 Task: Define custom fields for tracking project-specific information like identified opportunities.
Action: Mouse moved to (126, 346)
Screenshot: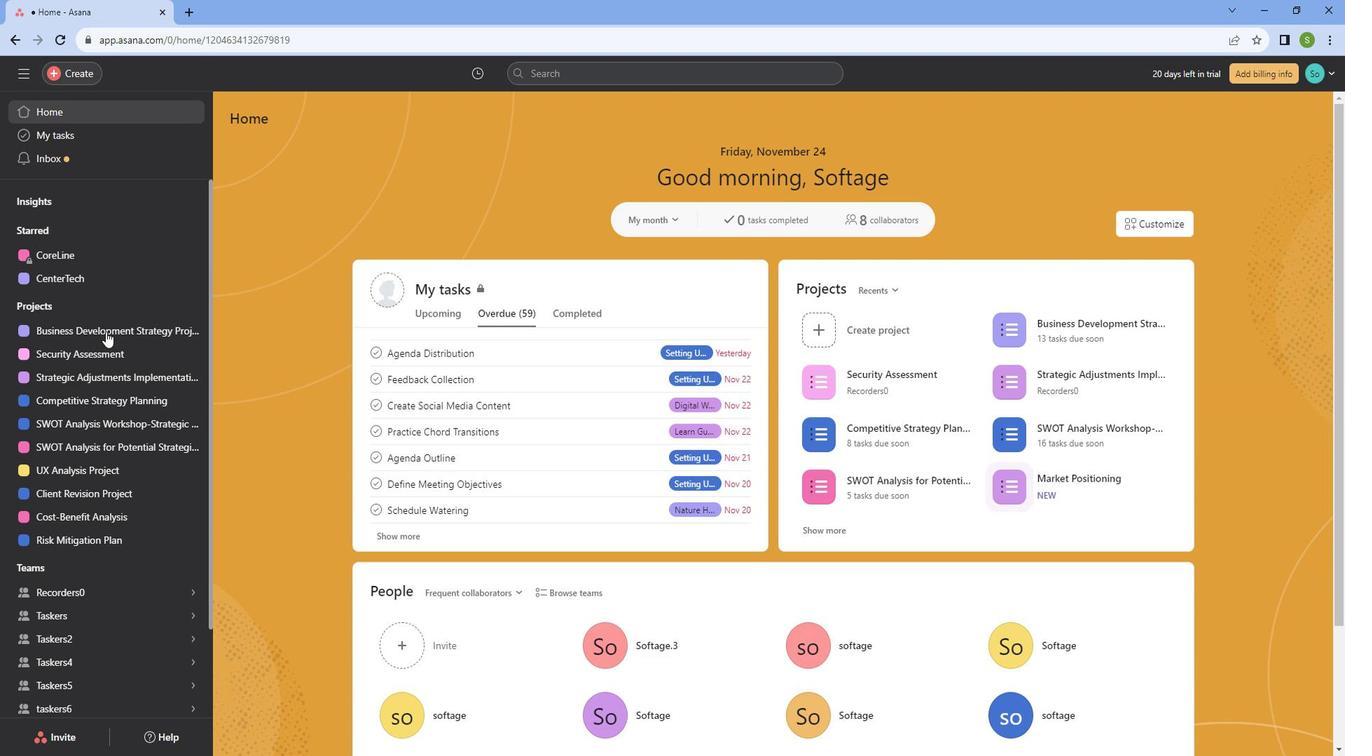
Action: Mouse pressed left at (126, 346)
Screenshot: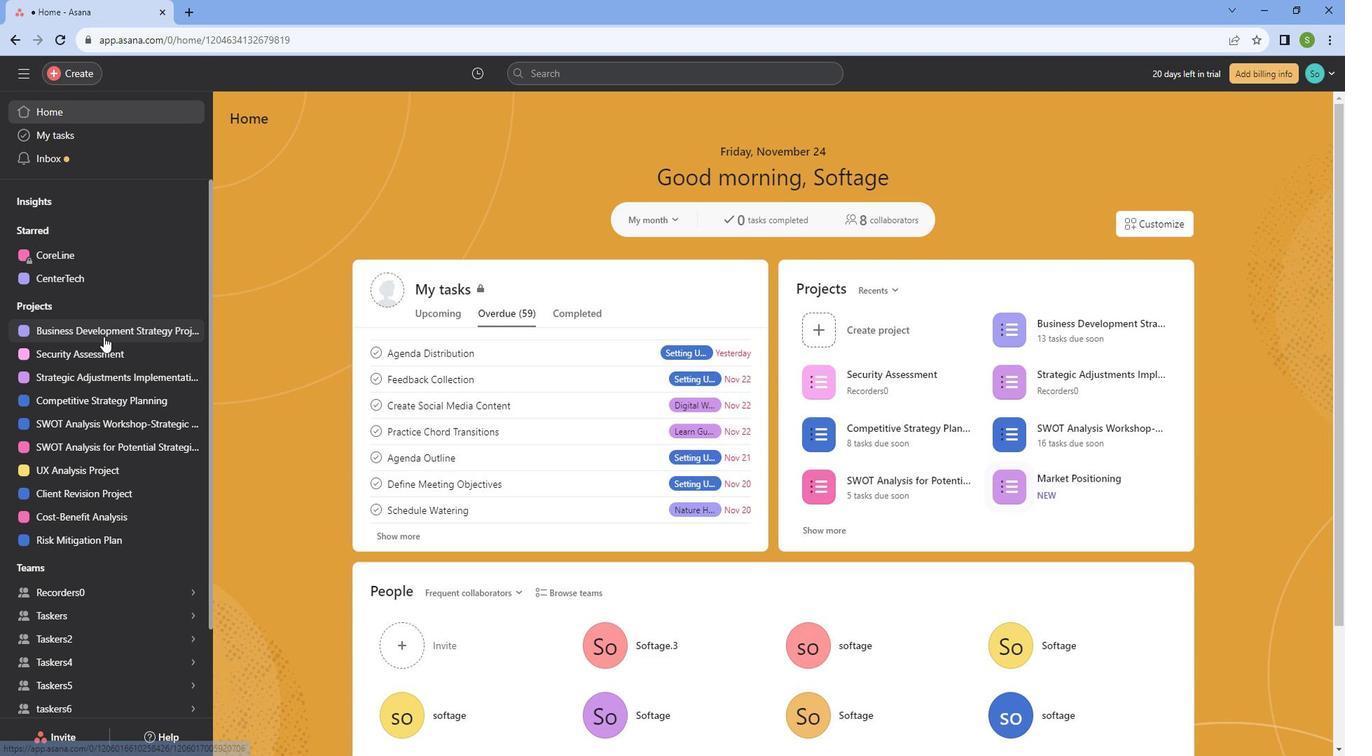 
Action: Mouse moved to (1123, 241)
Screenshot: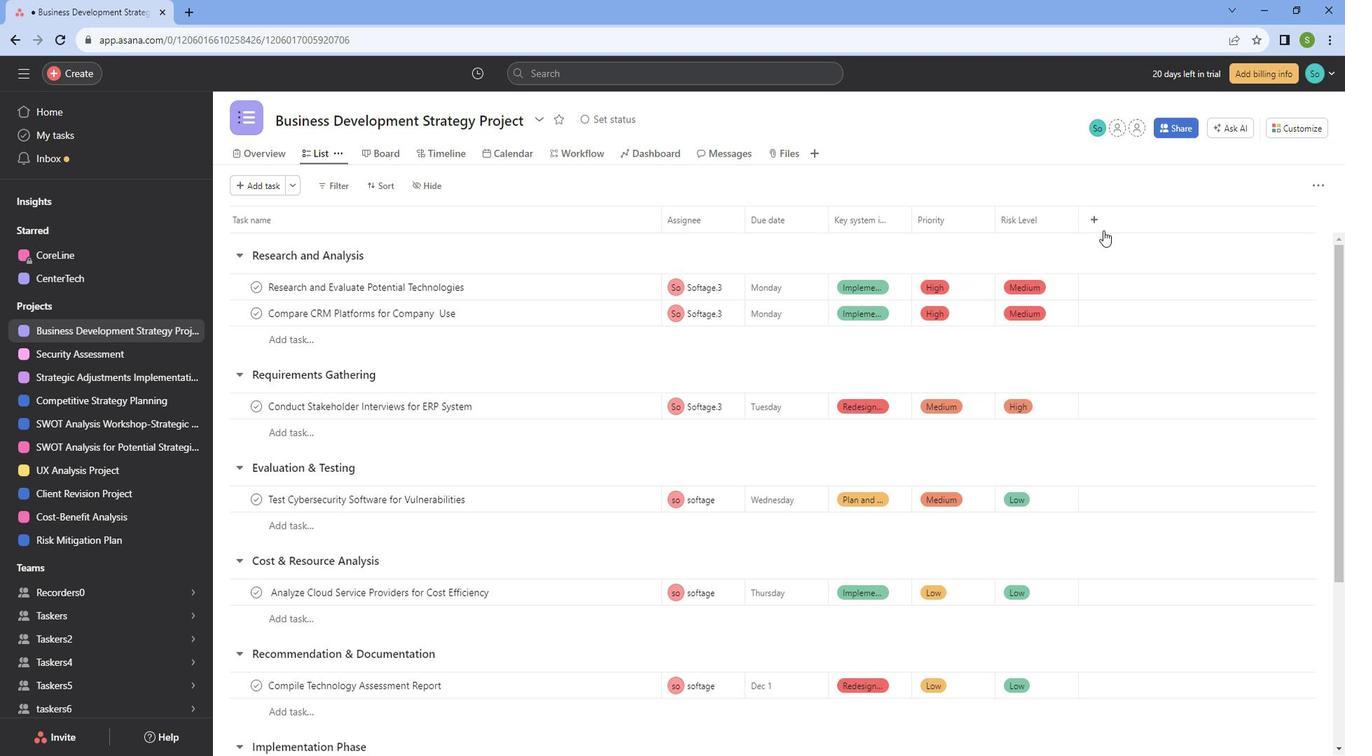 
Action: Mouse pressed left at (1123, 241)
Screenshot: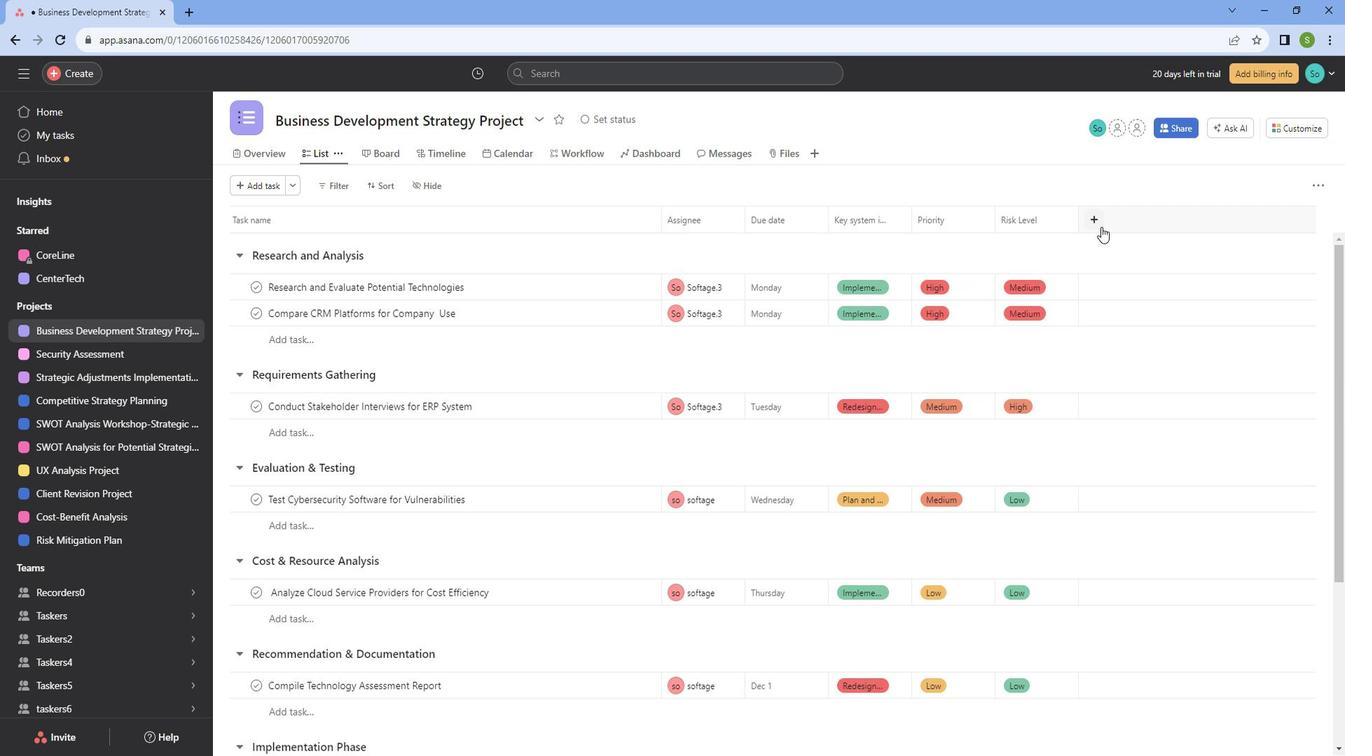 
Action: Mouse moved to (1158, 393)
Screenshot: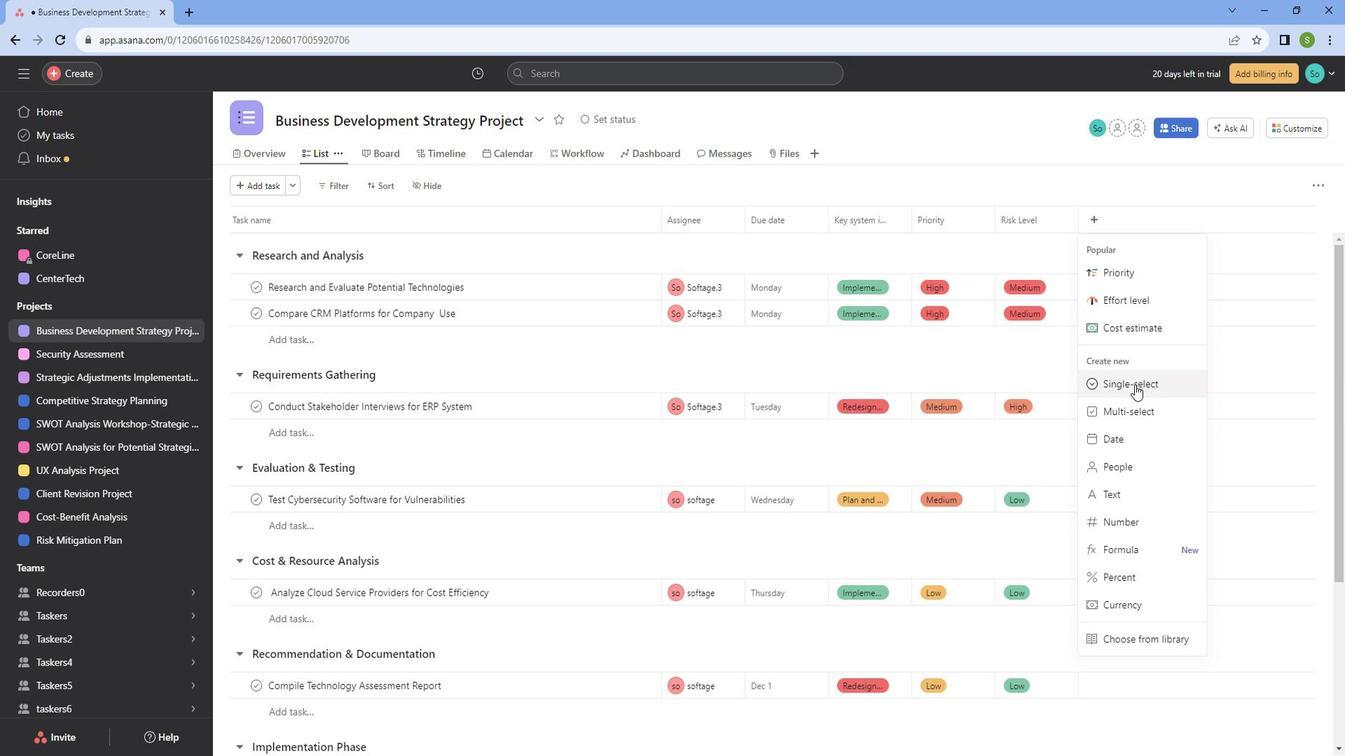 
Action: Mouse pressed left at (1158, 393)
Screenshot: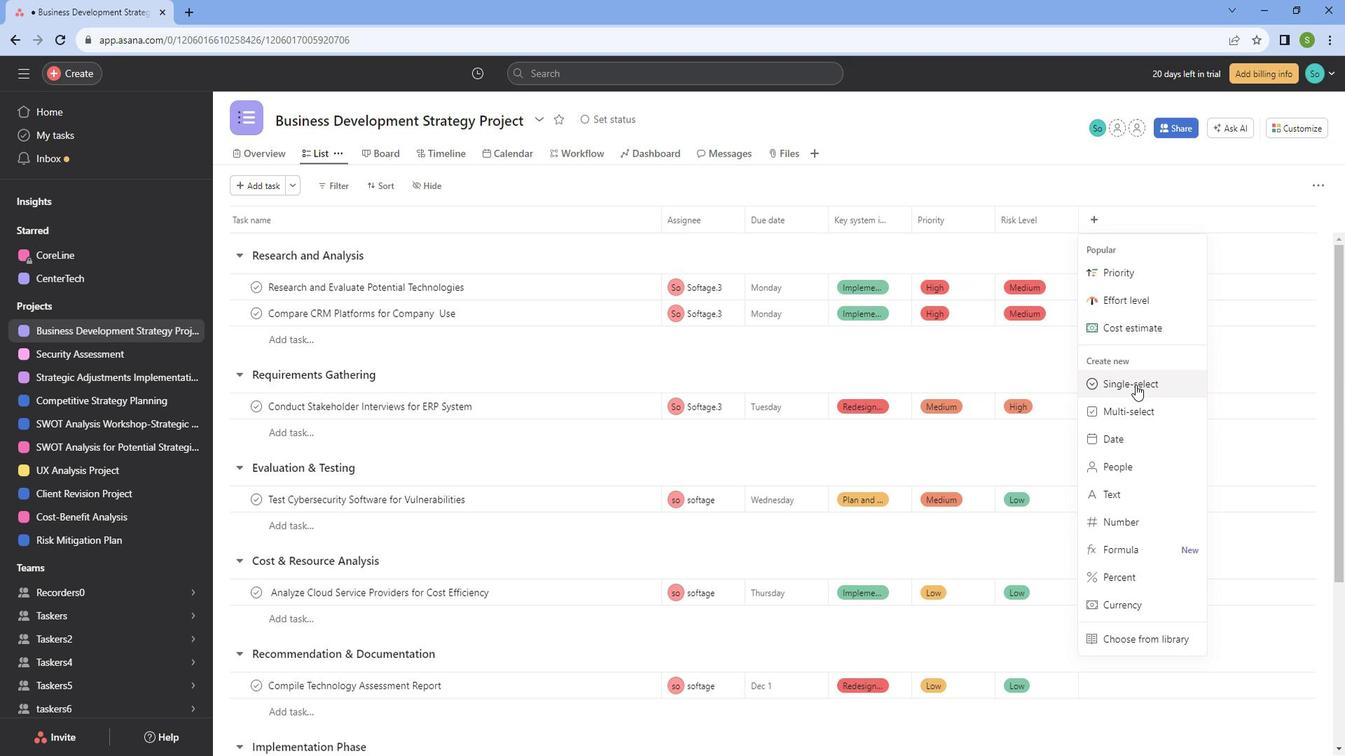 
Action: Mouse moved to (638, 319)
Screenshot: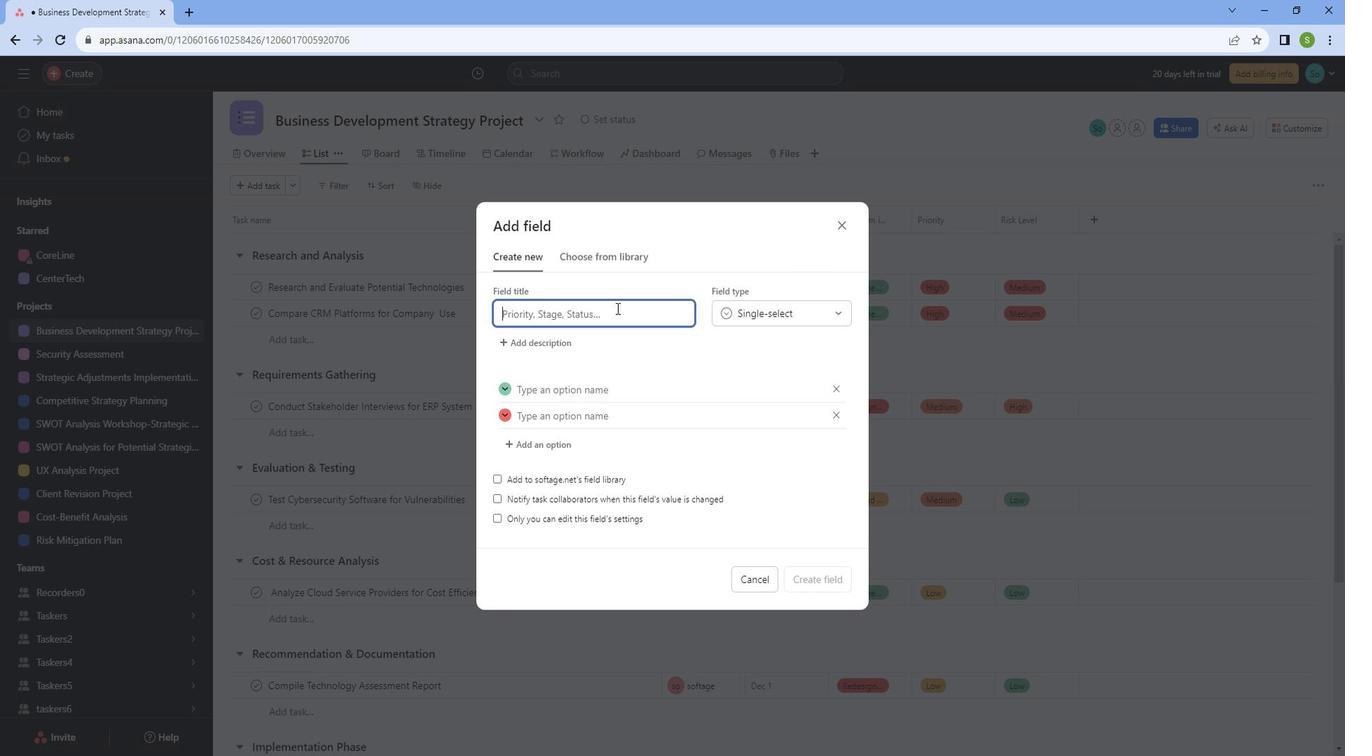 
Action: Key pressed <Key.caps_lock>I<Key.caps_lock>dentifiable<Key.space><Key.caps_lock>O<Key.caps_lock>pportunityi<Key.backspace><Key.backspace>ies
Screenshot: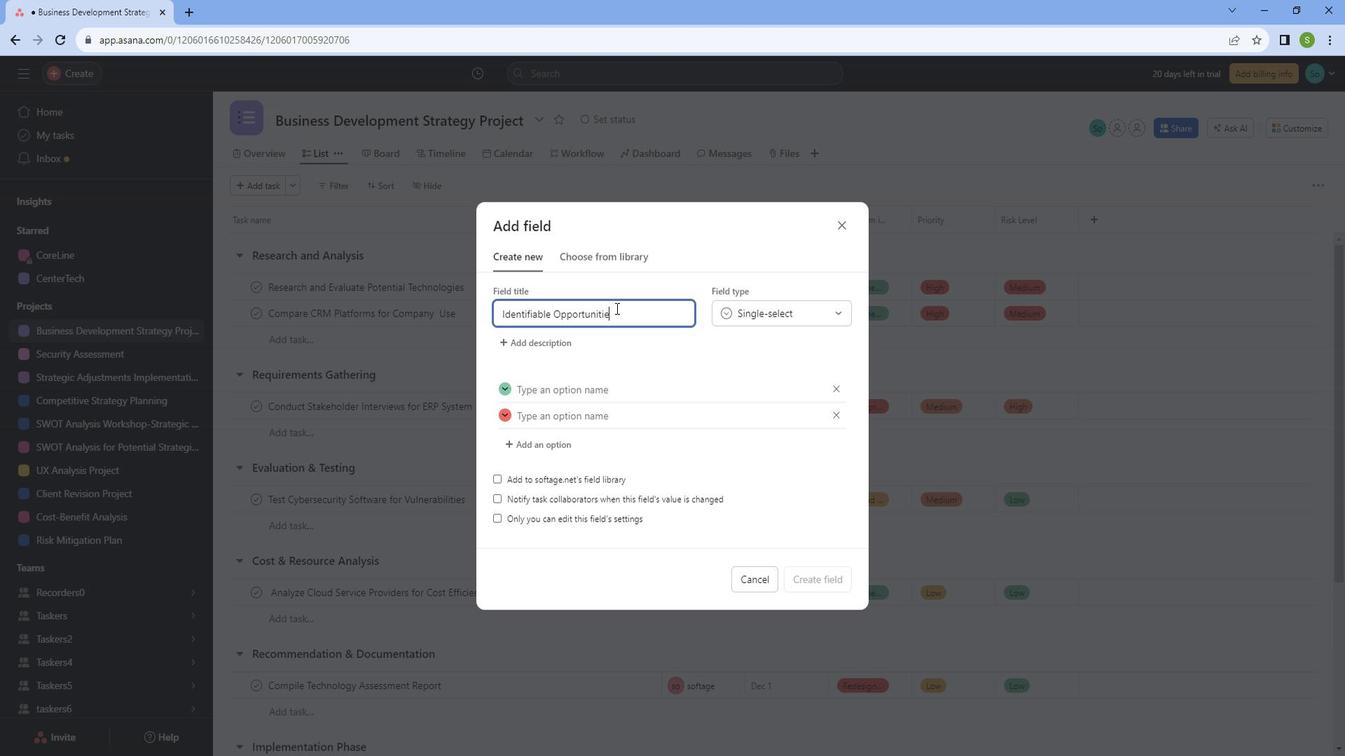 
Action: Mouse moved to (589, 397)
Screenshot: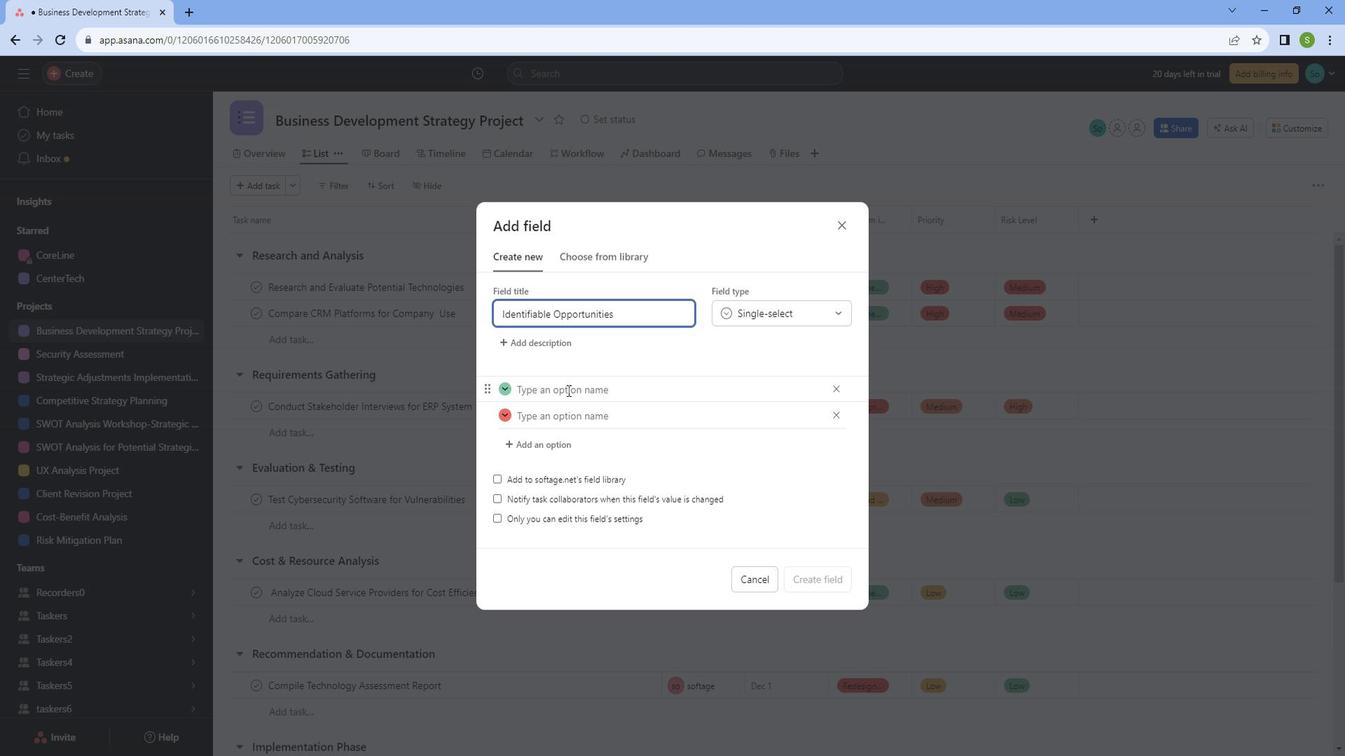
Action: Mouse pressed left at (589, 397)
Screenshot: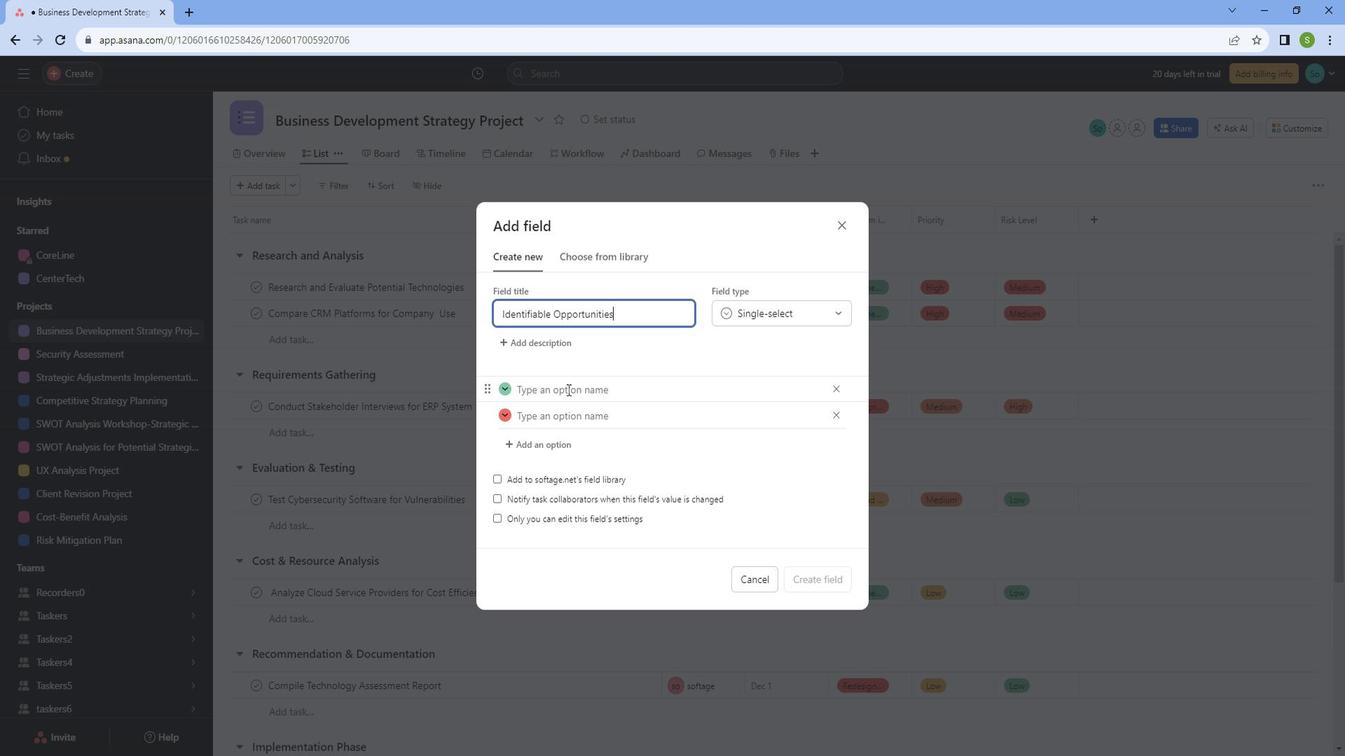 
Action: Key pressed <Key.caps_lock>G<Key.caps_lock>i<Key.backspace><Key.backspace><Key.caps_lock>G<Key.caps_lock>ood
Screenshot: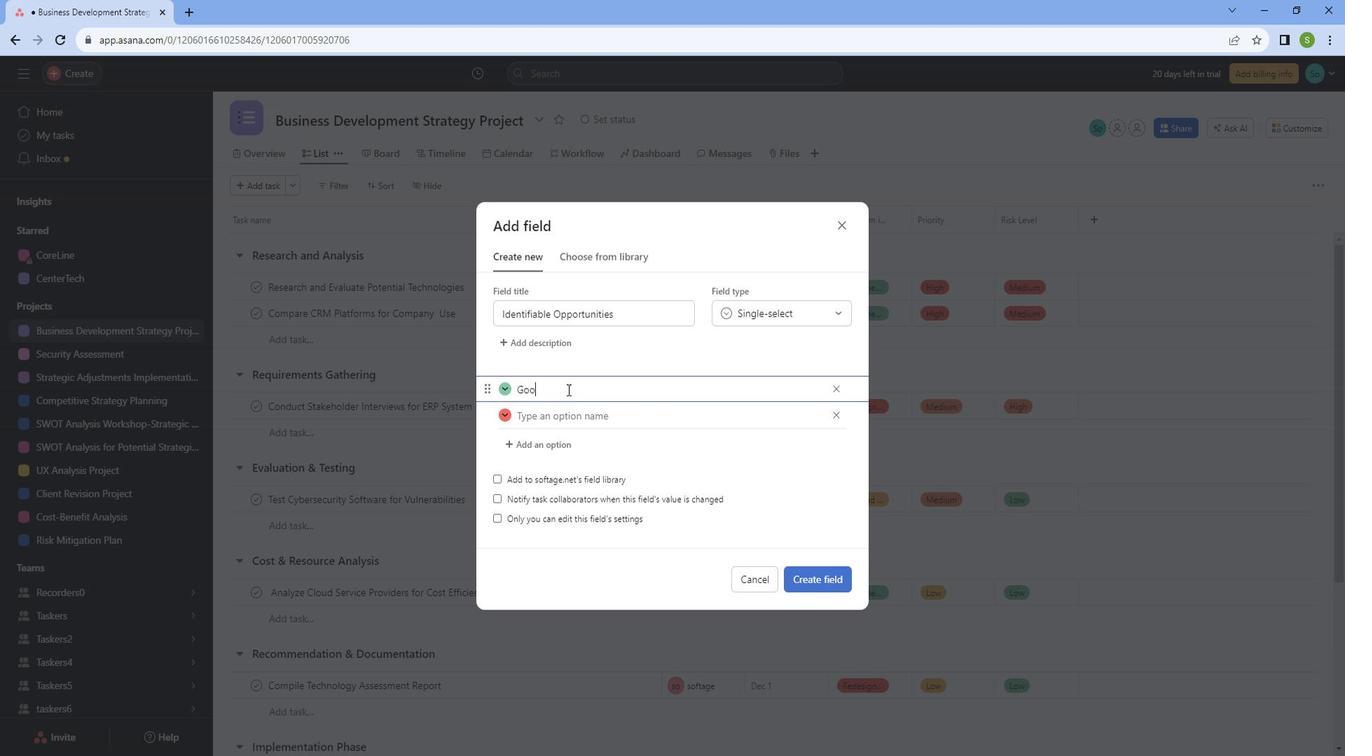 
Action: Mouse moved to (570, 423)
Screenshot: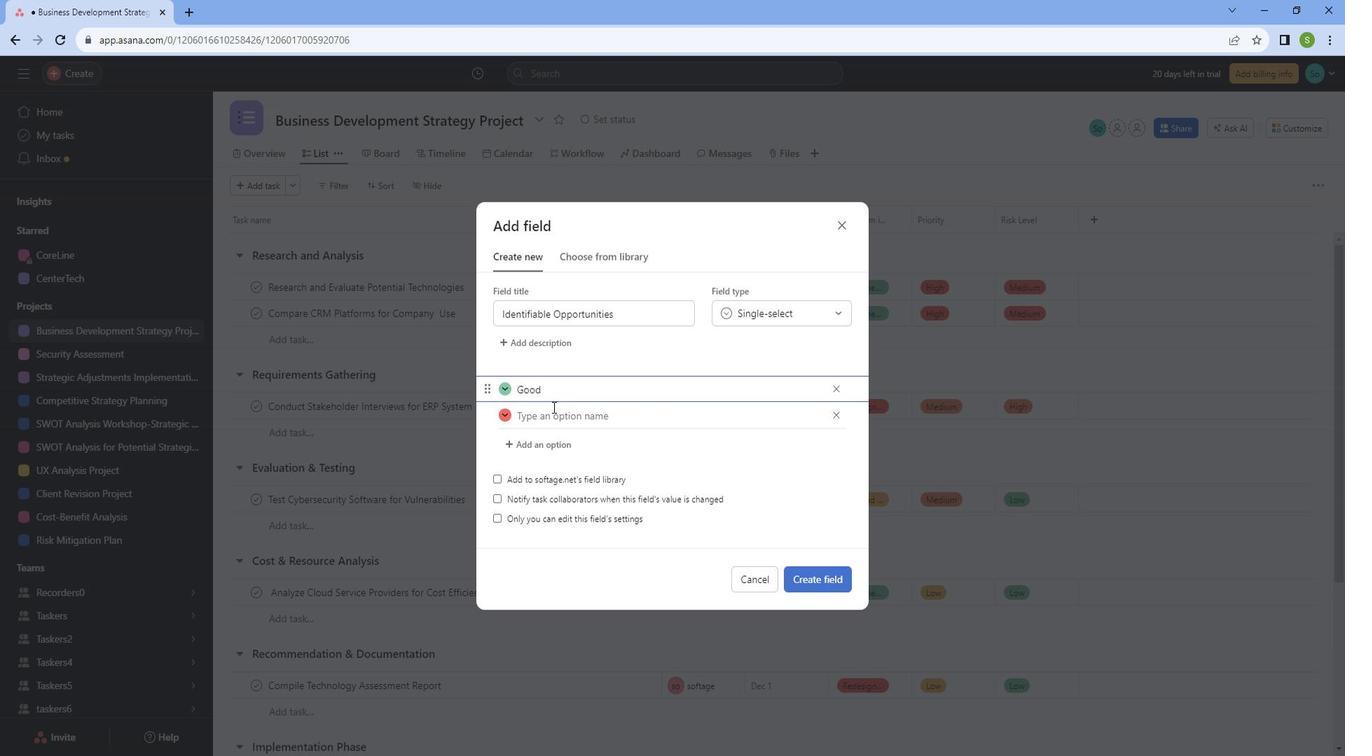 
Action: Mouse pressed left at (570, 423)
Screenshot: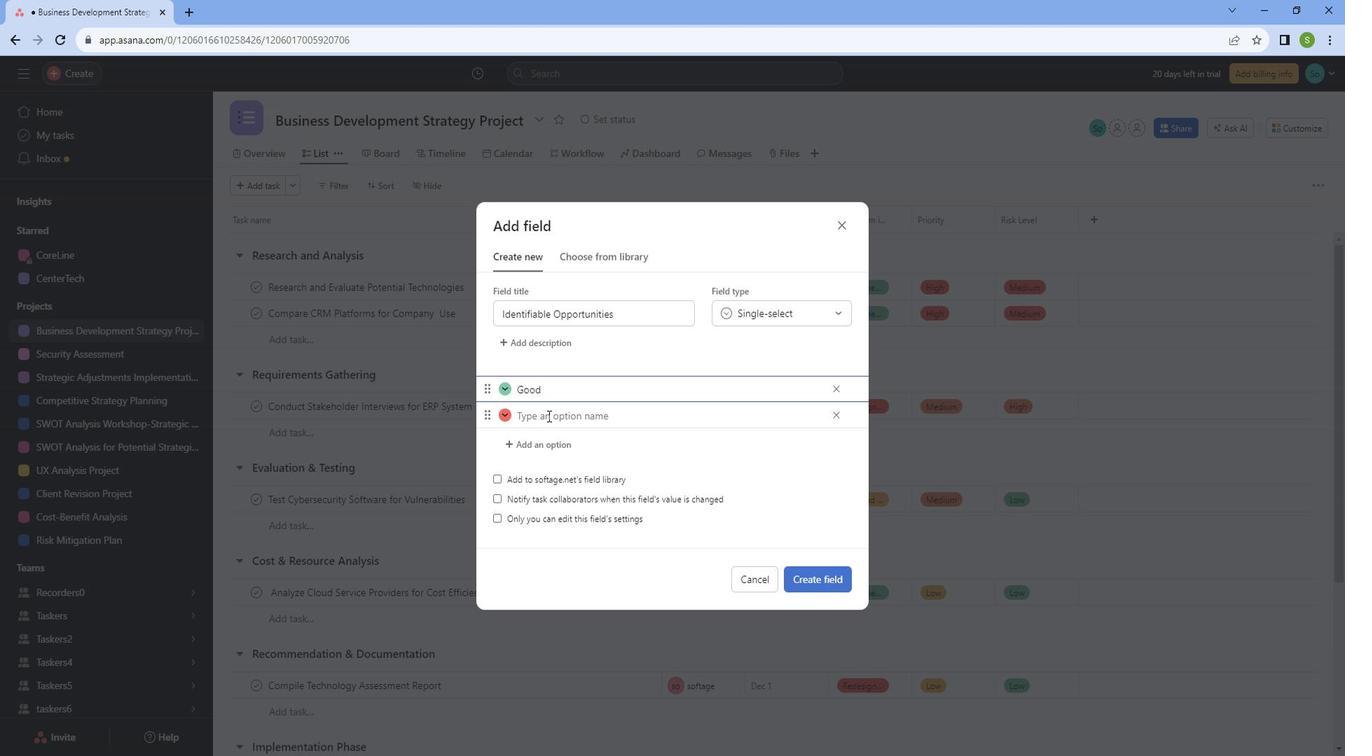 
Action: Key pressed <Key.caps_lock>BA<Key.caps_lock><Key.backspace>ad
Screenshot: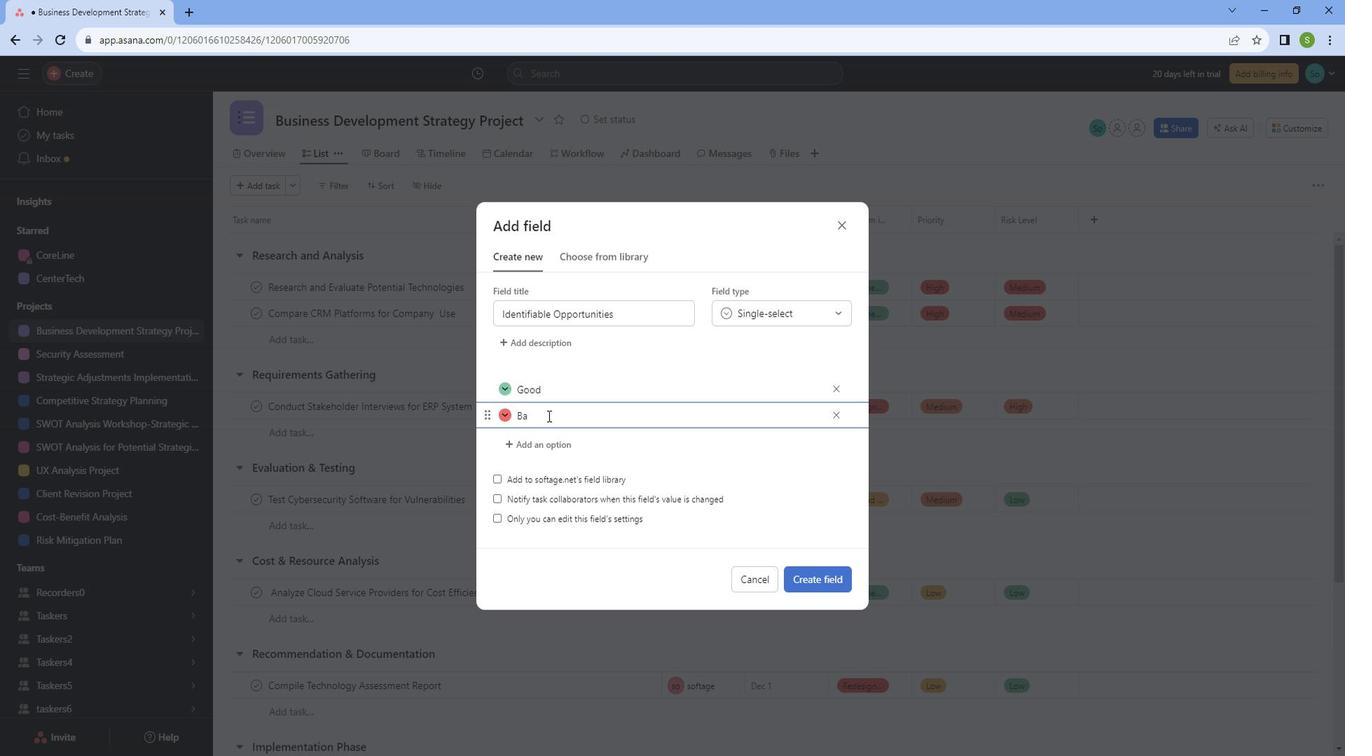
Action: Mouse moved to (857, 587)
Screenshot: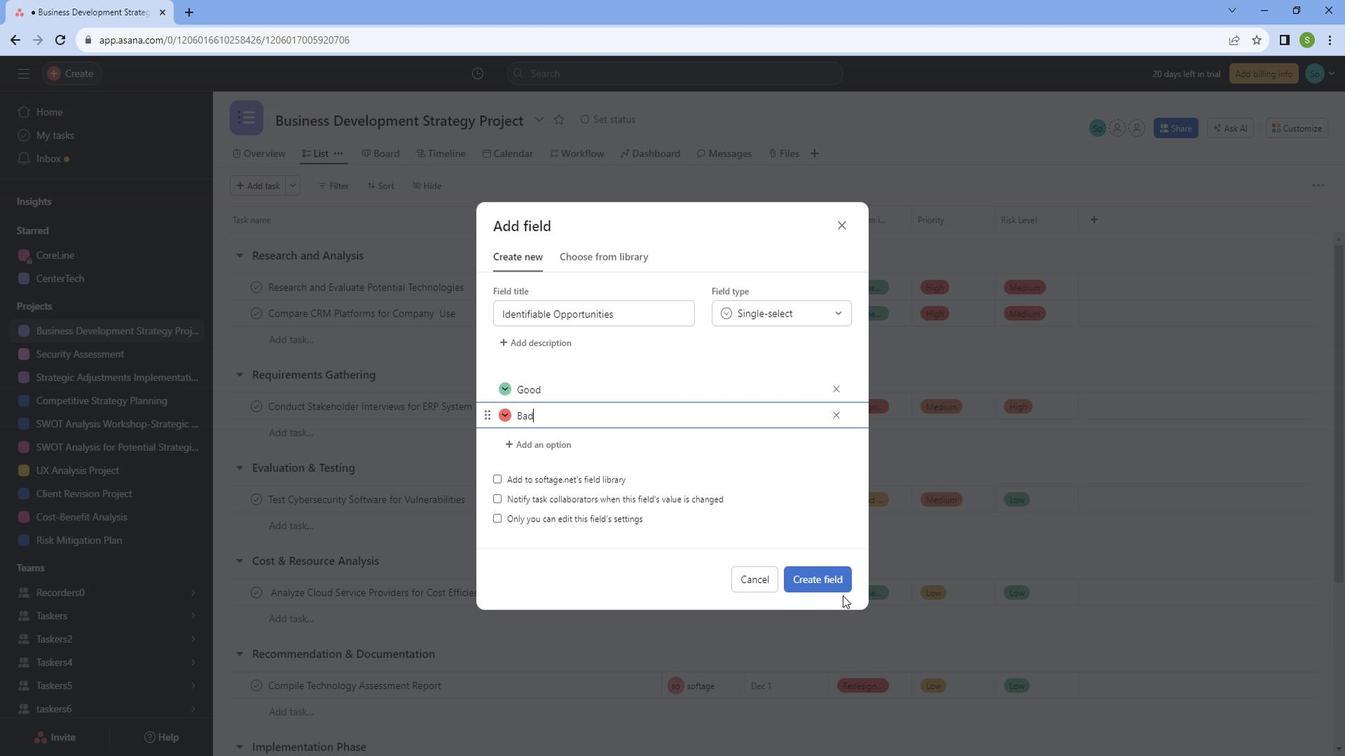 
Action: Mouse pressed left at (857, 587)
Screenshot: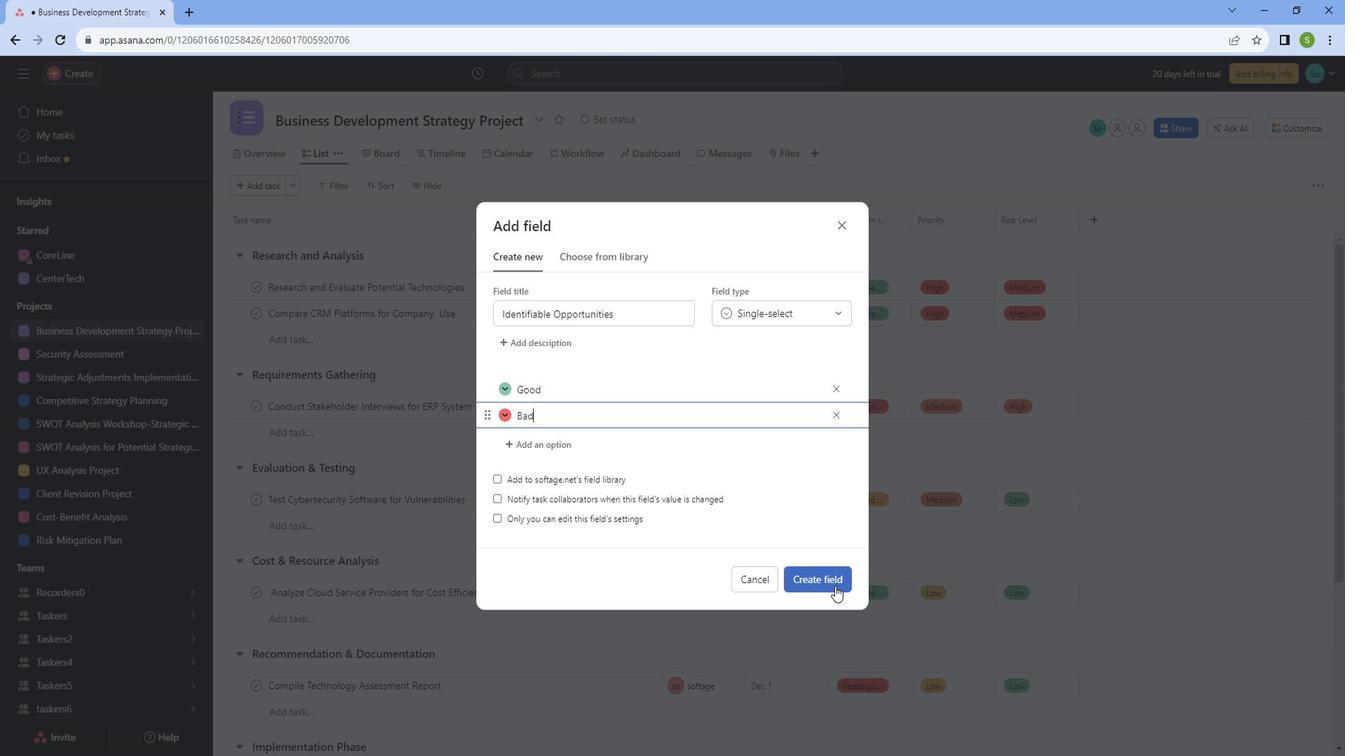 
Action: Mouse moved to (1015, 554)
Screenshot: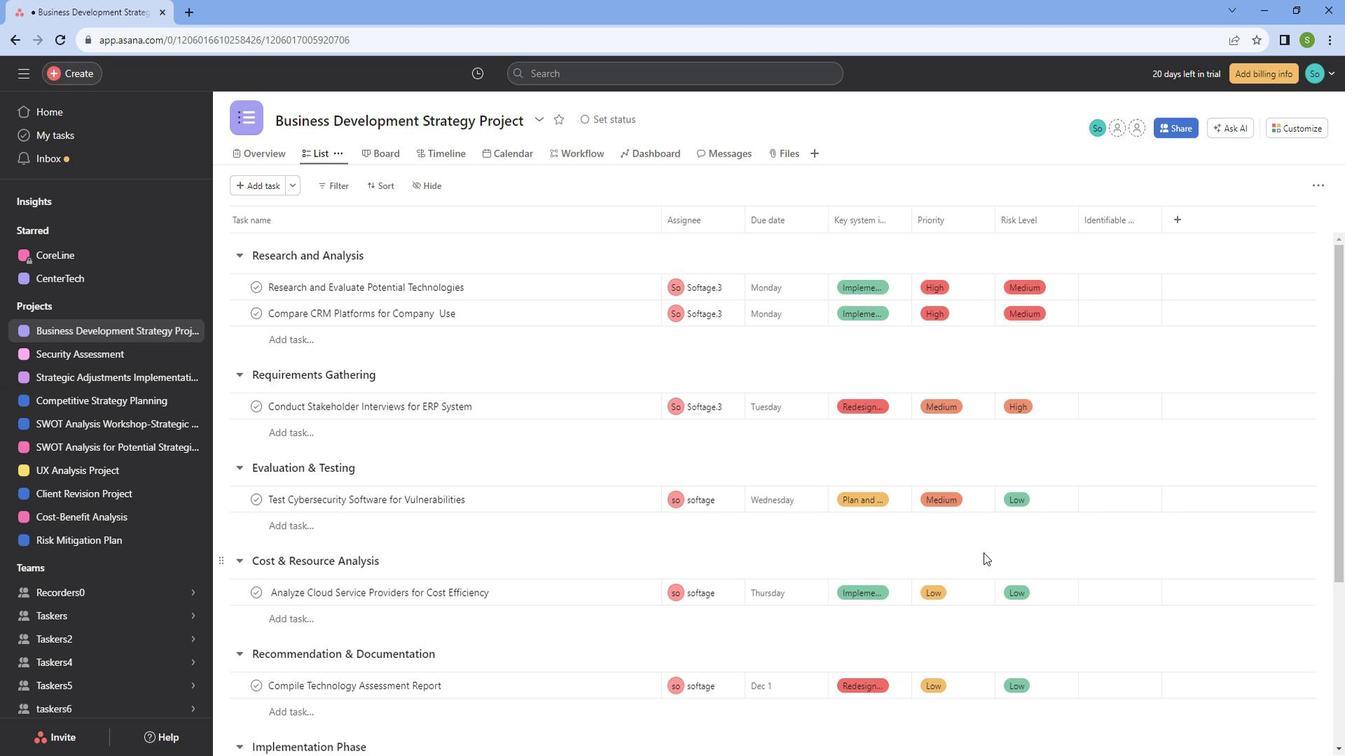 
Action: Mouse scrolled (1015, 554) with delta (0, 0)
Screenshot: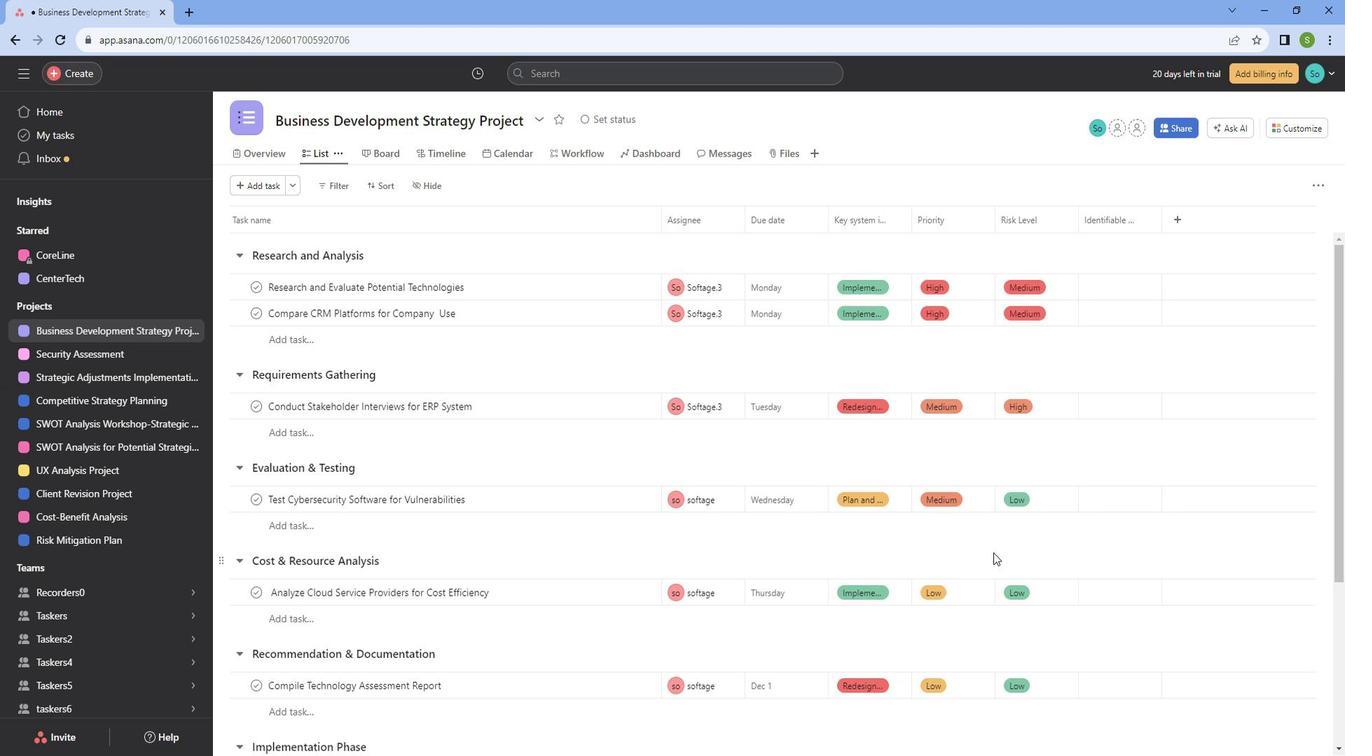 
Action: Mouse moved to (1026, 538)
Screenshot: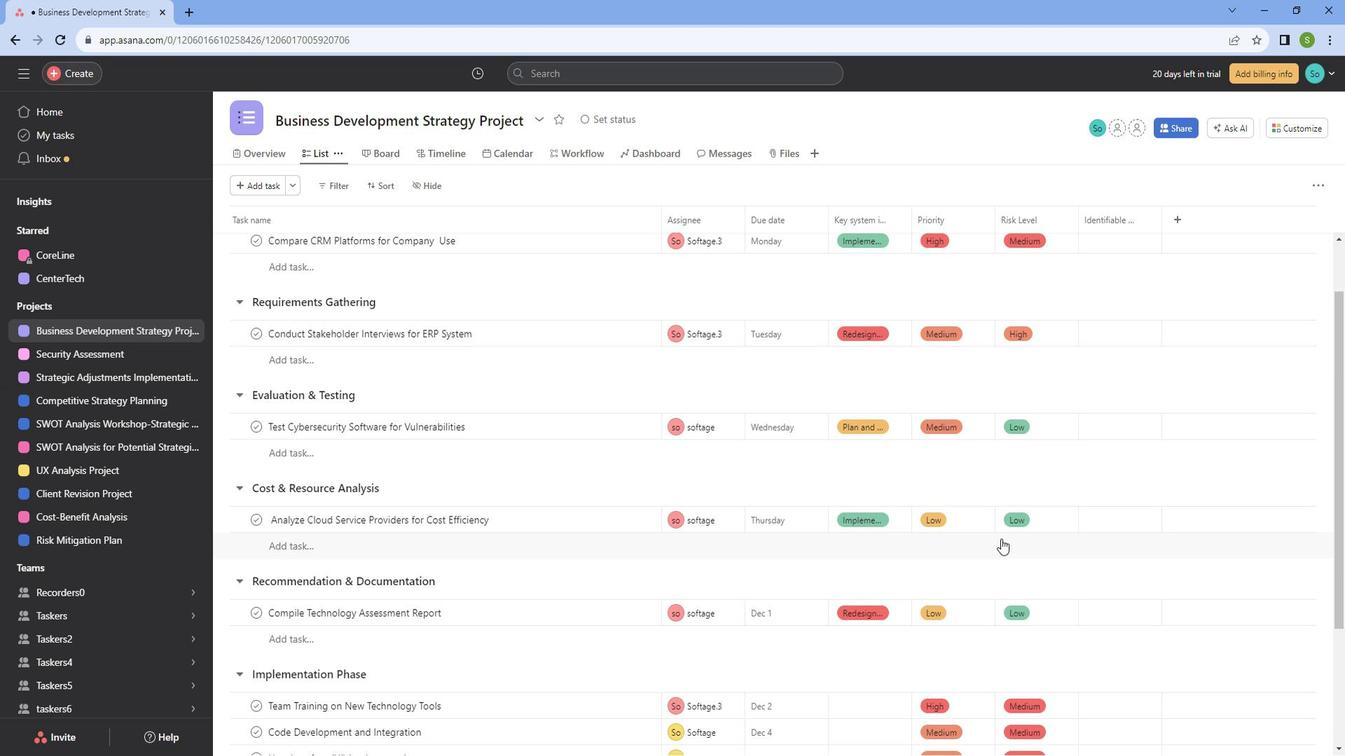 
Action: Mouse scrolled (1026, 538) with delta (0, 0)
Screenshot: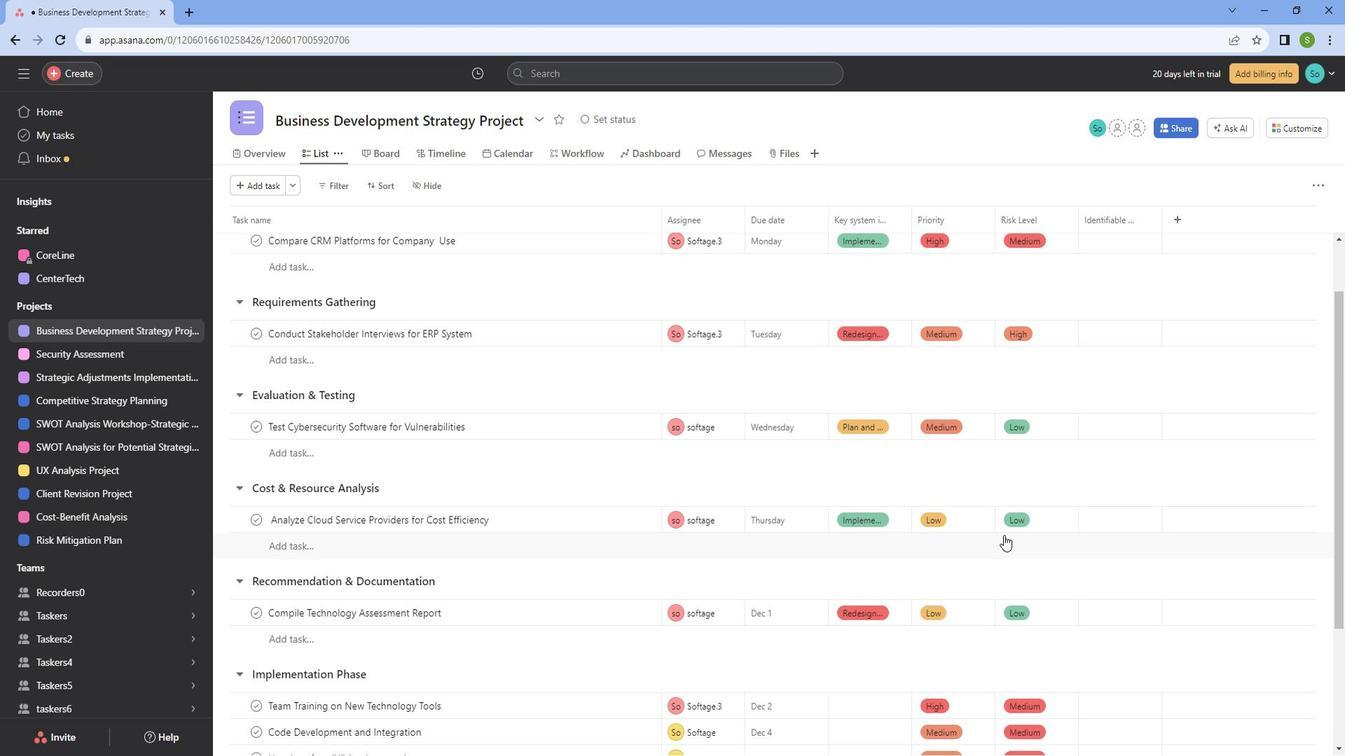 
Action: Mouse moved to (1146, 292)
Screenshot: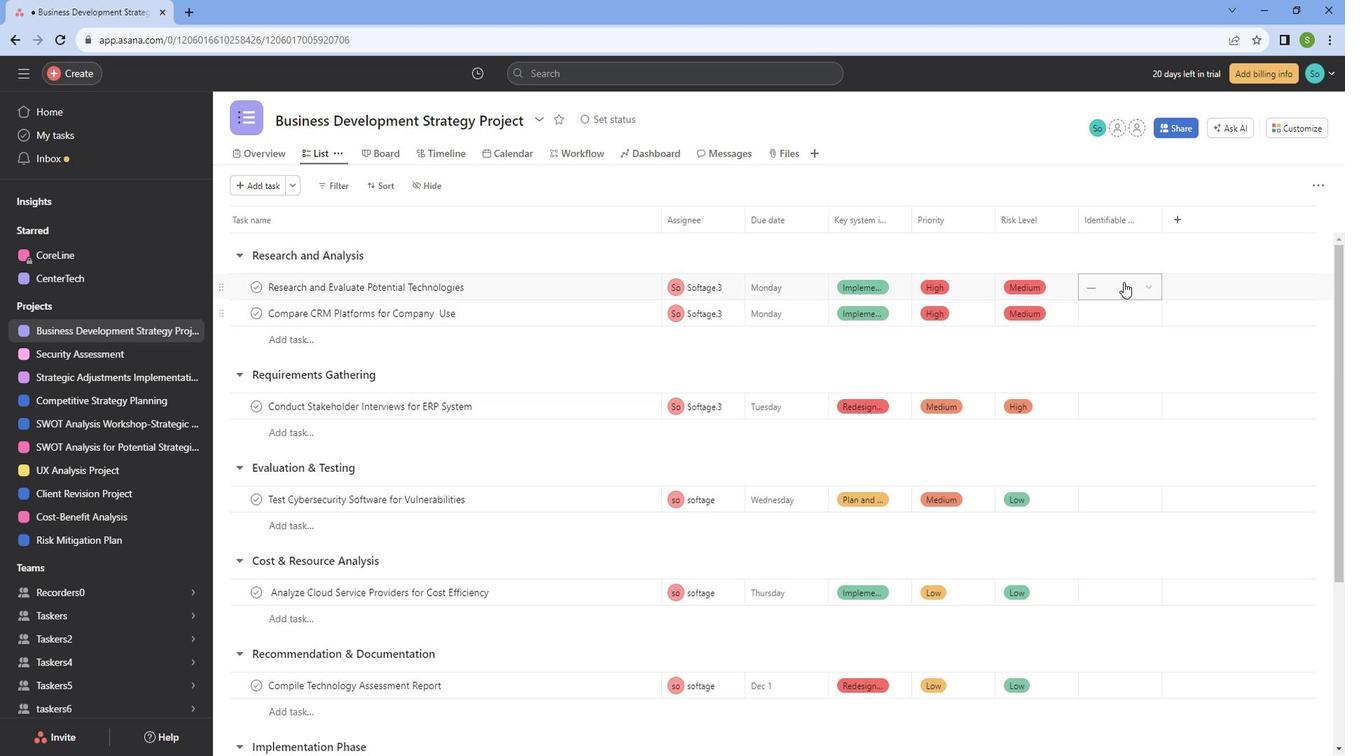 
Action: Mouse pressed left at (1146, 292)
Screenshot: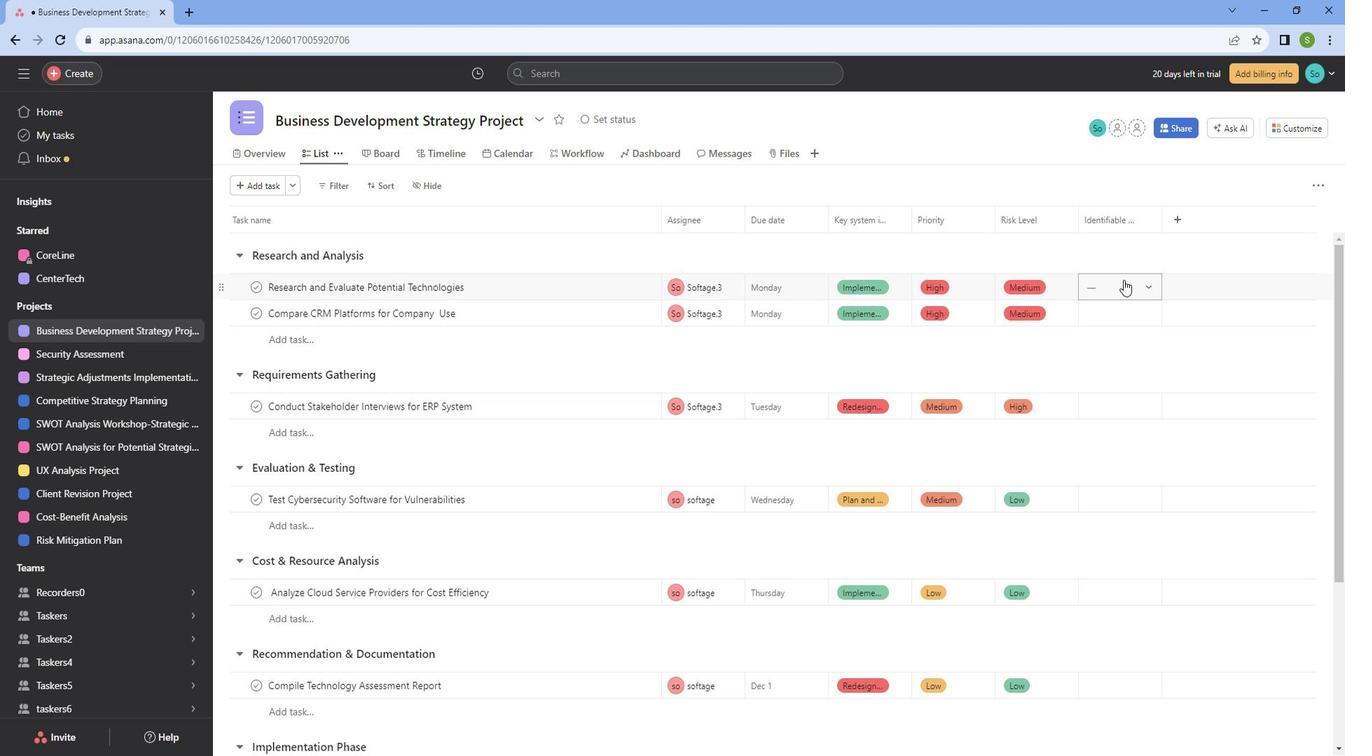 
Action: Mouse moved to (1144, 346)
Screenshot: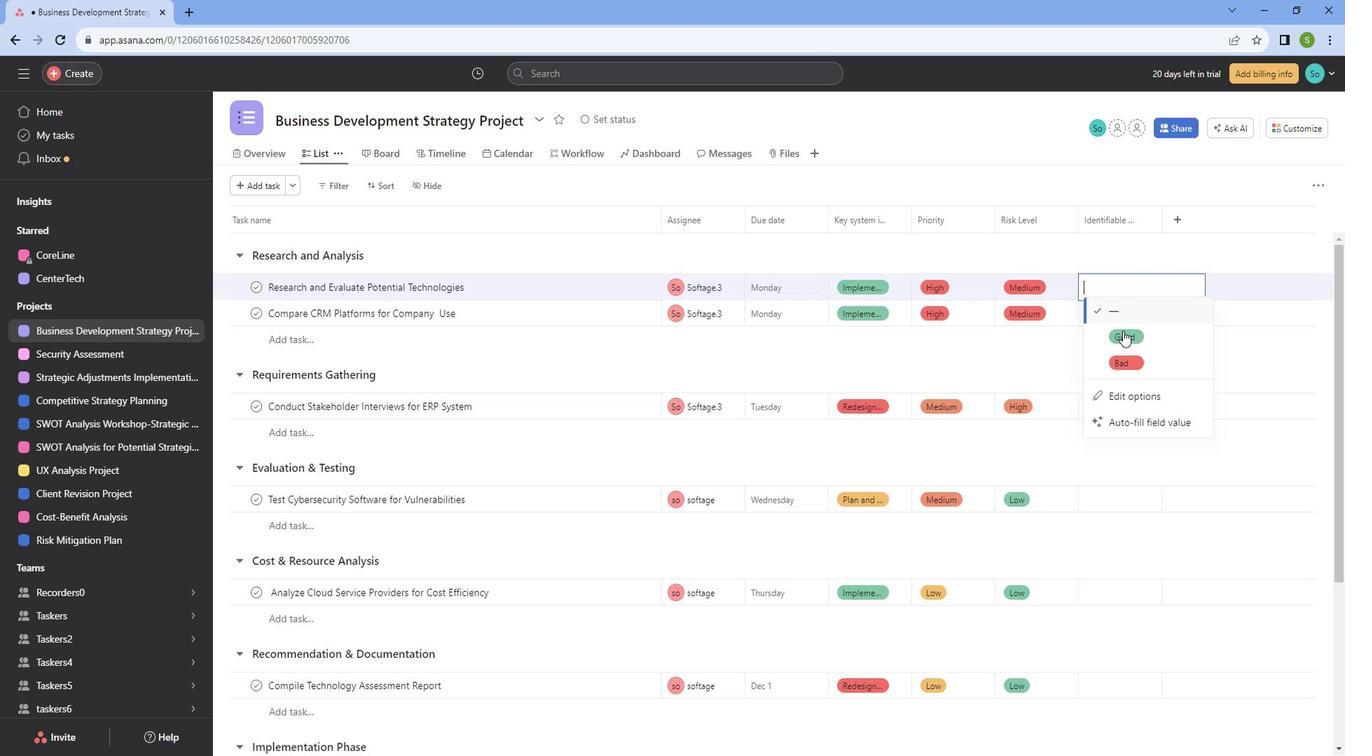 
Action: Mouse pressed left at (1144, 346)
Screenshot: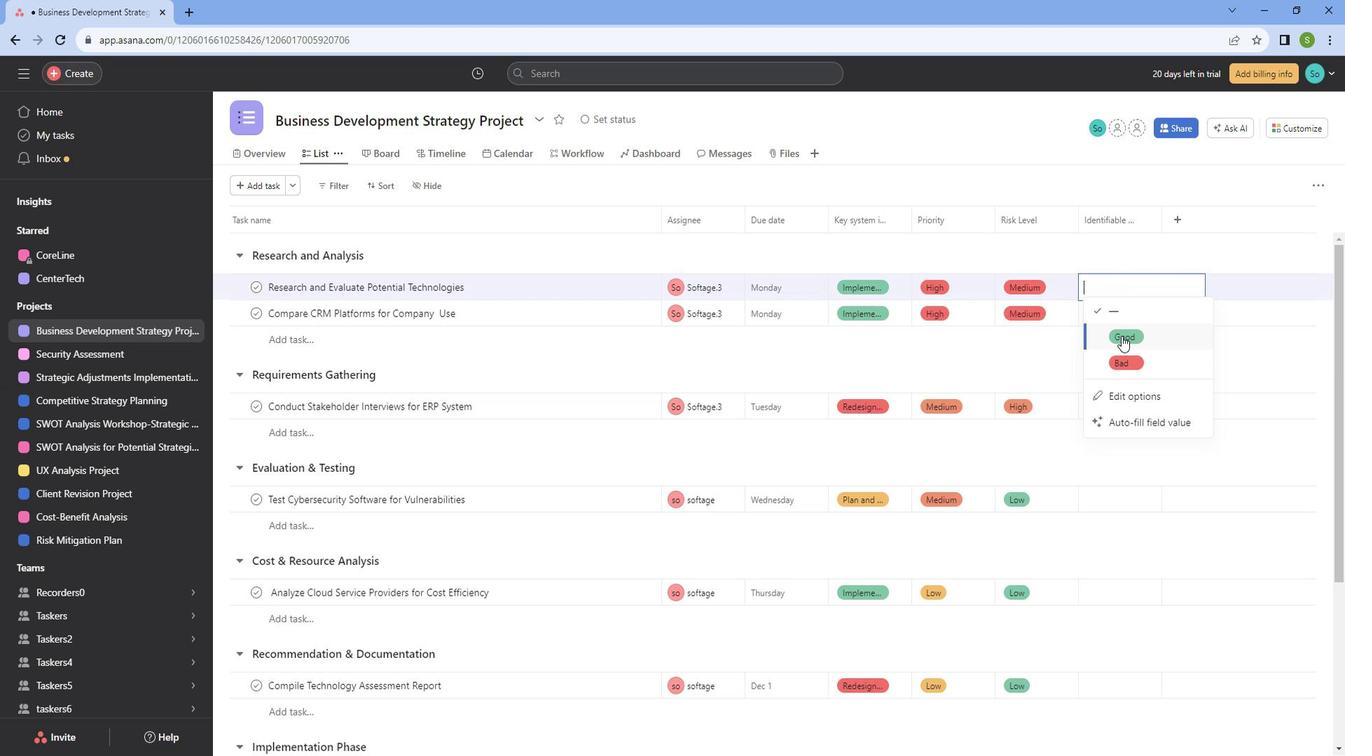 
Action: Mouse moved to (1158, 325)
Screenshot: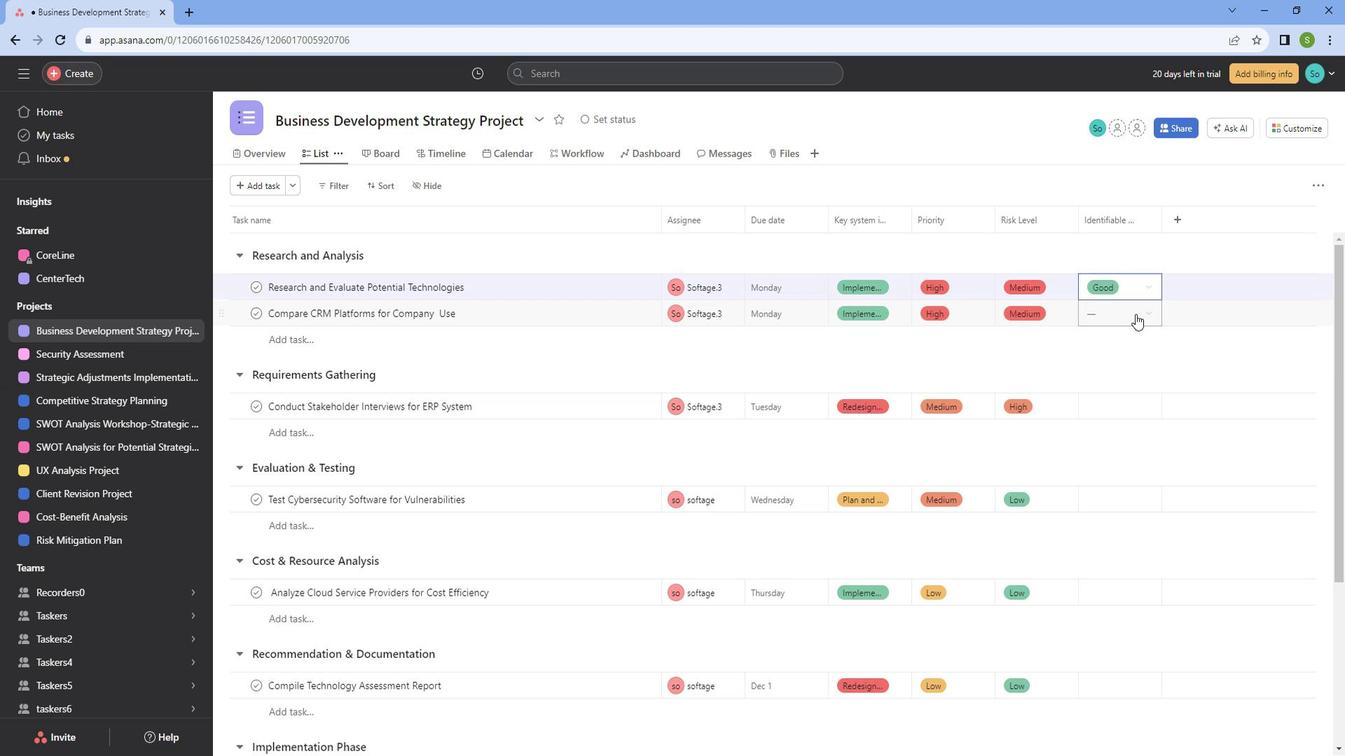 
Action: Mouse pressed left at (1158, 325)
Screenshot: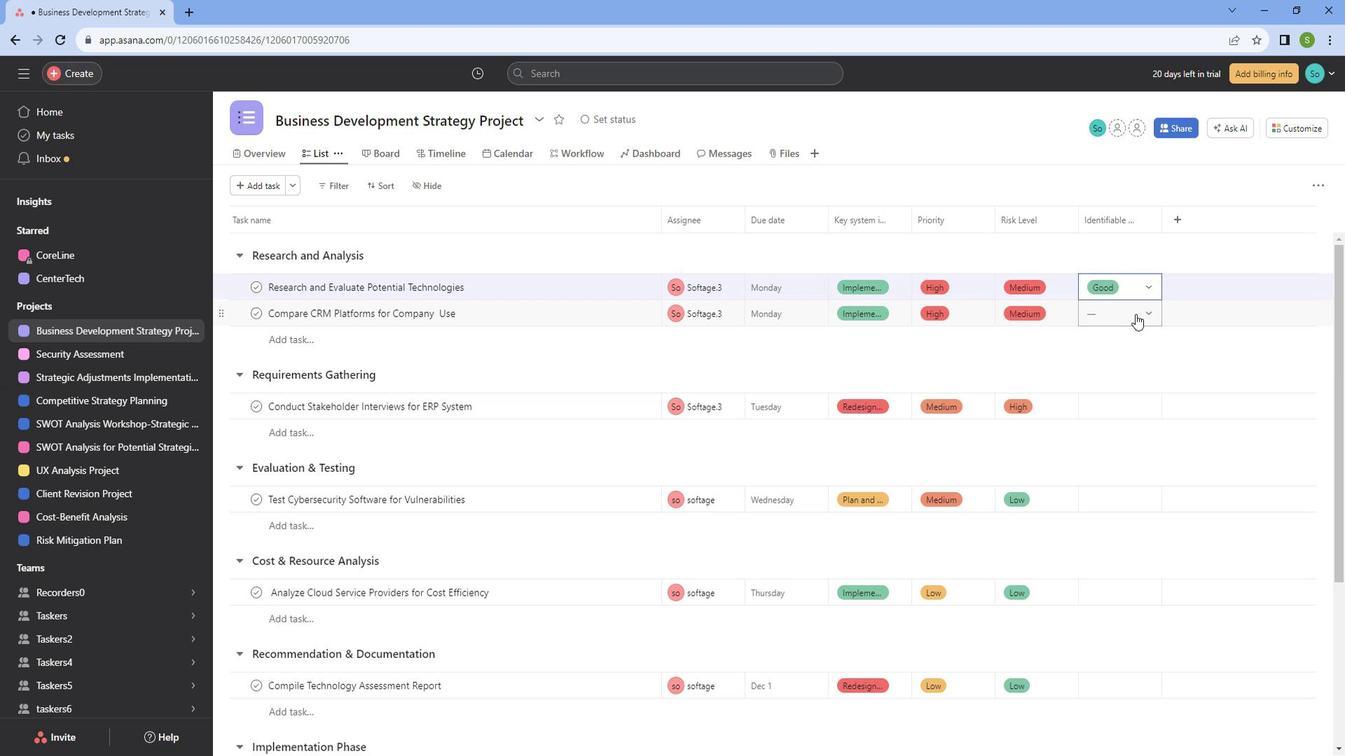 
Action: Mouse moved to (1142, 366)
Screenshot: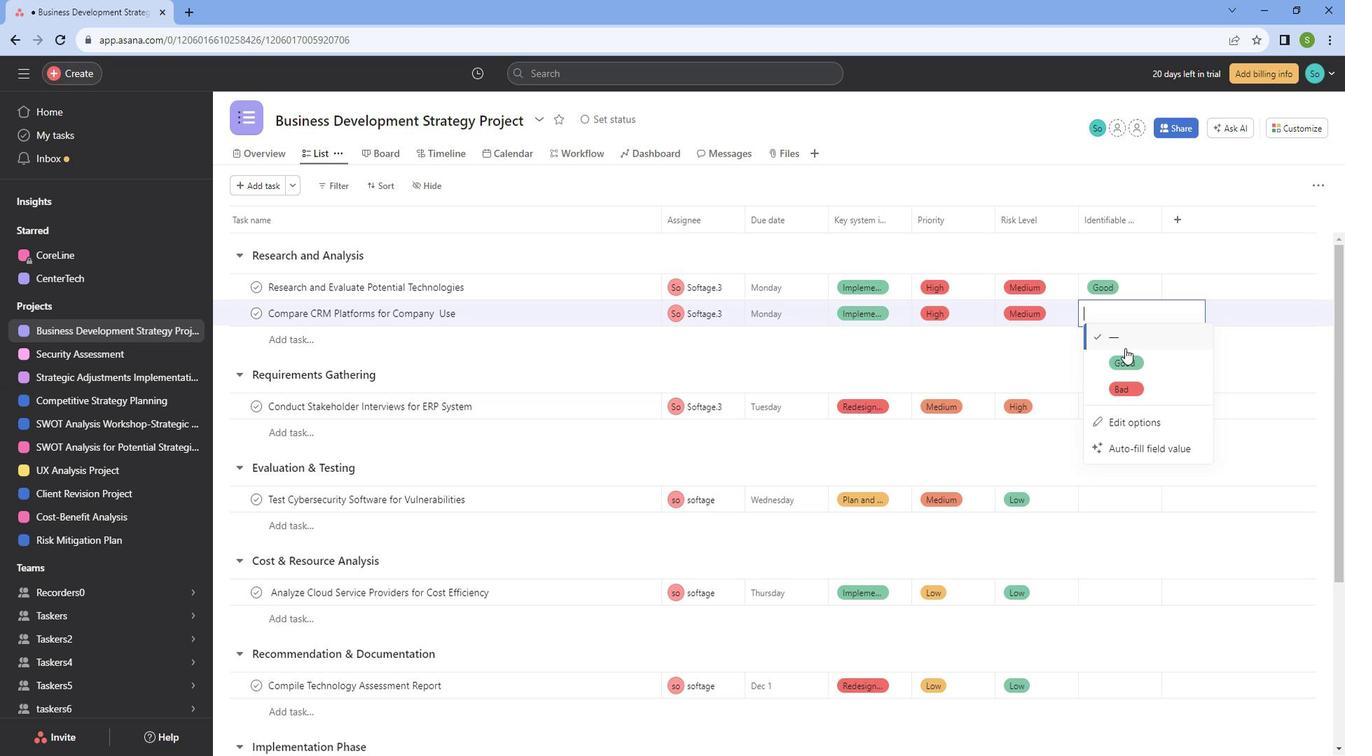 
Action: Mouse pressed left at (1142, 366)
Screenshot: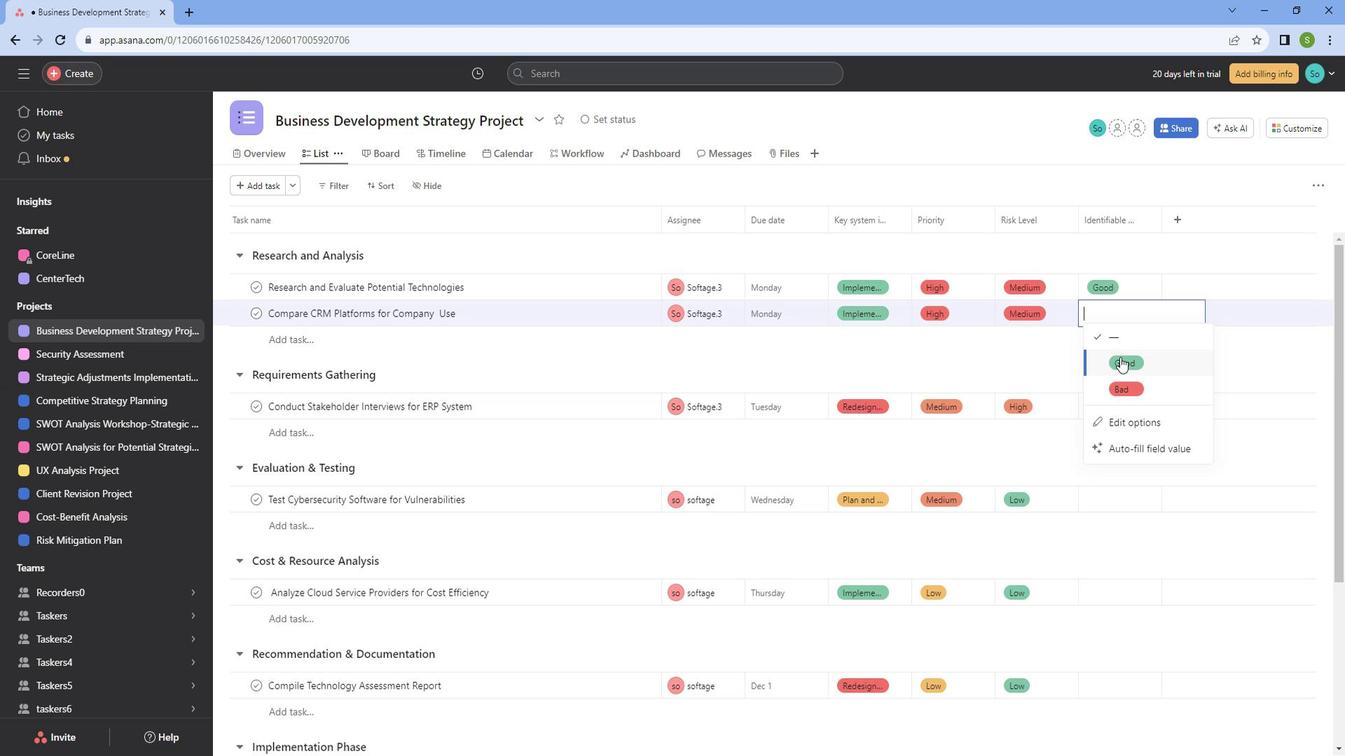 
Action: Mouse moved to (1142, 367)
Screenshot: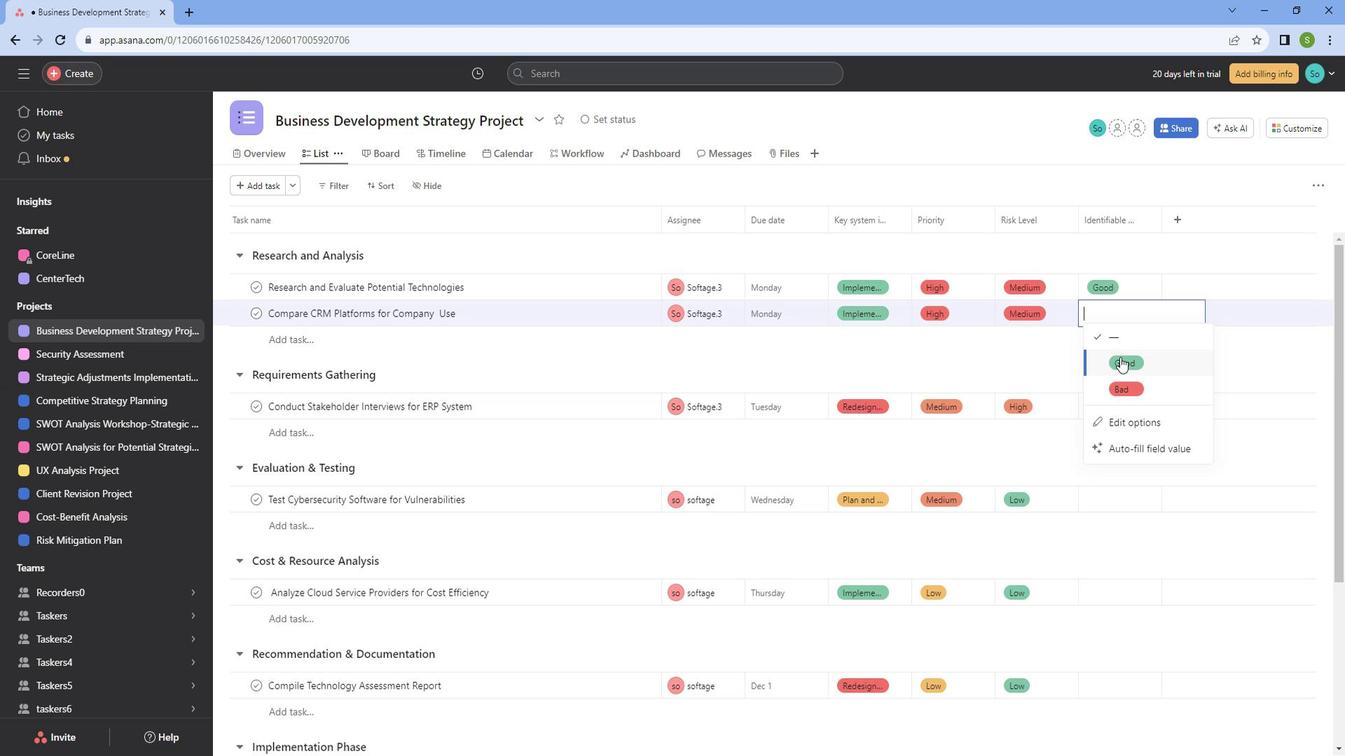 
Action: Mouse scrolled (1142, 366) with delta (0, 0)
Screenshot: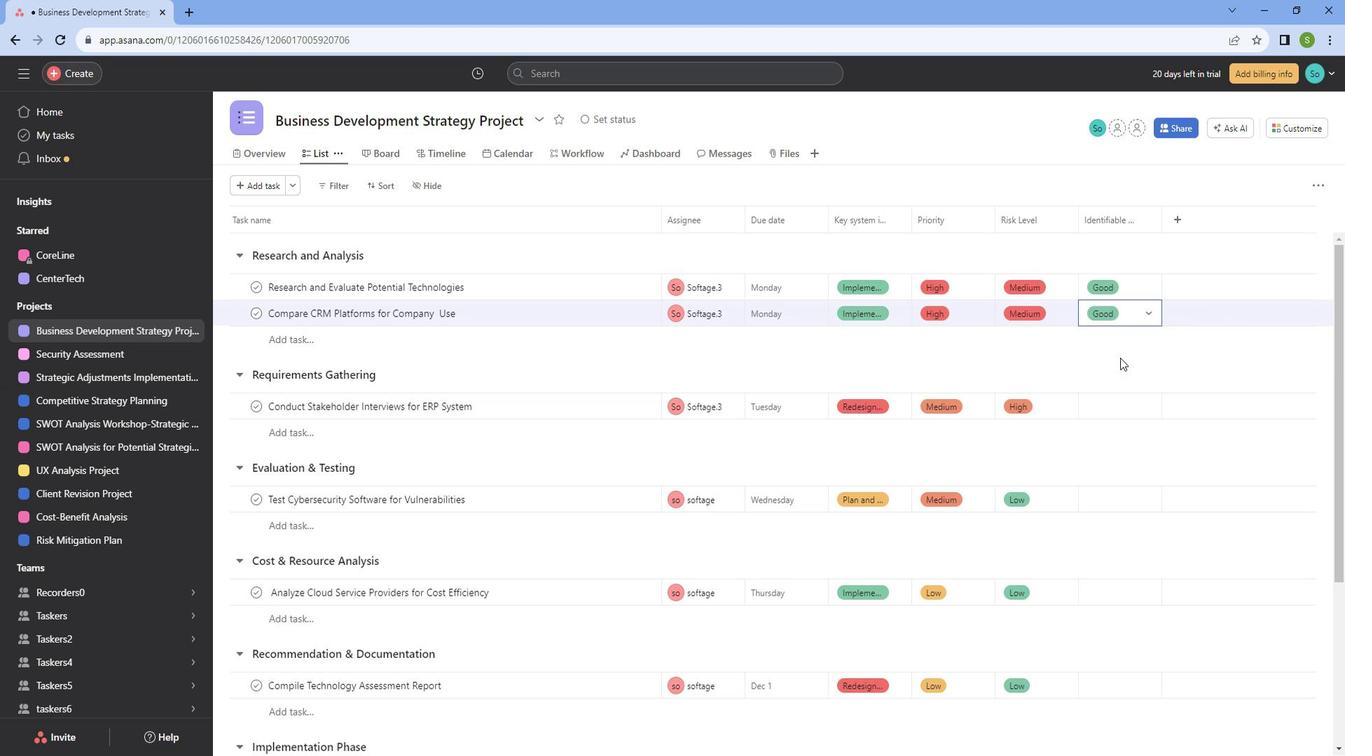 
Action: Mouse scrolled (1142, 366) with delta (0, 0)
Screenshot: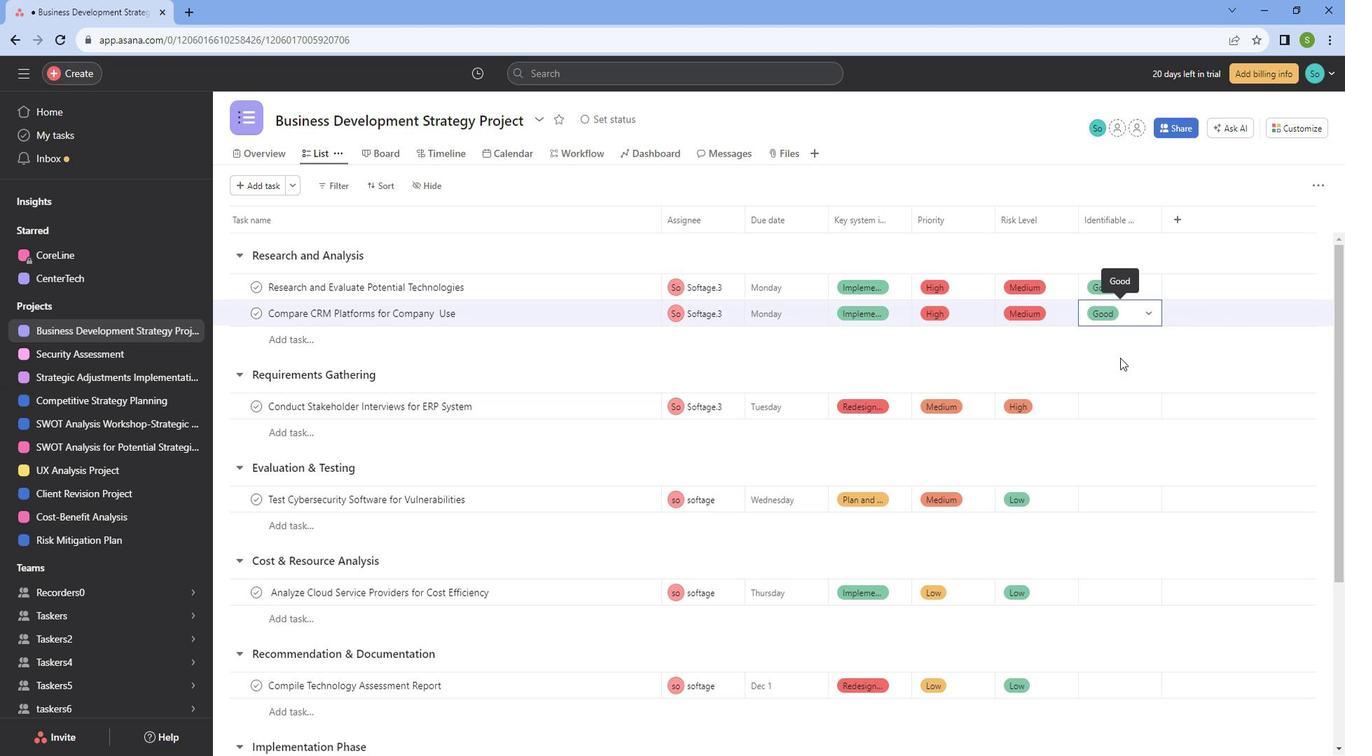 
Action: Mouse scrolled (1142, 366) with delta (0, 0)
Screenshot: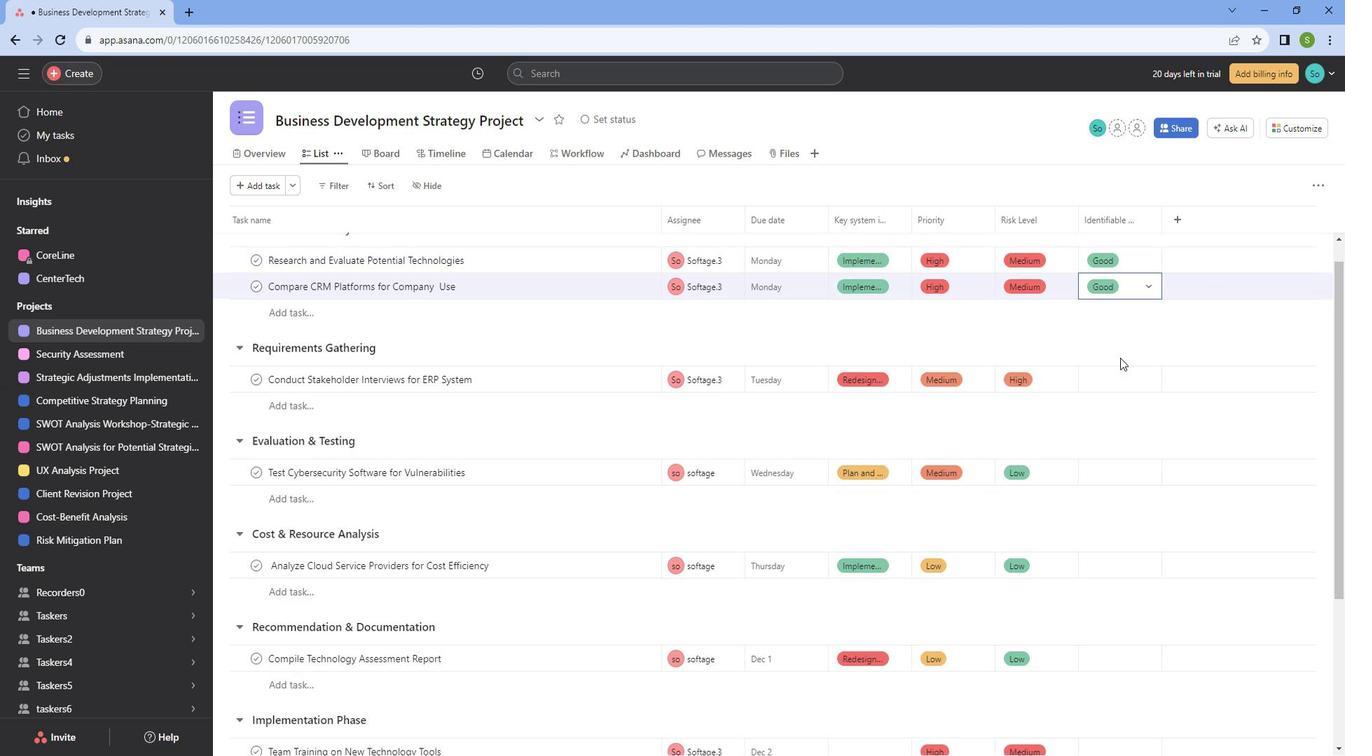 
Action: Mouse scrolled (1142, 367) with delta (0, 0)
Screenshot: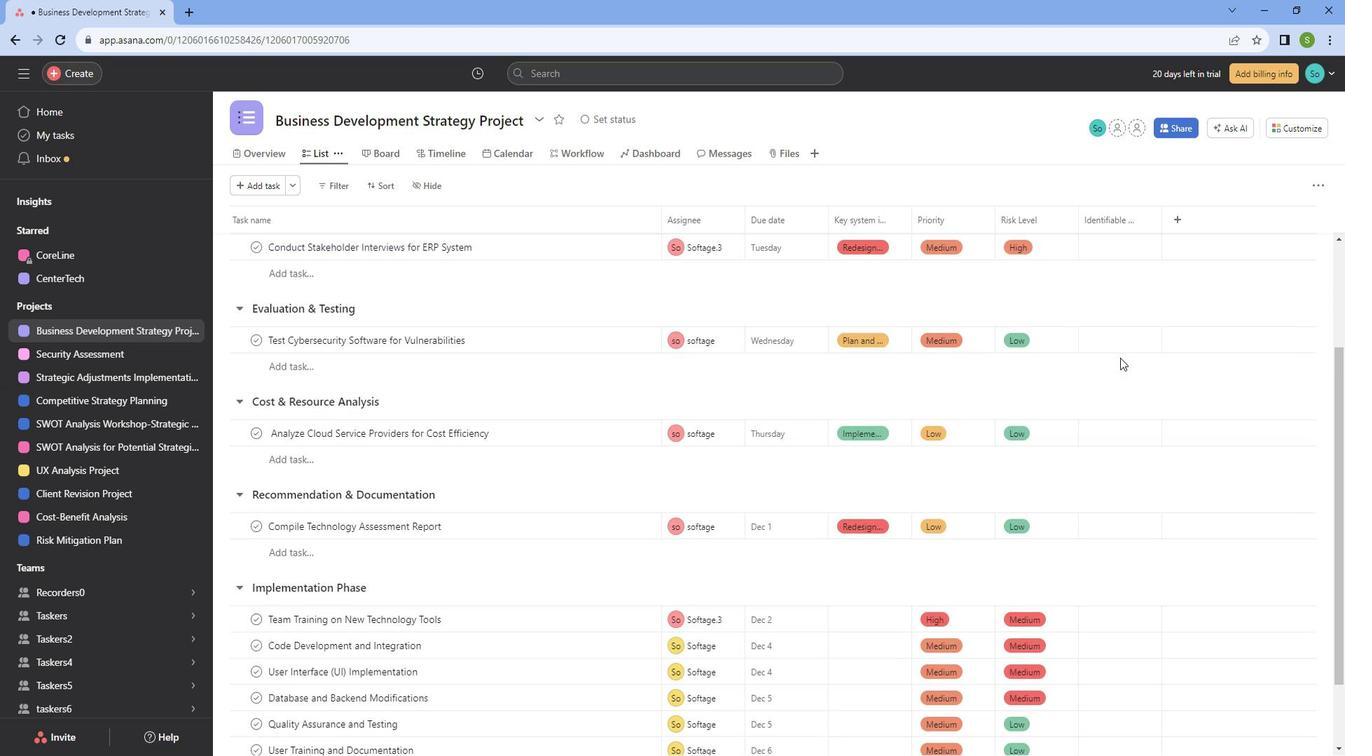 
Action: Mouse moved to (1145, 348)
Screenshot: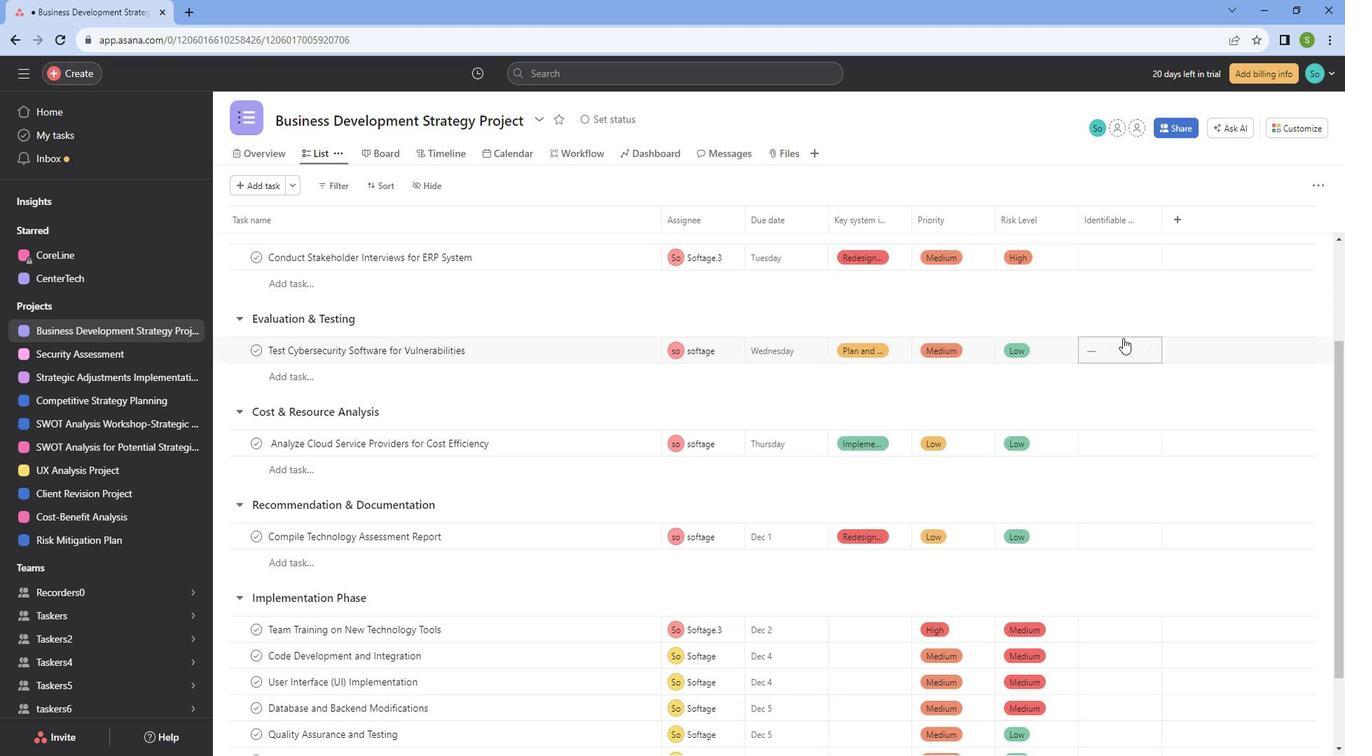 
Action: Mouse scrolled (1145, 348) with delta (0, 0)
Screenshot: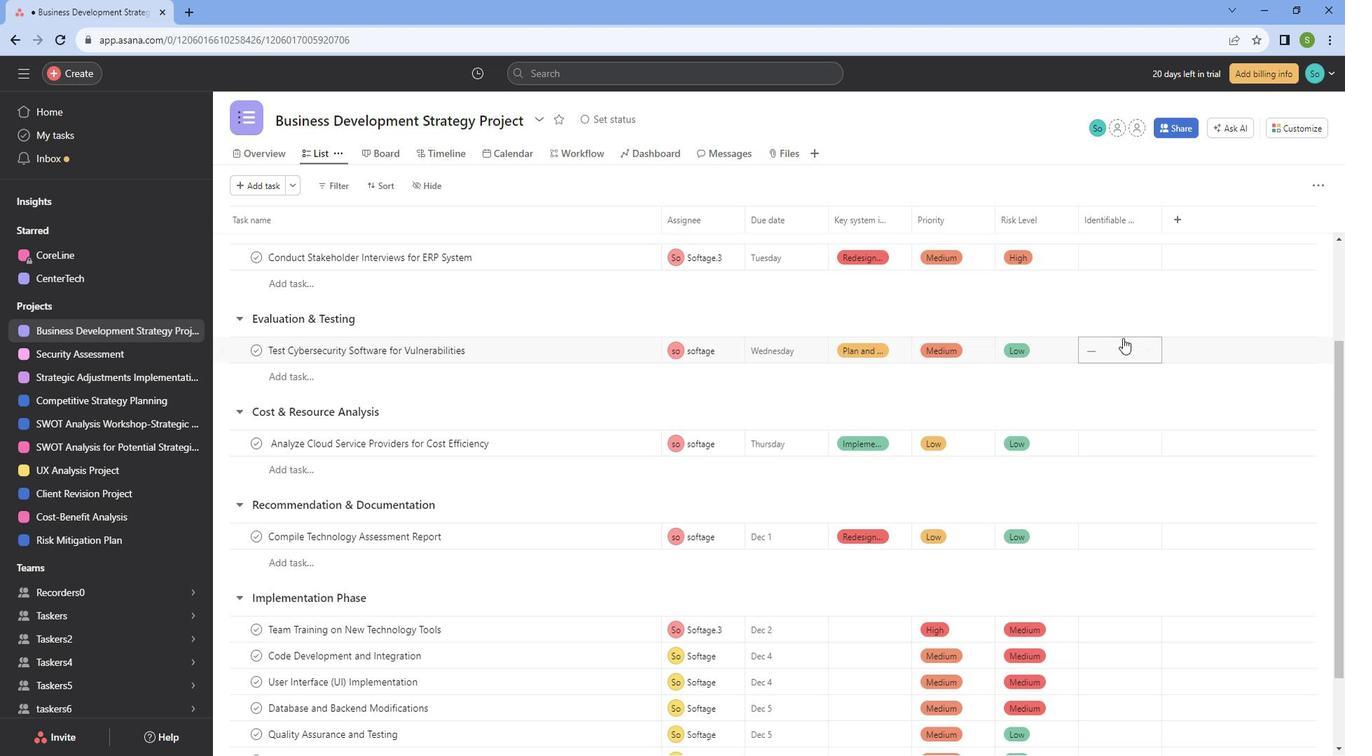 
Action: Mouse moved to (1146, 335)
Screenshot: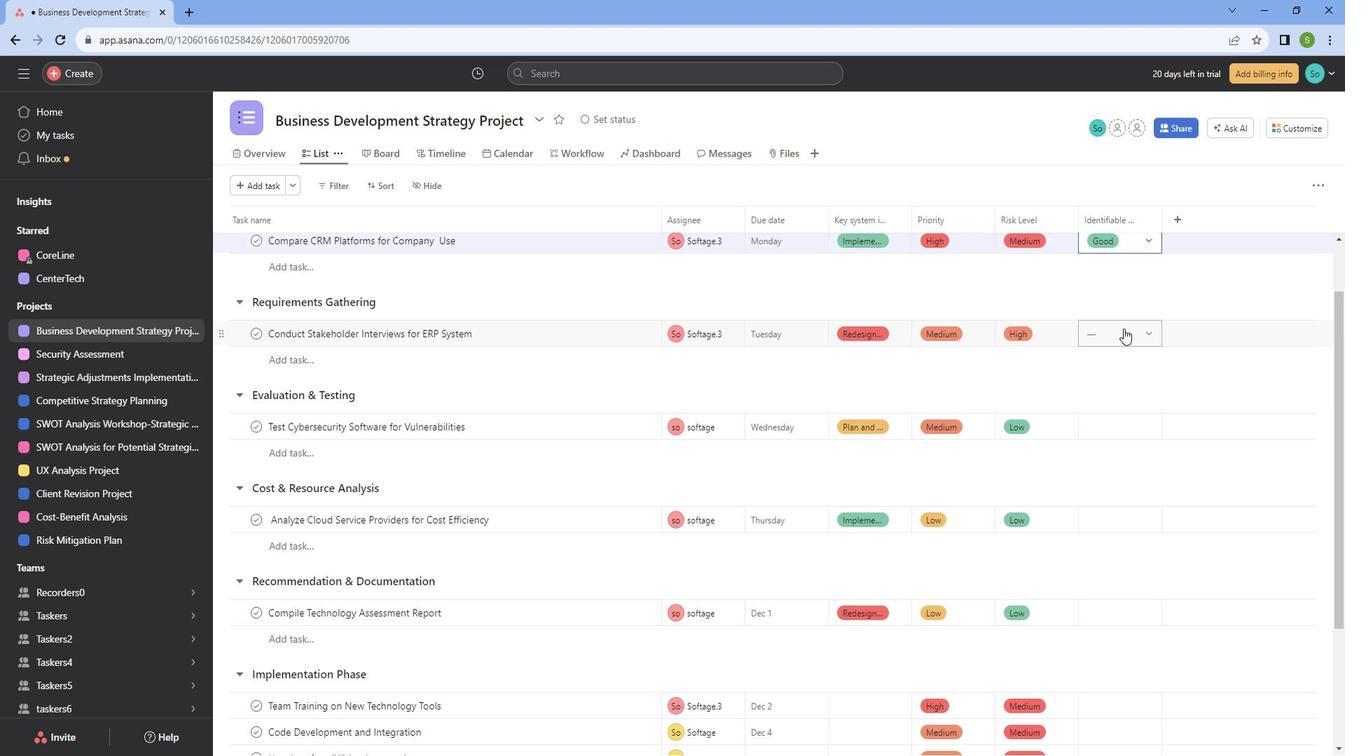 
Action: Mouse pressed left at (1146, 335)
Screenshot: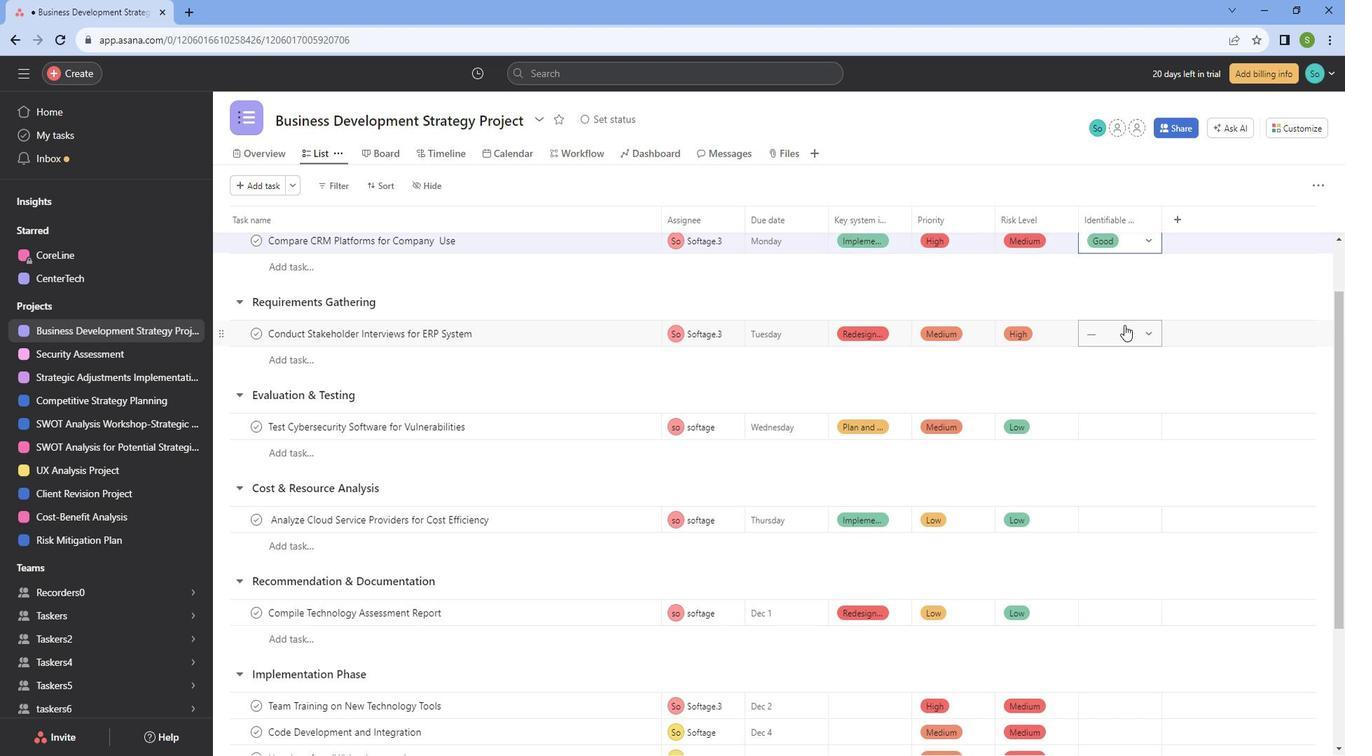 
Action: Mouse moved to (1138, 393)
Screenshot: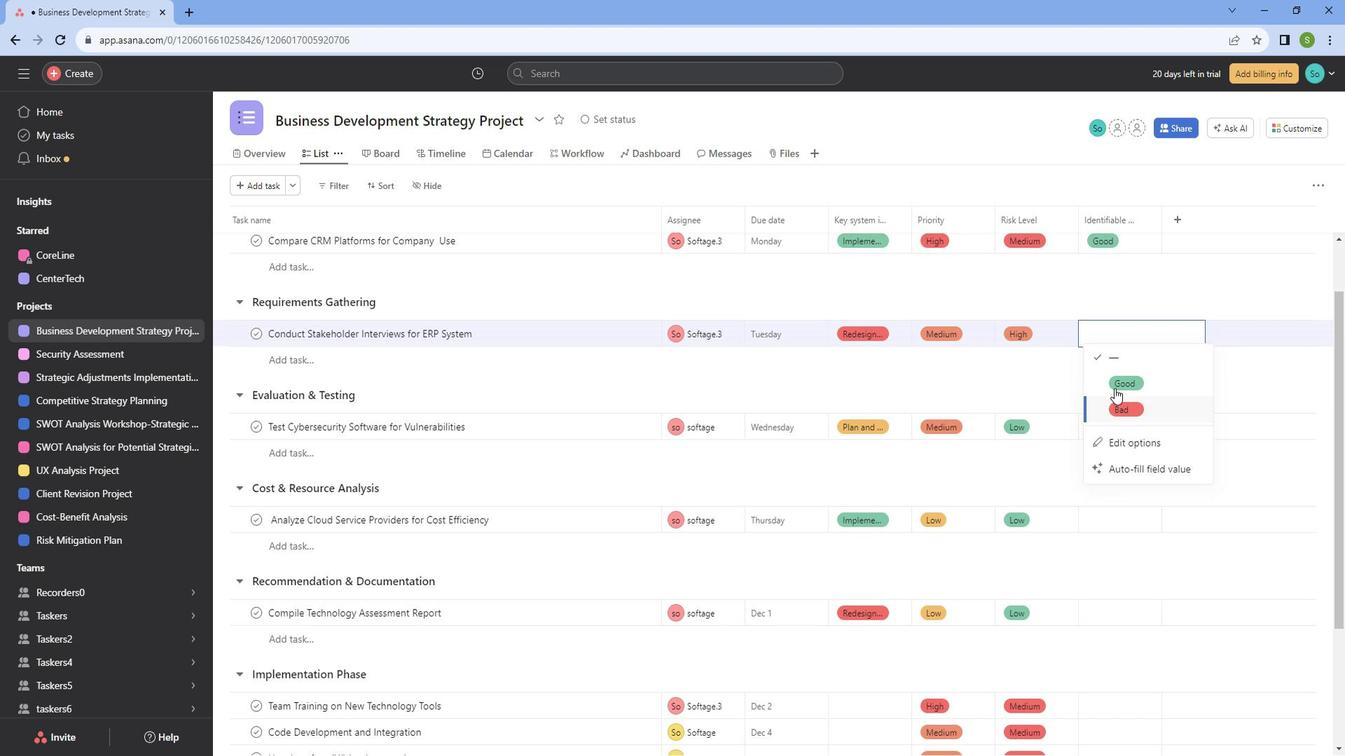
Action: Mouse pressed left at (1138, 393)
Screenshot: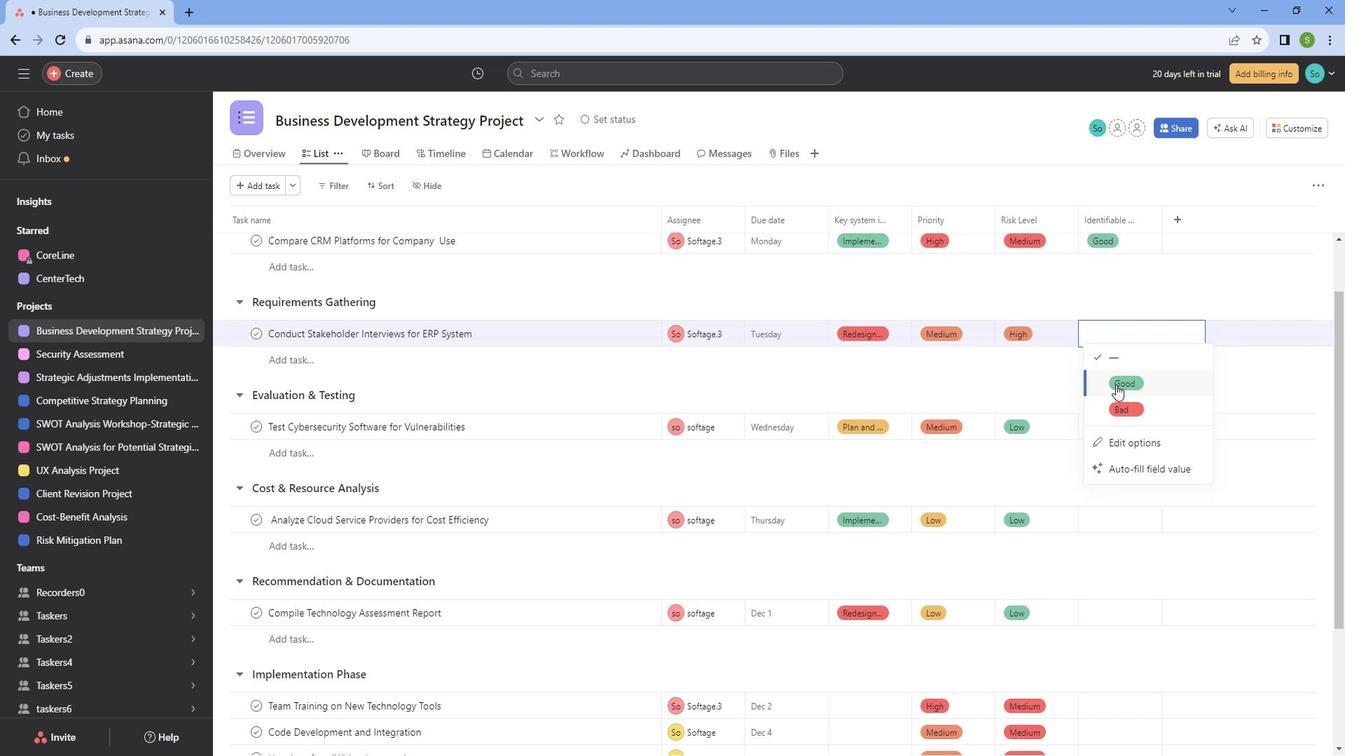 
Action: Mouse moved to (1130, 429)
Screenshot: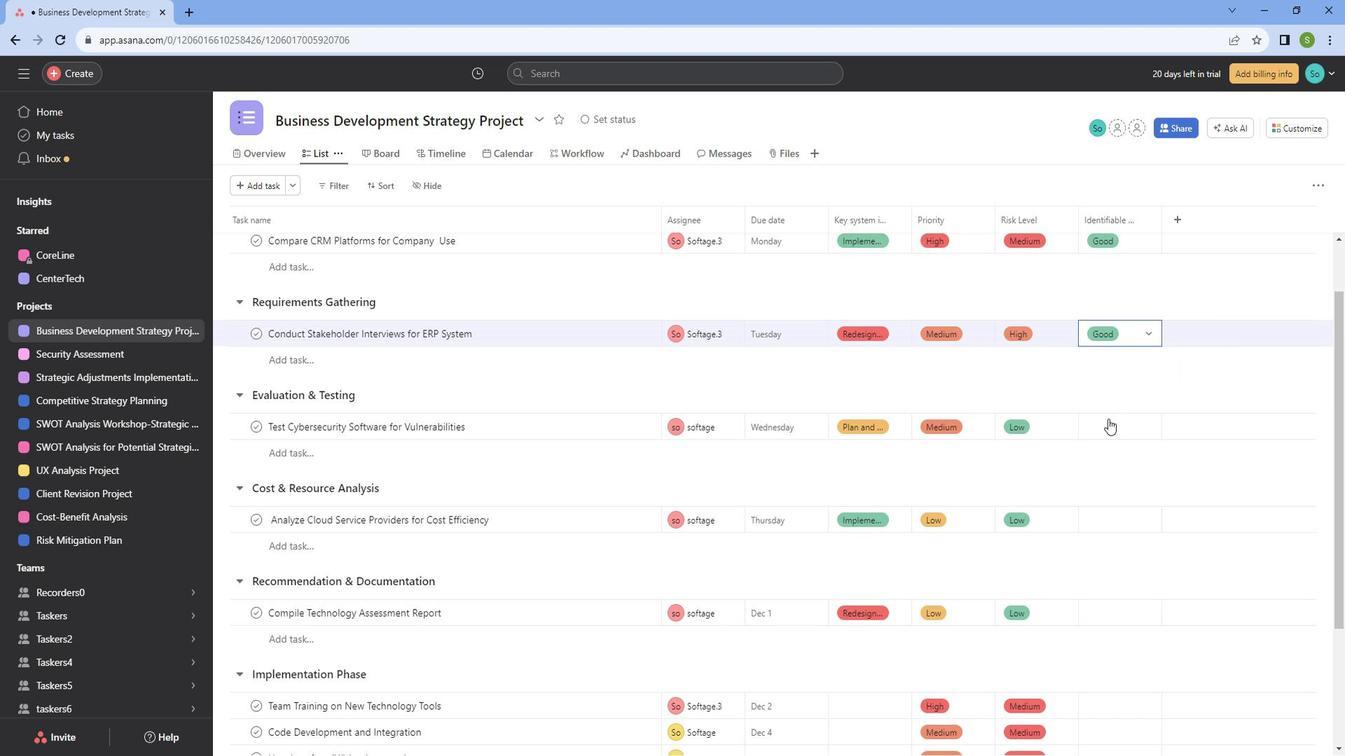 
Action: Mouse pressed left at (1130, 429)
Screenshot: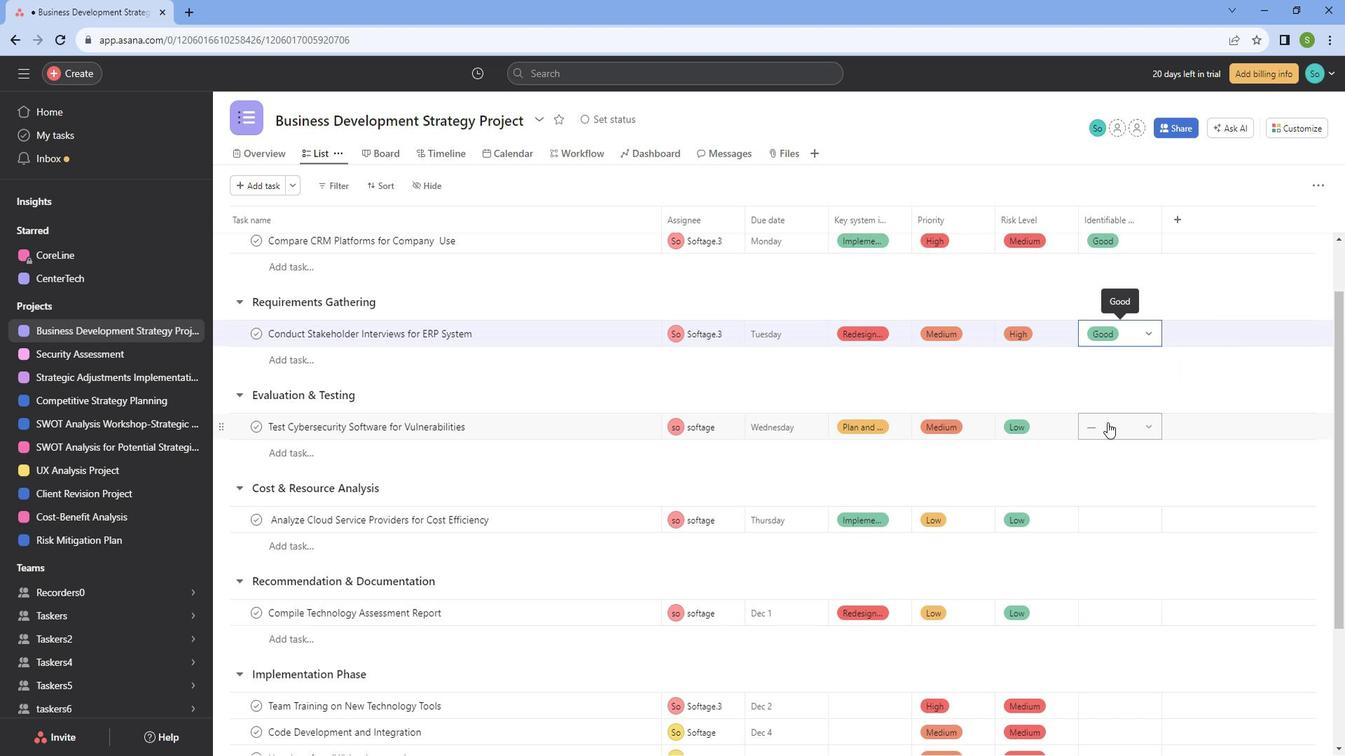 
Action: Mouse moved to (1135, 484)
Screenshot: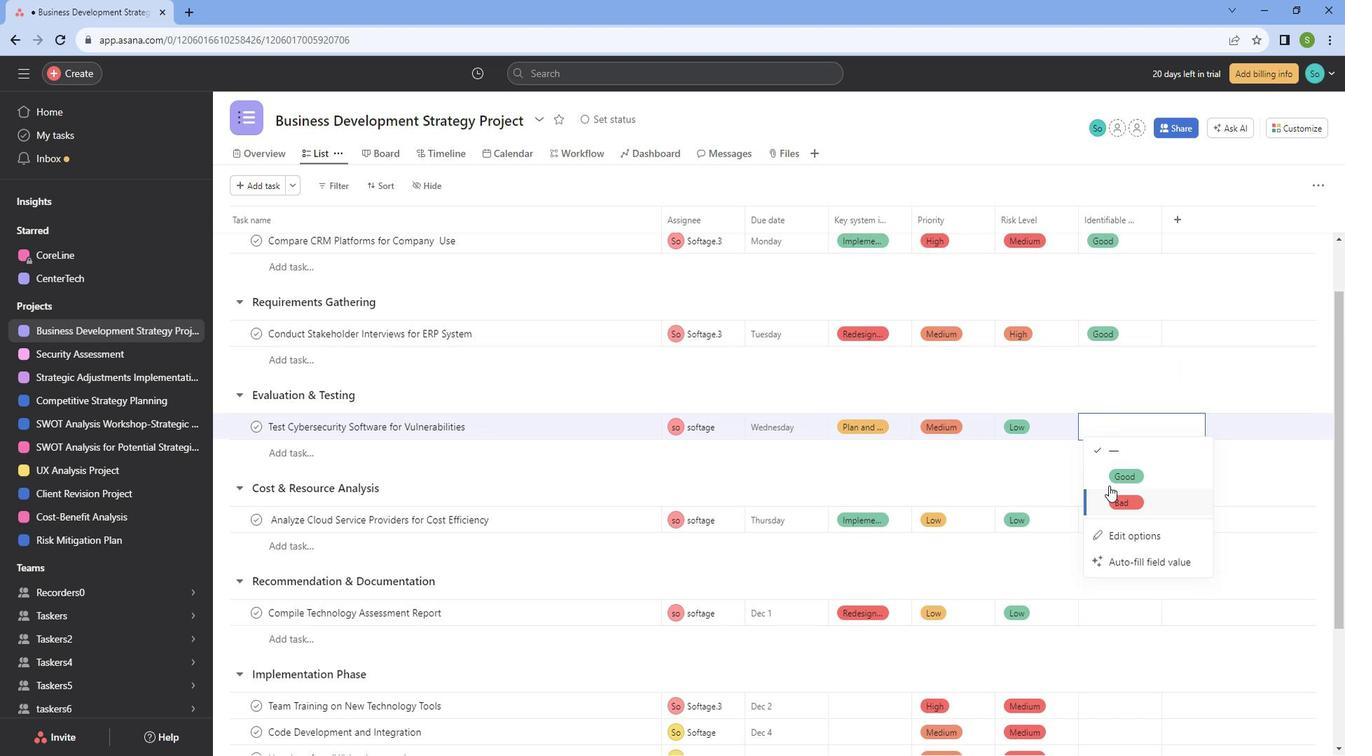 
Action: Mouse pressed left at (1135, 484)
Screenshot: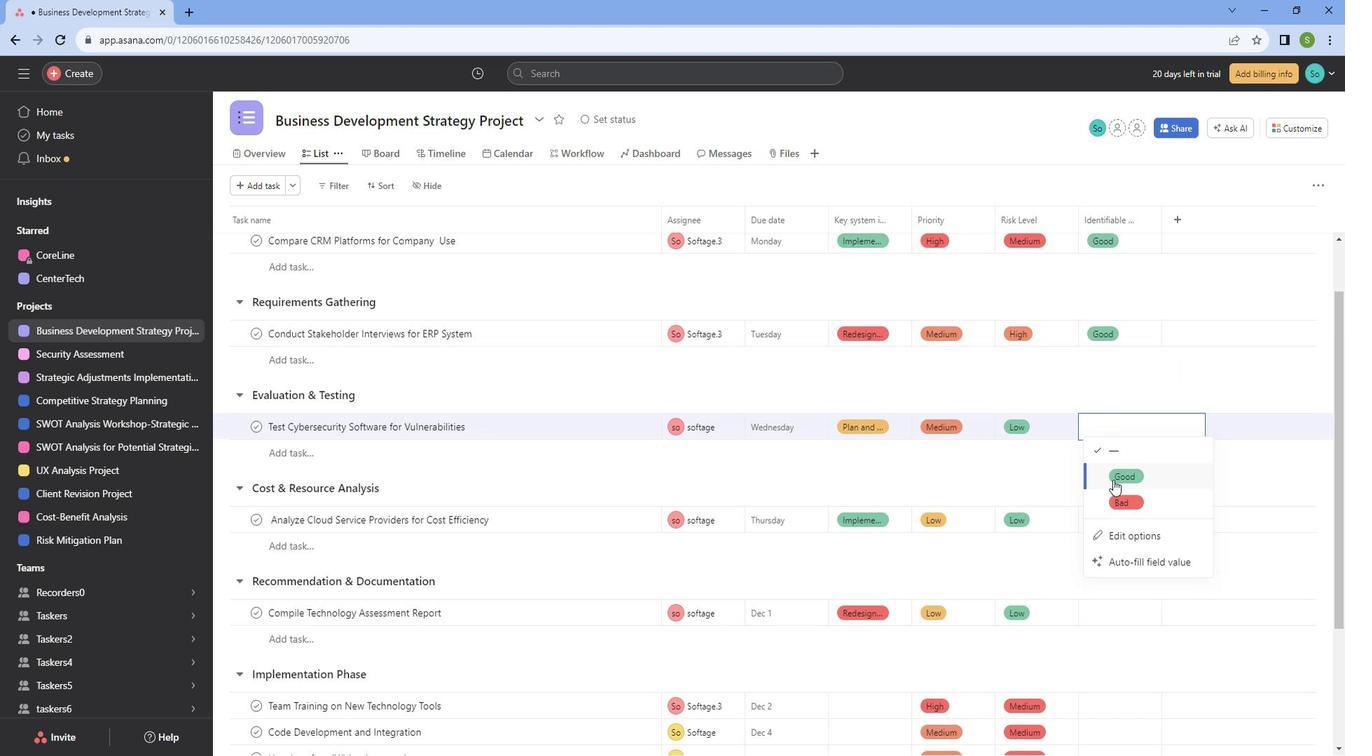 
Action: Mouse moved to (1130, 514)
Screenshot: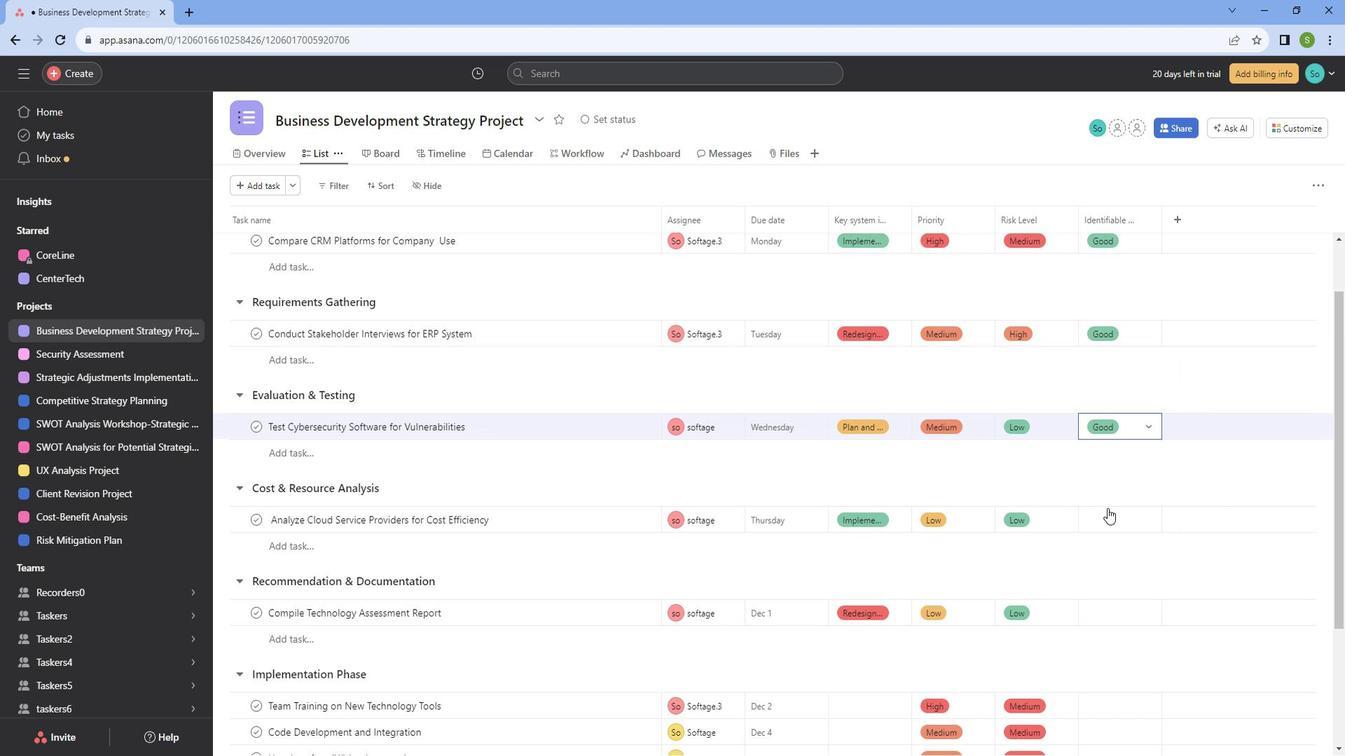 
Action: Mouse pressed left at (1130, 514)
Screenshot: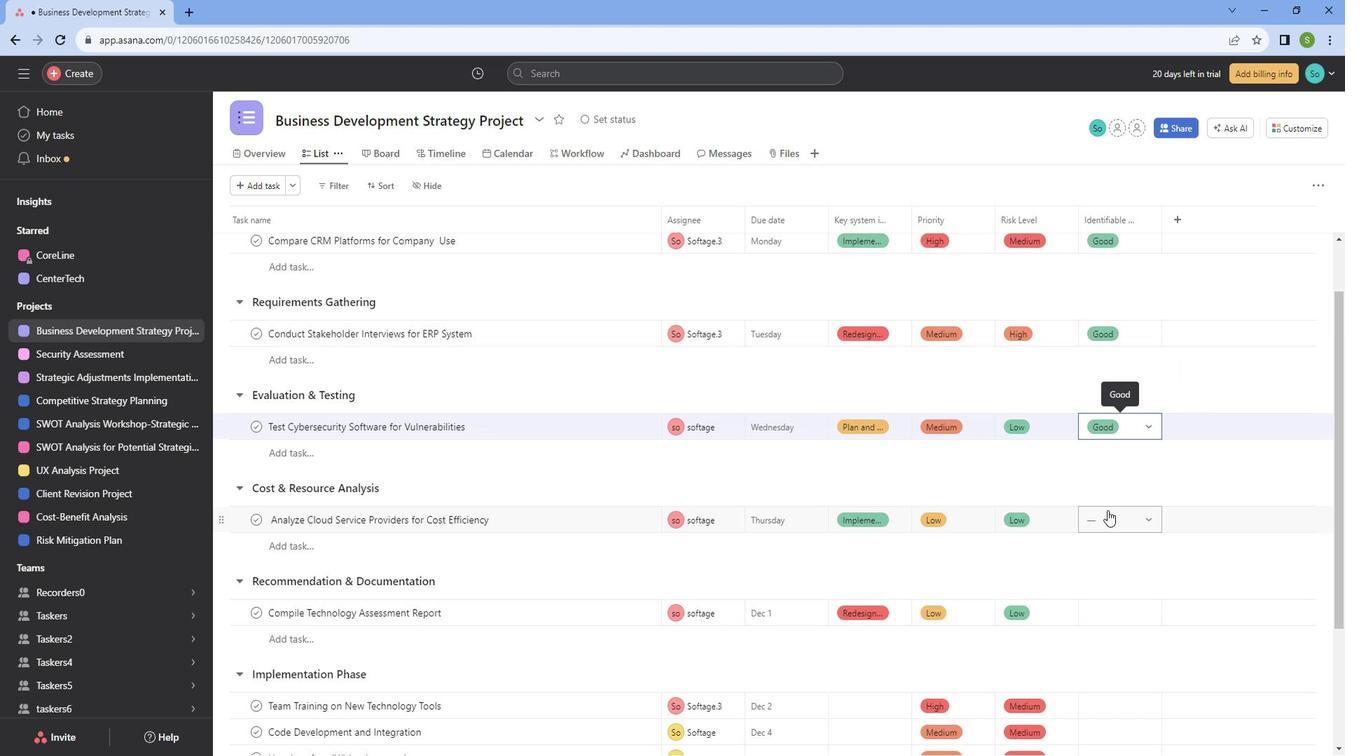 
Action: Mouse moved to (1127, 580)
Screenshot: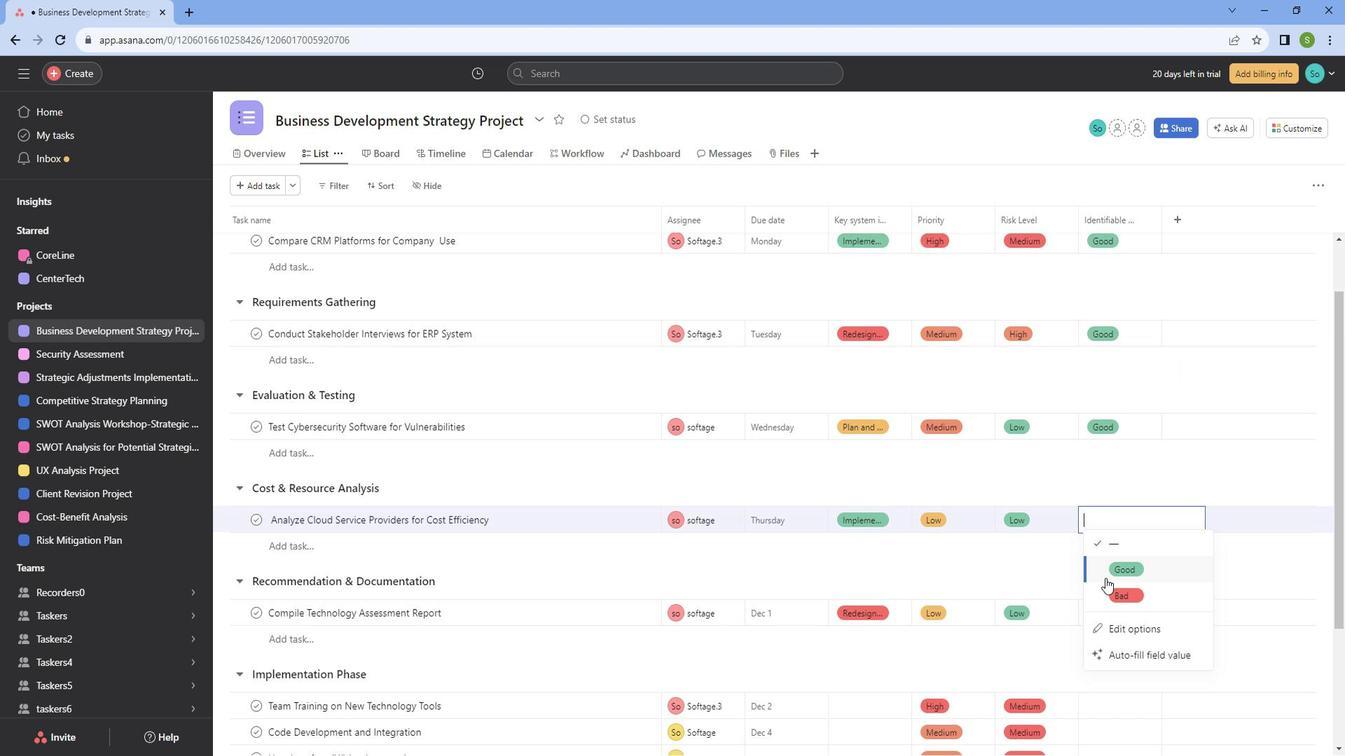 
Action: Mouse pressed left at (1127, 580)
Screenshot: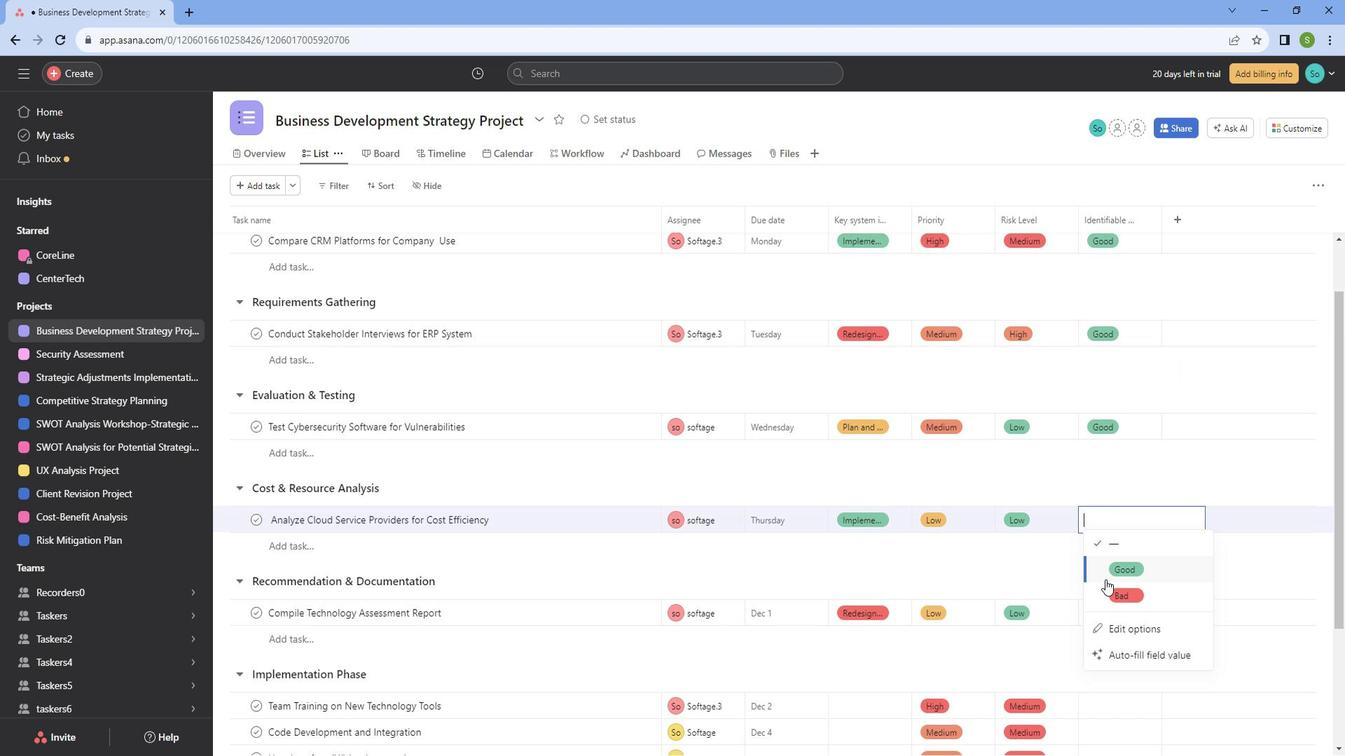 
Action: Mouse moved to (1139, 595)
Screenshot: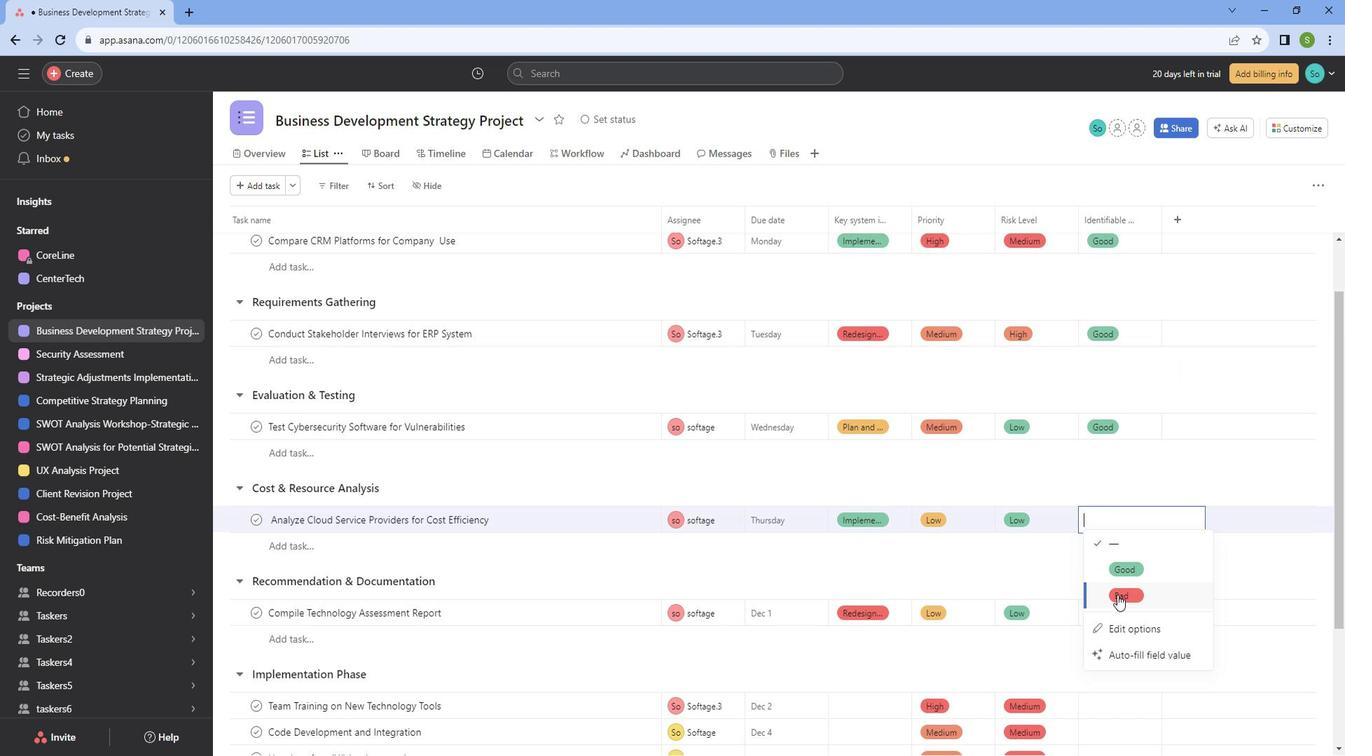 
Action: Mouse pressed left at (1139, 595)
Screenshot: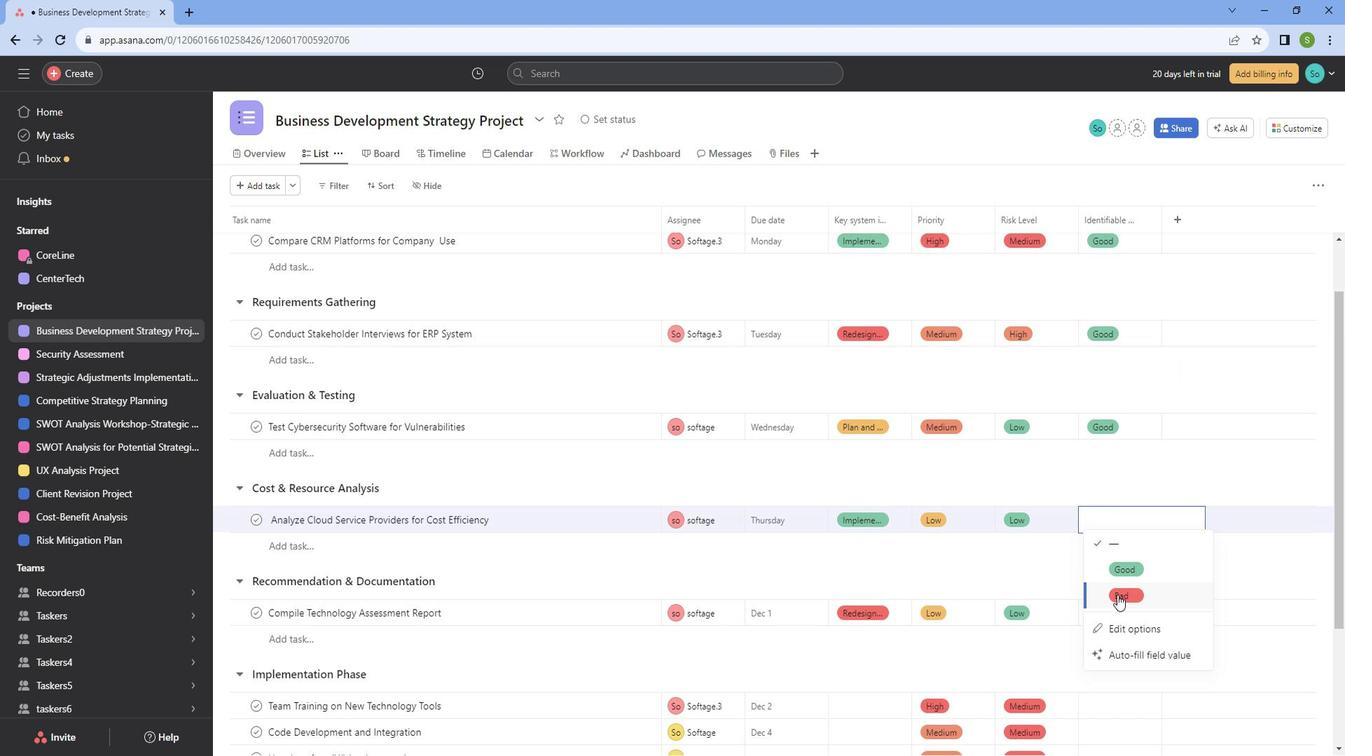 
Action: Mouse moved to (1137, 608)
Screenshot: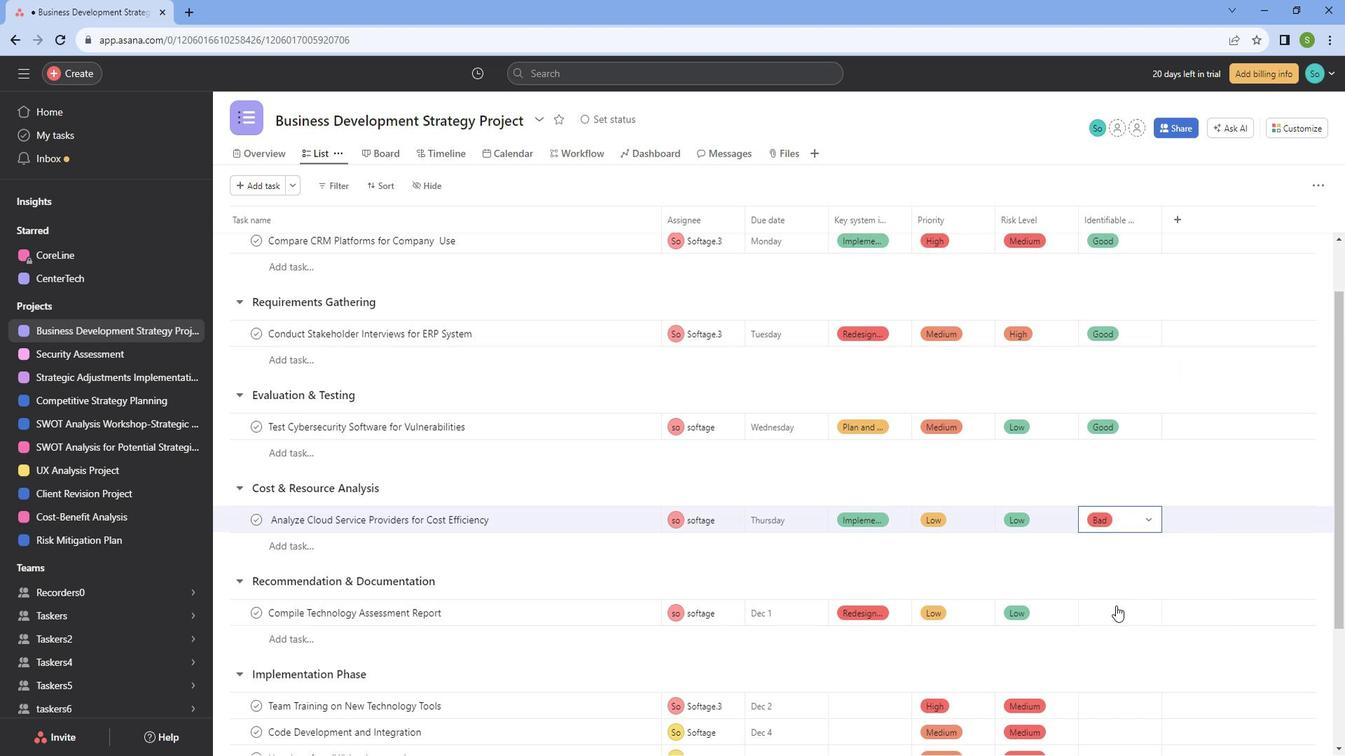 
Action: Mouse pressed left at (1137, 608)
Screenshot: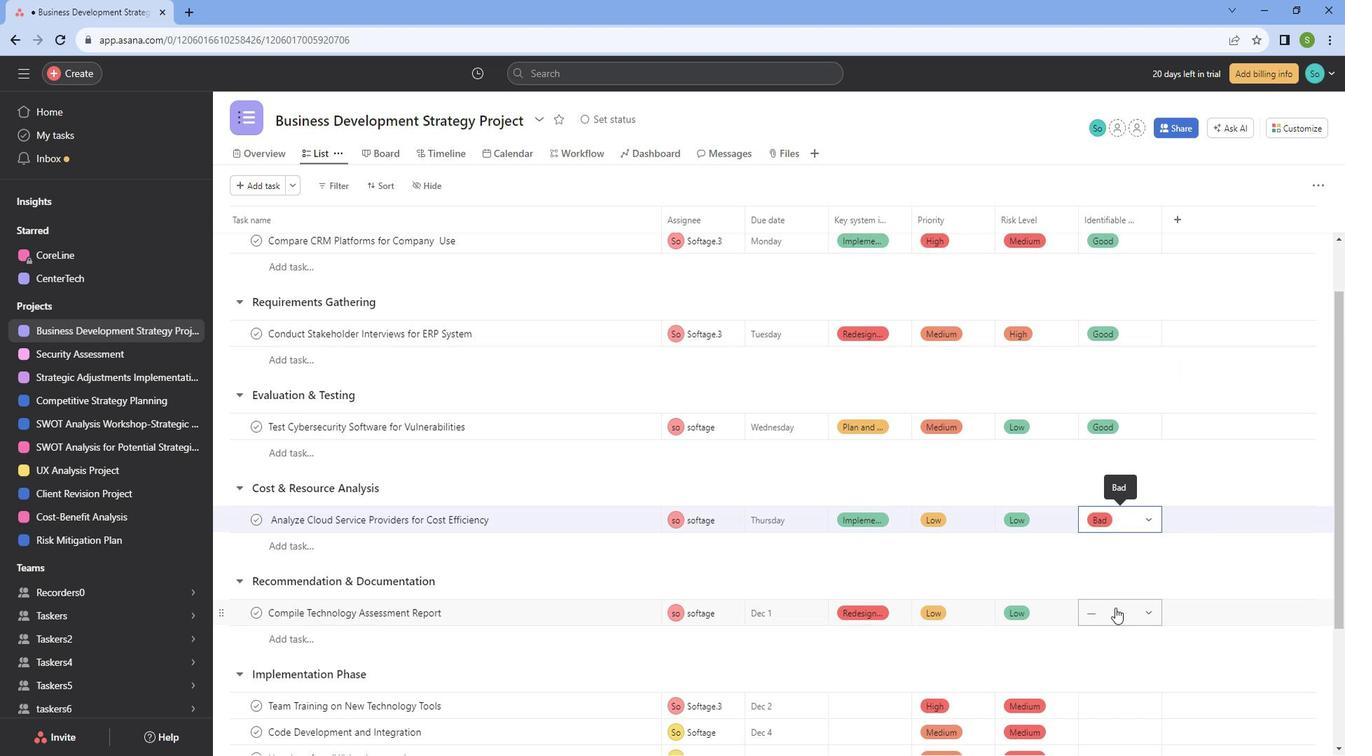 
Action: Mouse moved to (1165, 535)
Screenshot: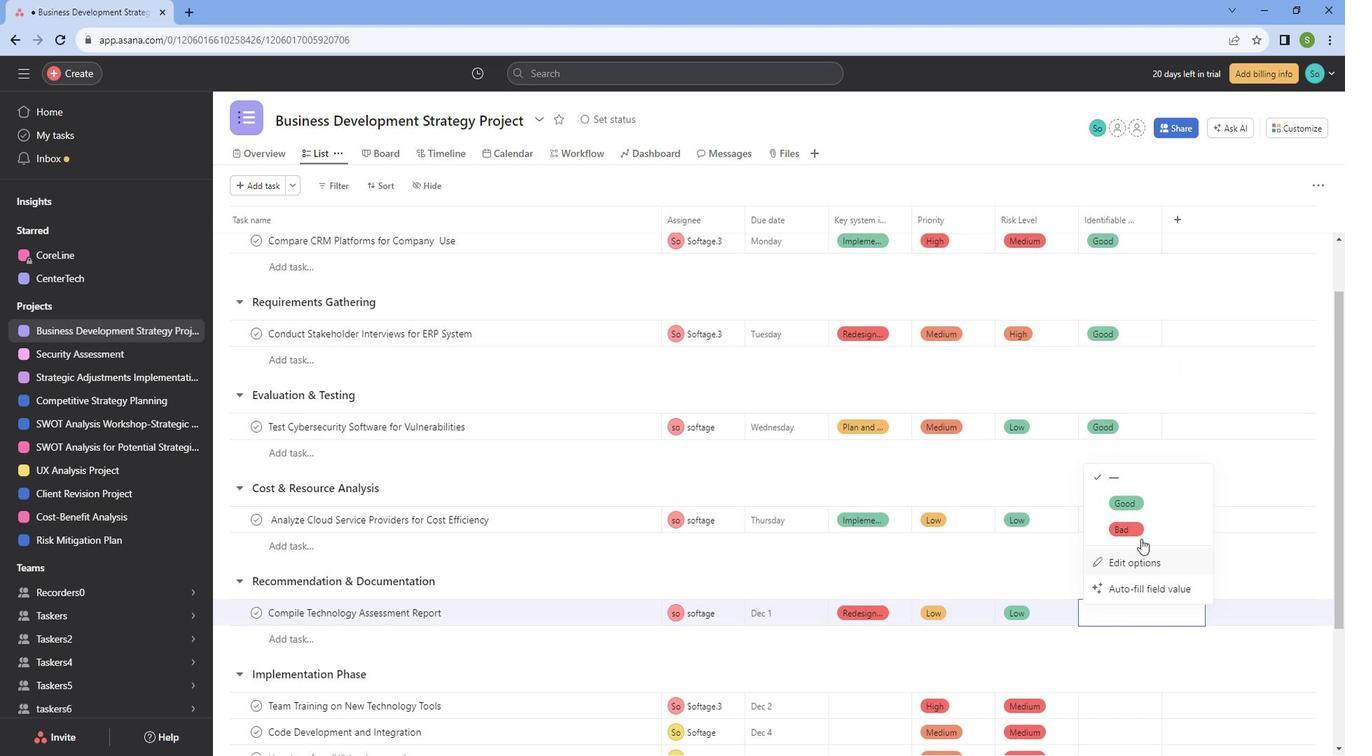 
Action: Mouse pressed left at (1165, 535)
Screenshot: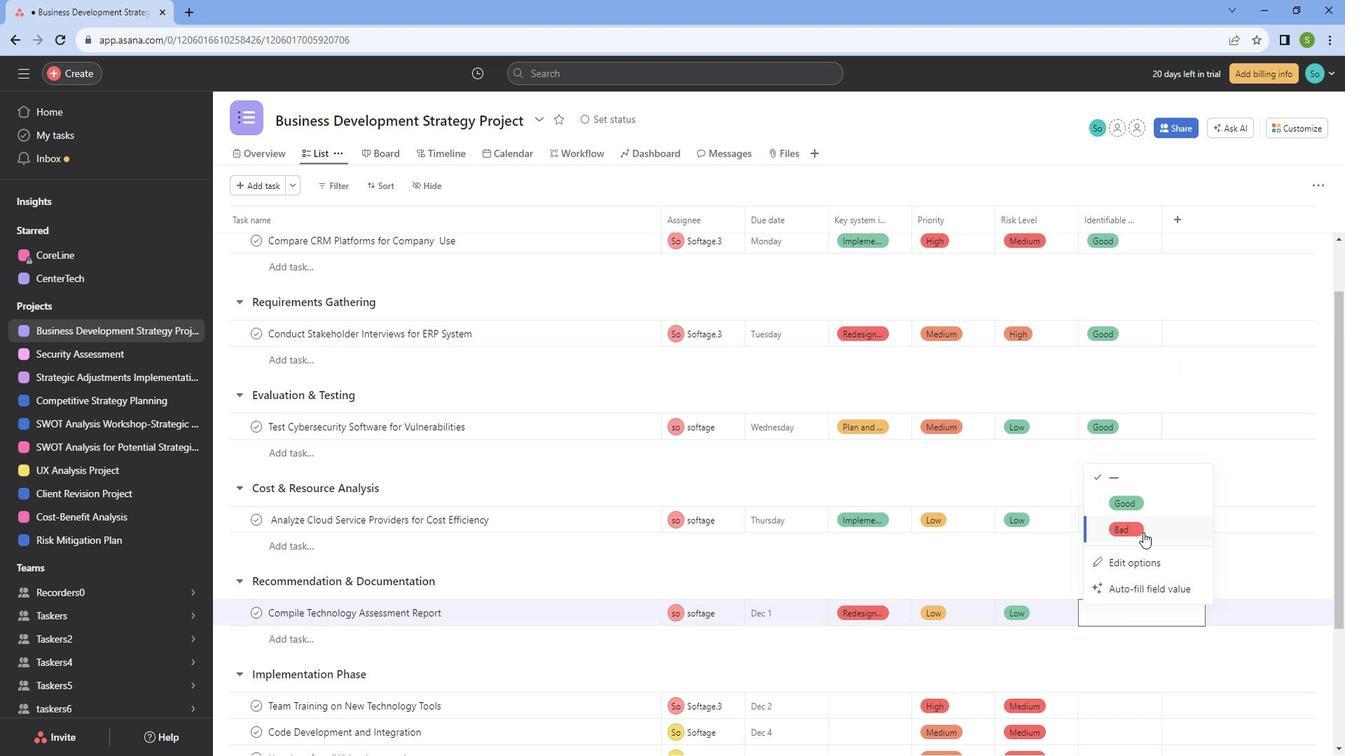 
Action: Mouse moved to (1142, 568)
Screenshot: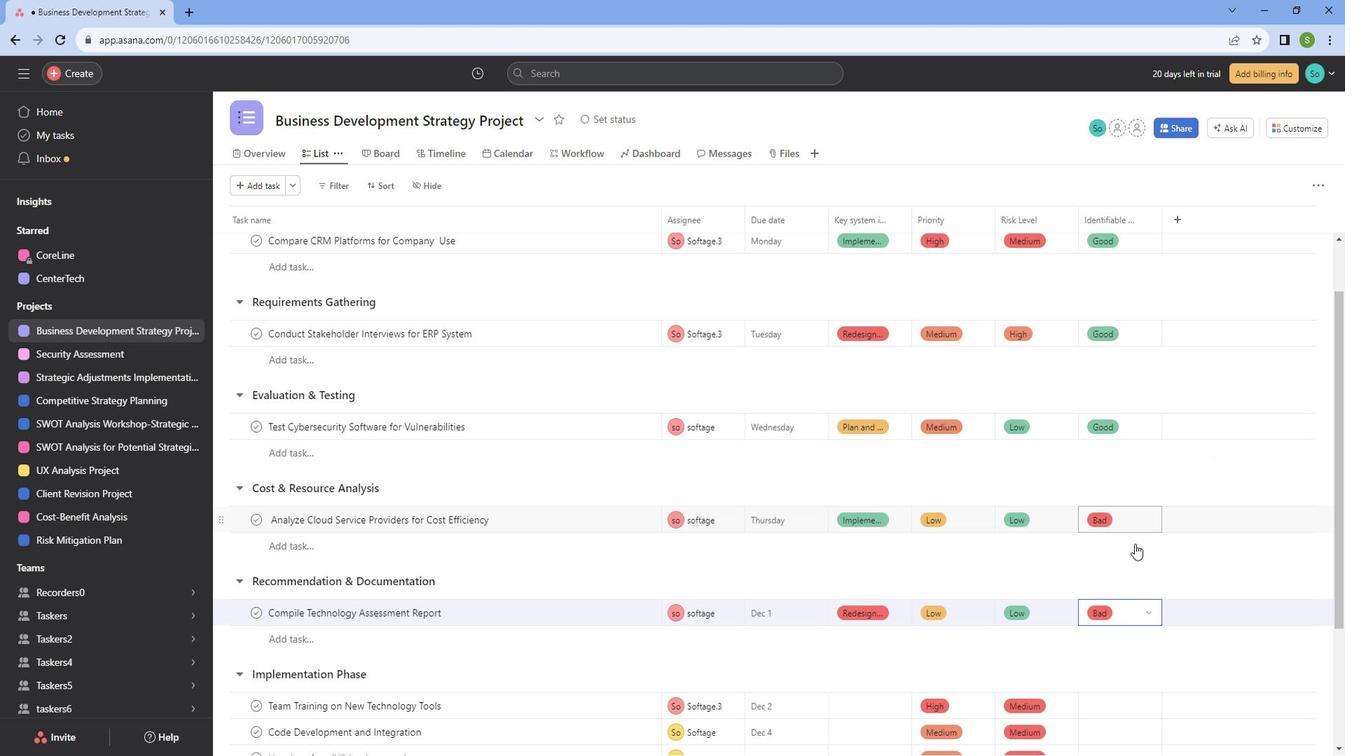 
Action: Mouse pressed left at (1142, 568)
Screenshot: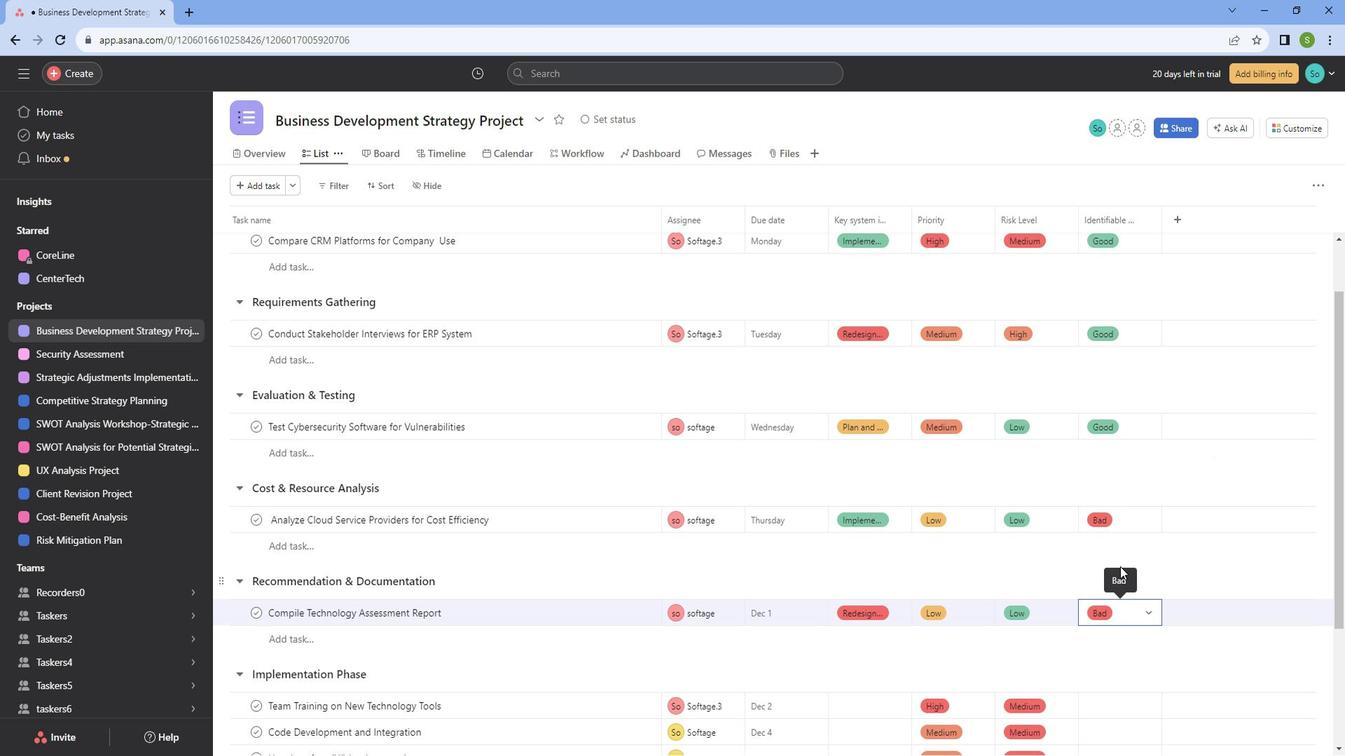 
Action: Mouse scrolled (1142, 567) with delta (0, 0)
Screenshot: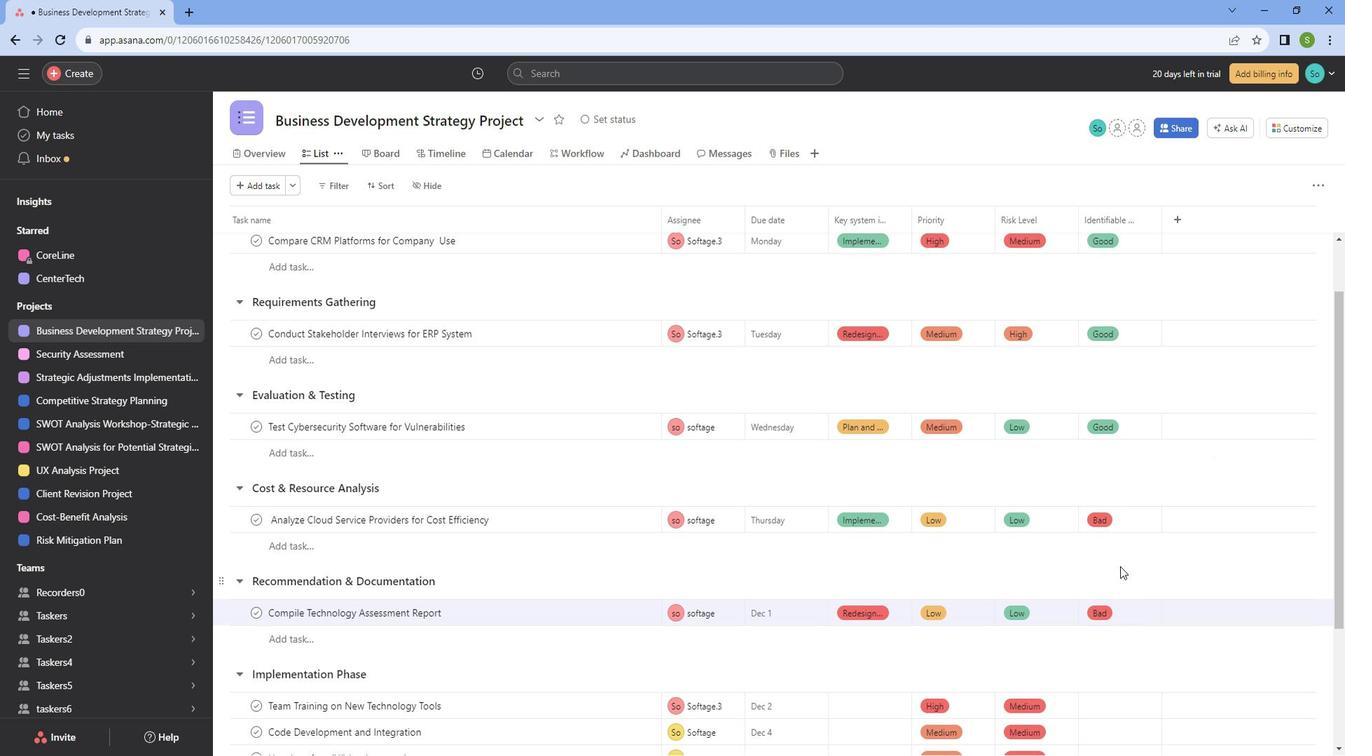 
Action: Mouse scrolled (1142, 567) with delta (0, 0)
Screenshot: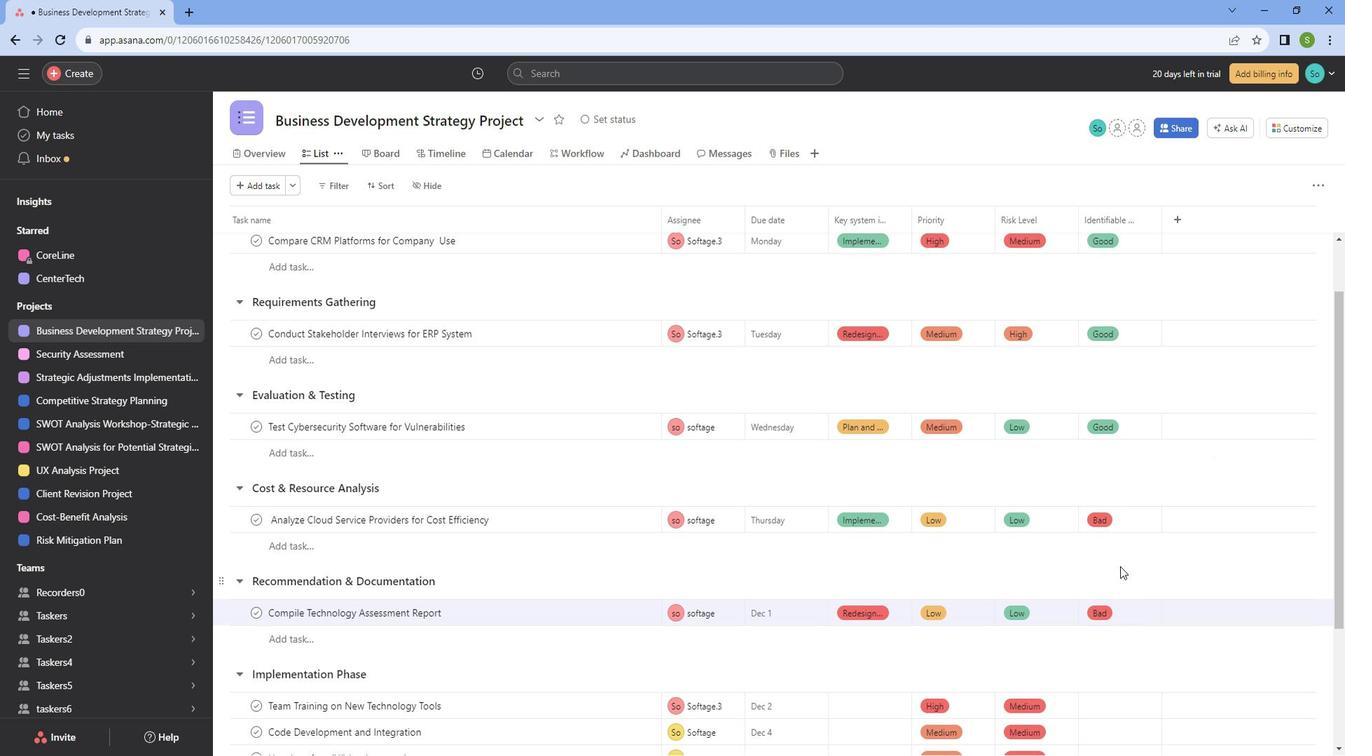 
Action: Mouse scrolled (1142, 567) with delta (0, 0)
Screenshot: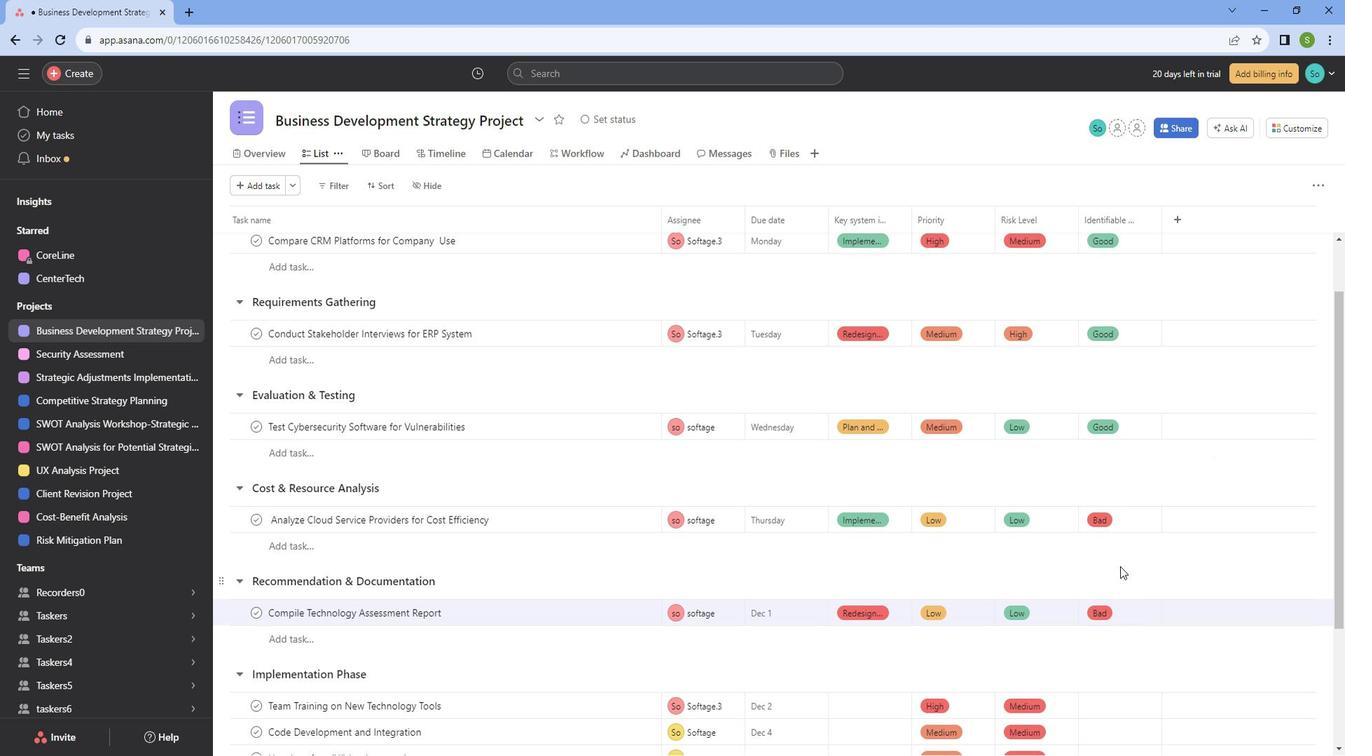 
Action: Mouse scrolled (1142, 567) with delta (0, 0)
Screenshot: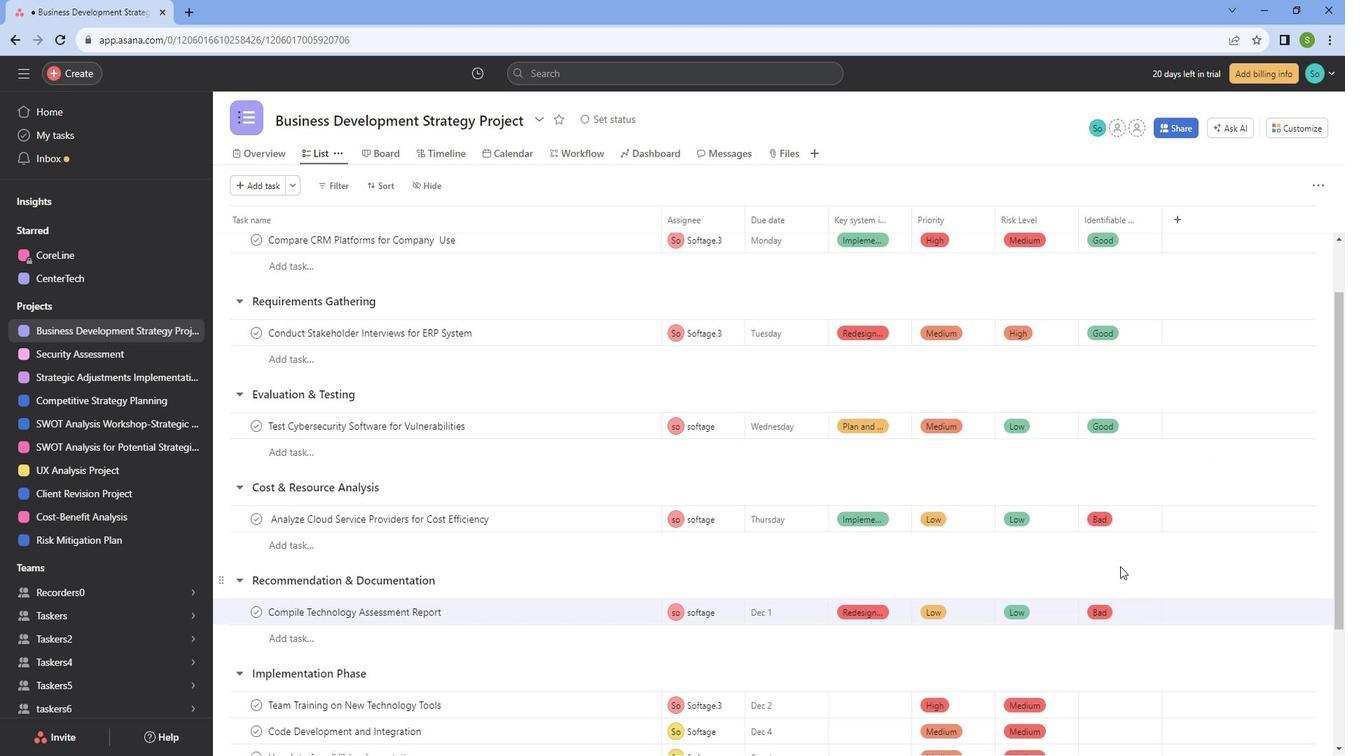 
Action: Mouse scrolled (1142, 567) with delta (0, 0)
Screenshot: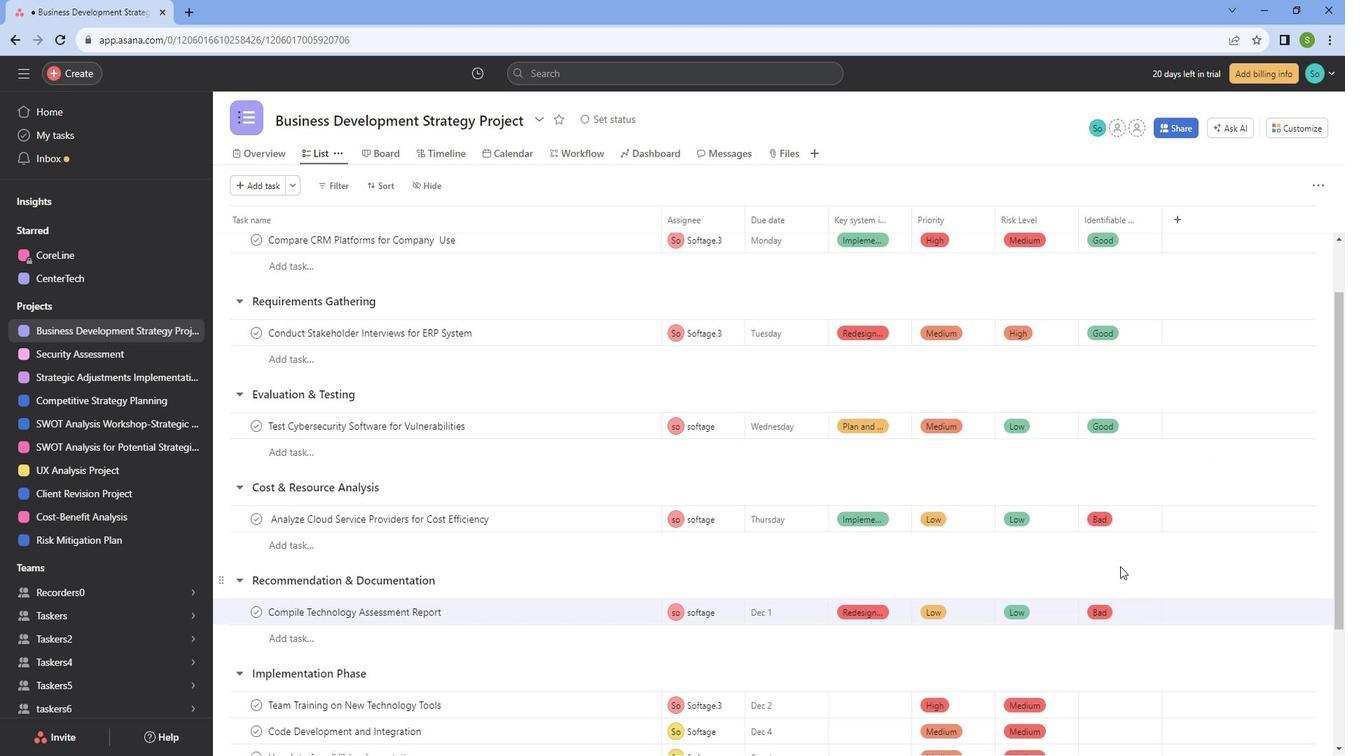 
Action: Mouse scrolled (1142, 567) with delta (0, 0)
Screenshot: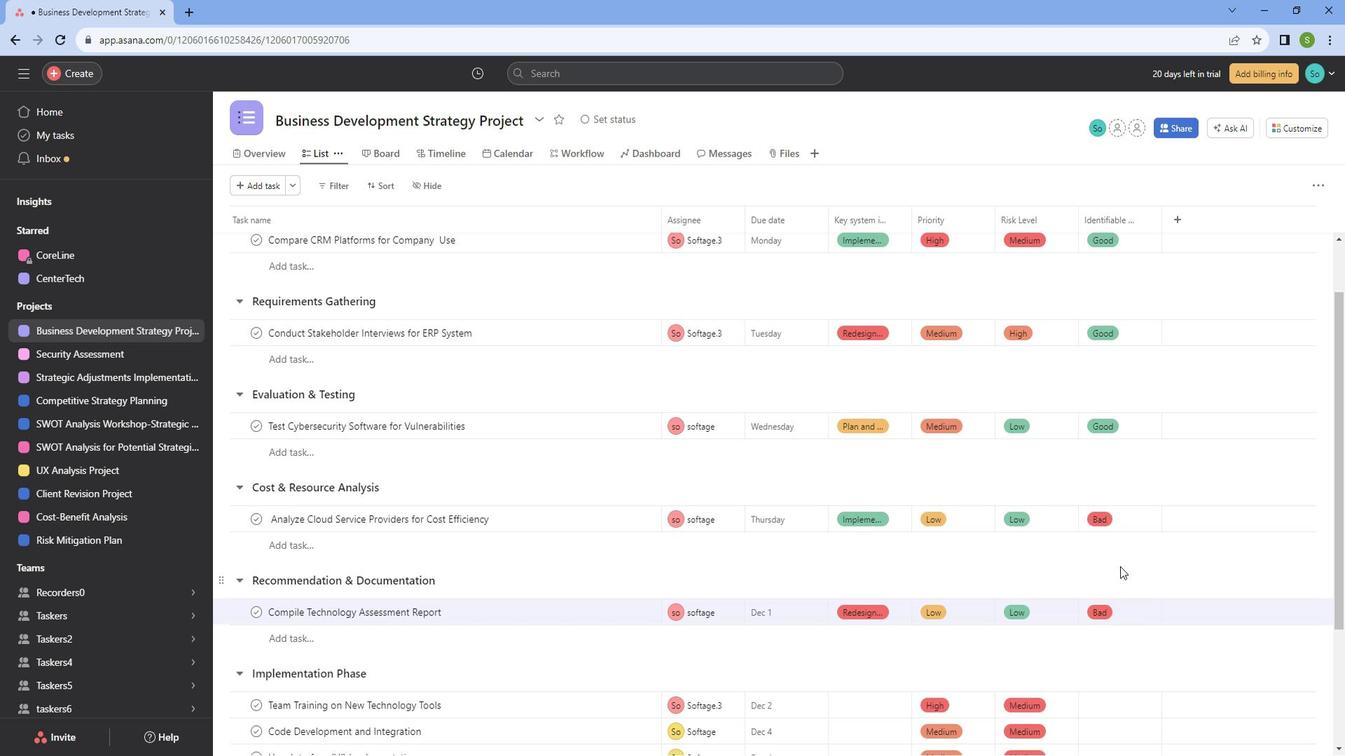 
Action: Mouse moved to (1142, 512)
Screenshot: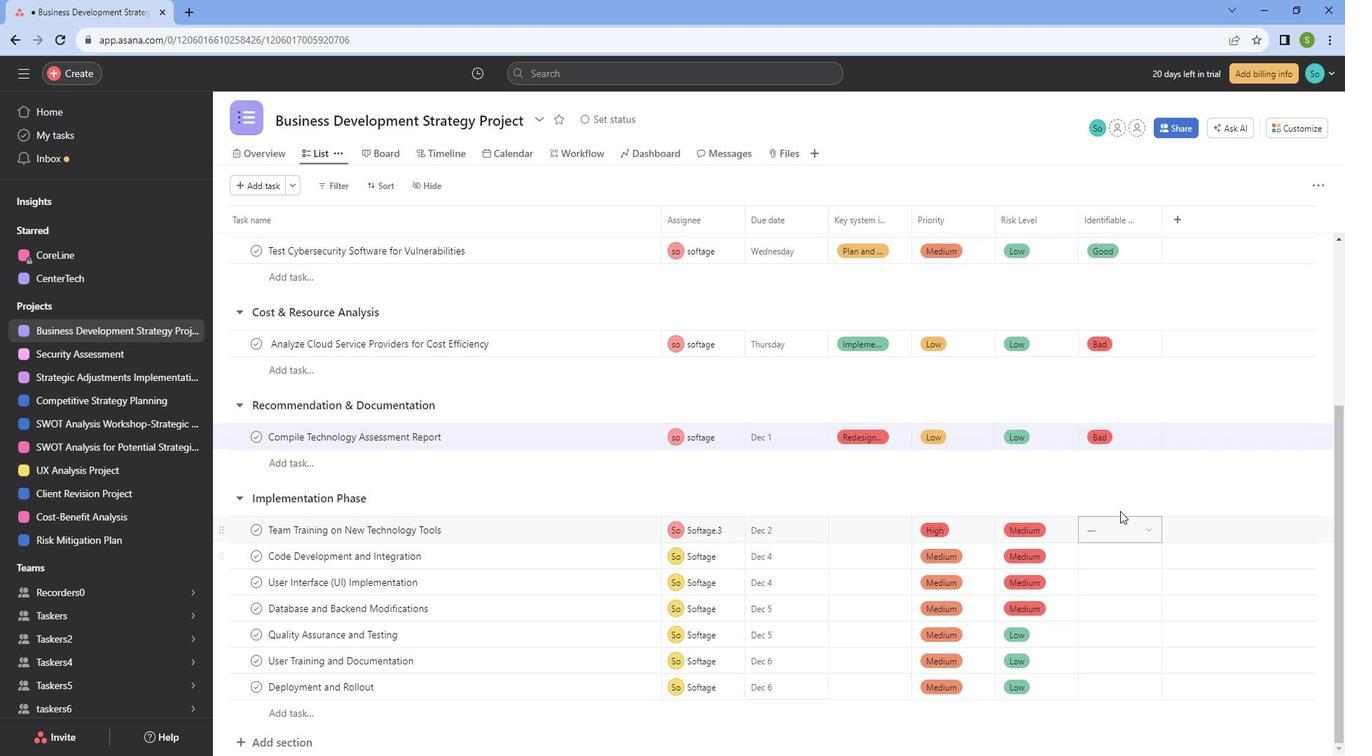 
Action: Mouse pressed left at (1142, 512)
Screenshot: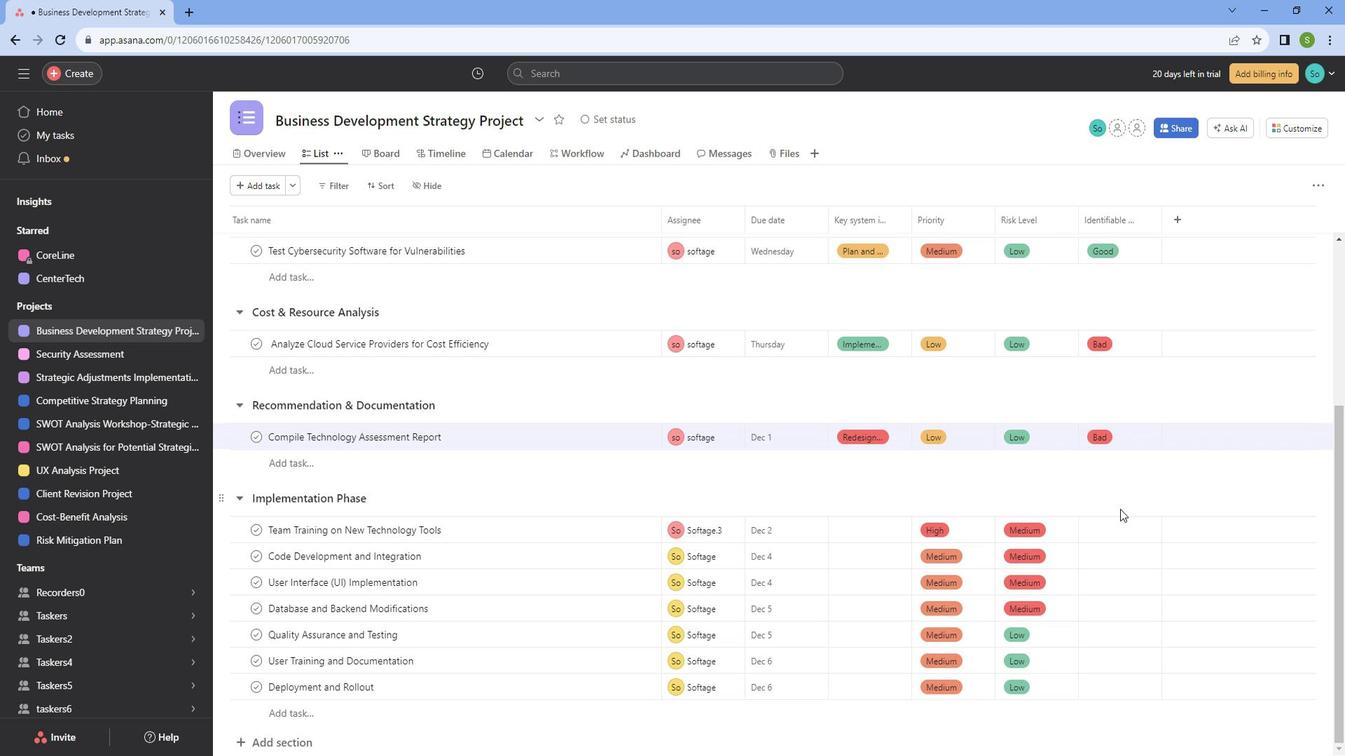 
Action: Mouse moved to (1141, 518)
Screenshot: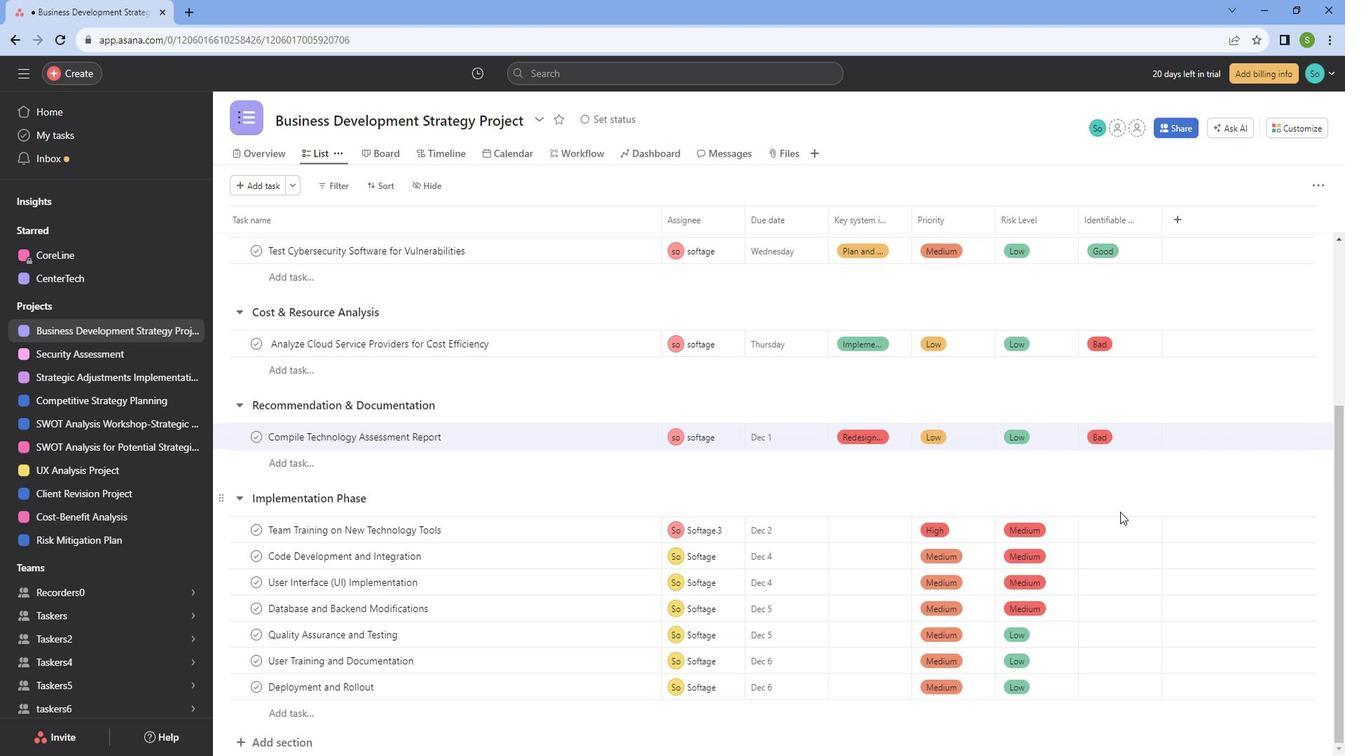 
Action: Mouse pressed left at (1141, 518)
Screenshot: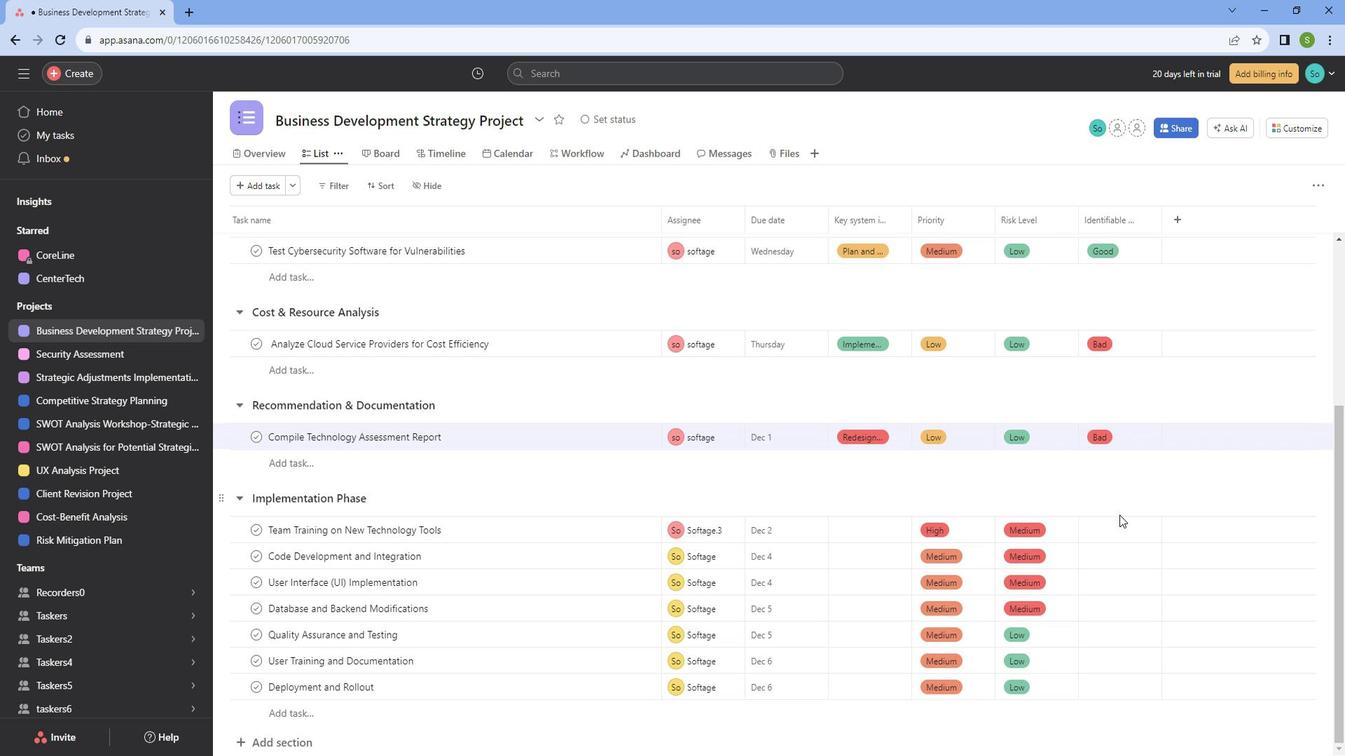
Action: Mouse moved to (1138, 527)
Screenshot: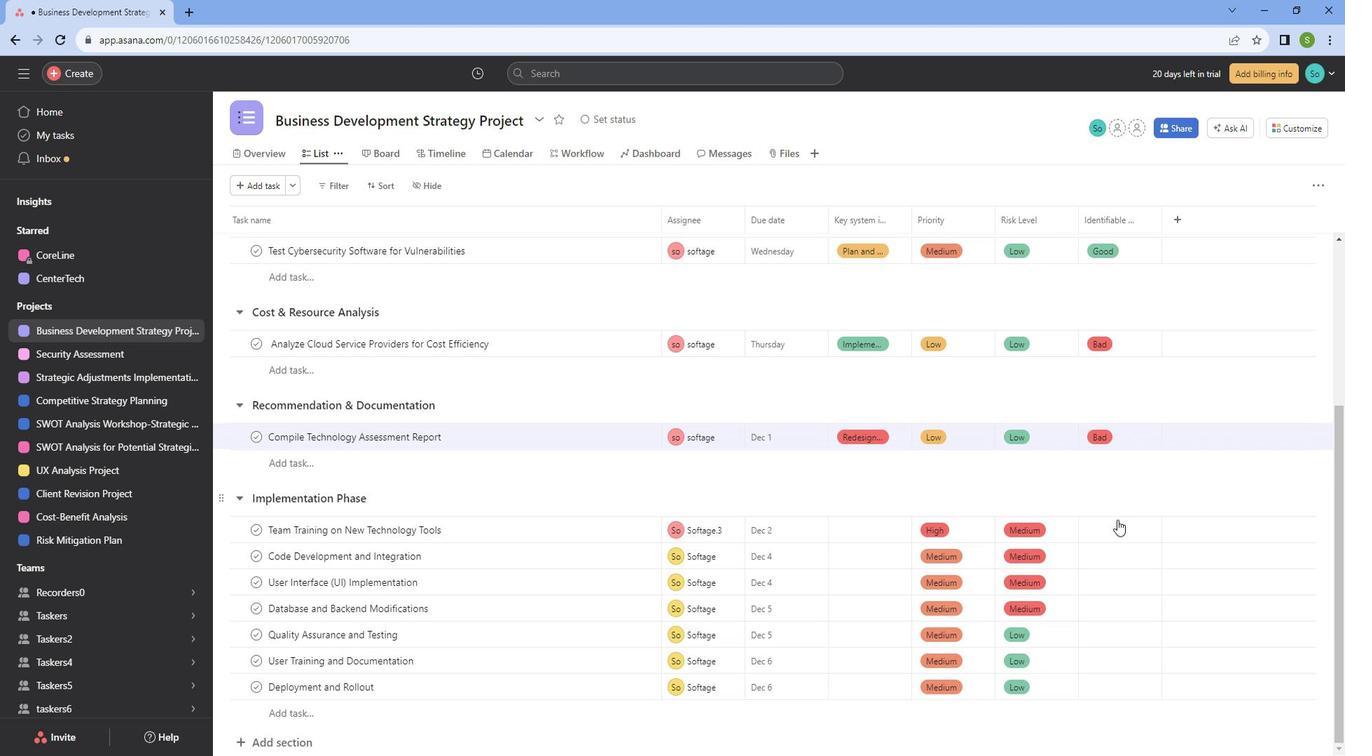 
Action: Mouse pressed left at (1138, 527)
Screenshot: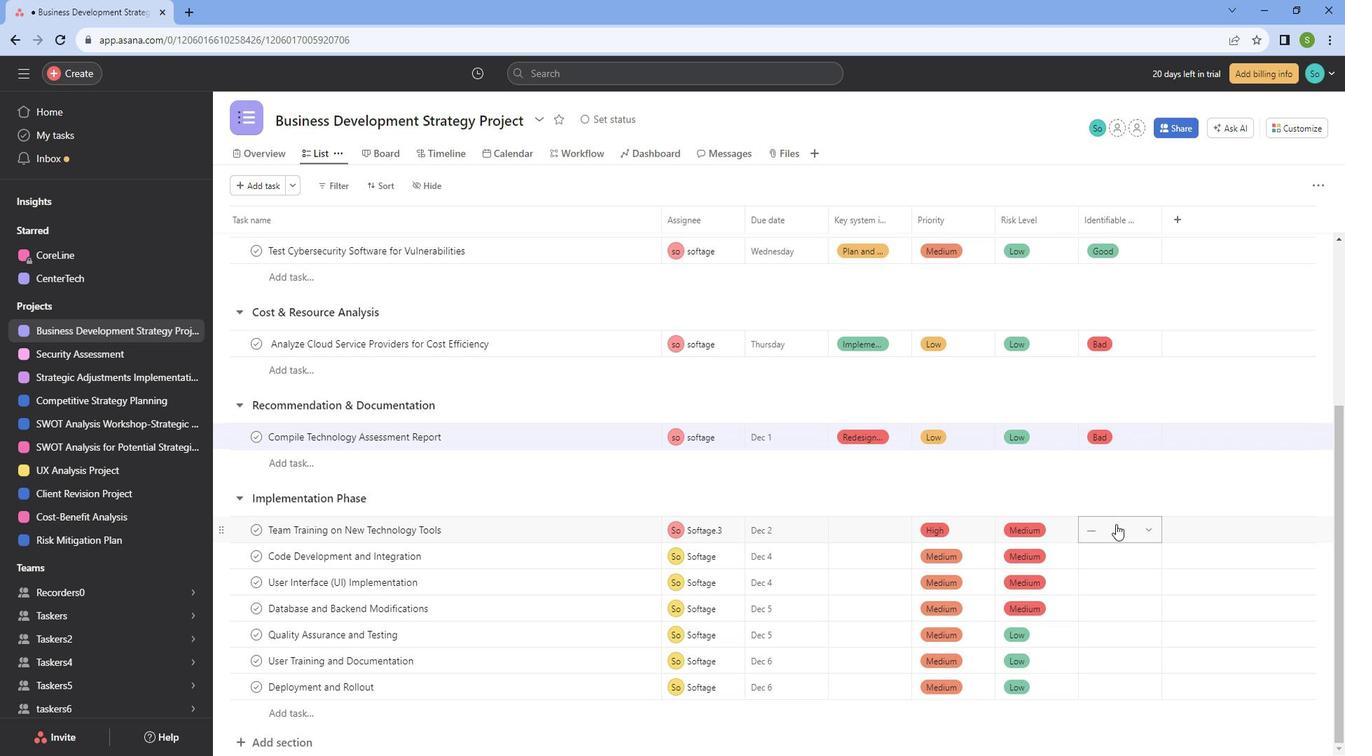 
Action: Mouse moved to (1139, 580)
Screenshot: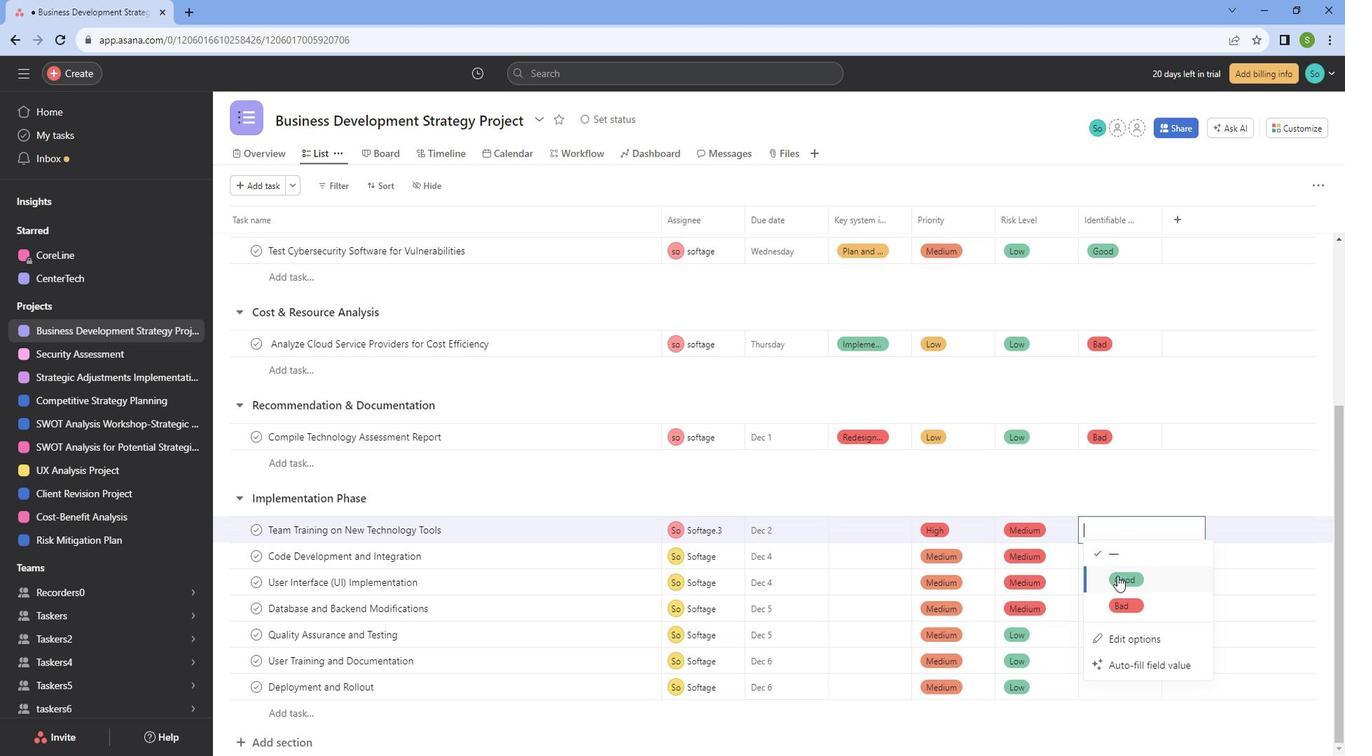
Action: Mouse pressed left at (1139, 580)
Screenshot: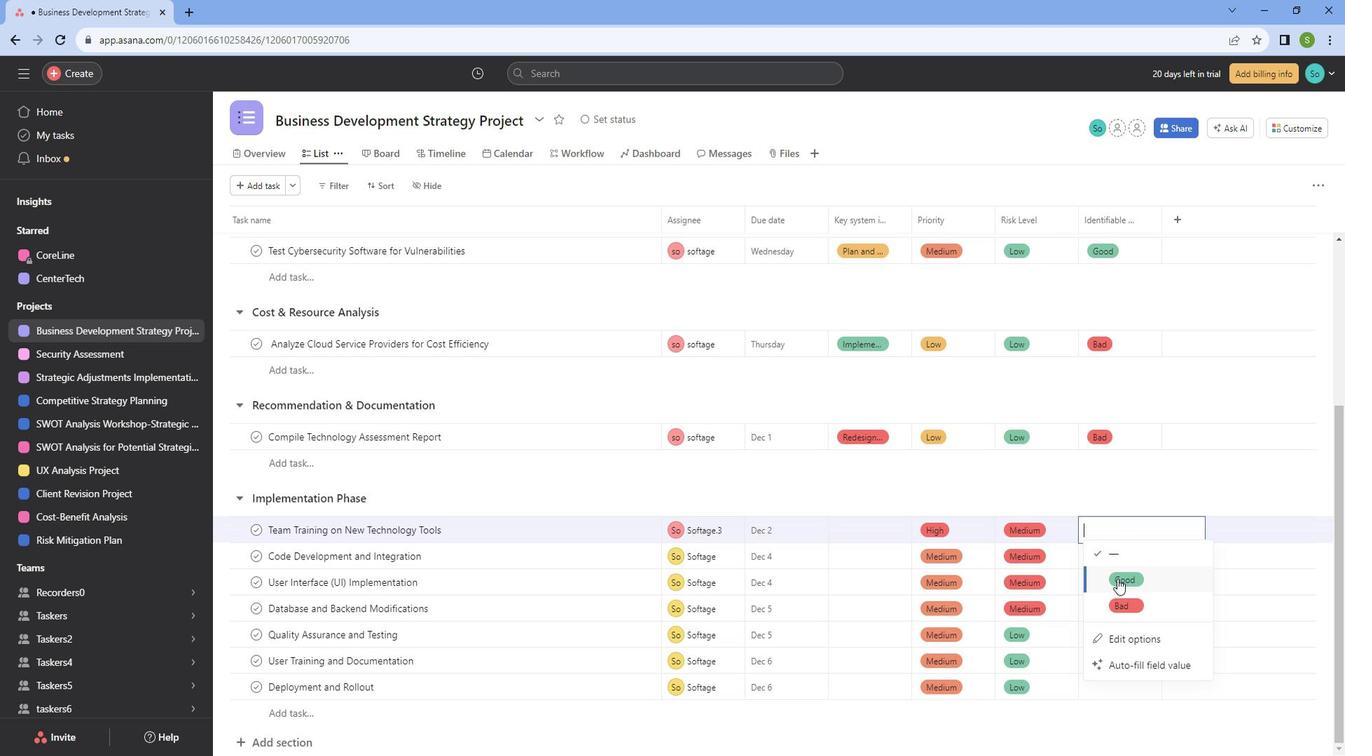 
Action: Mouse moved to (1151, 569)
Screenshot: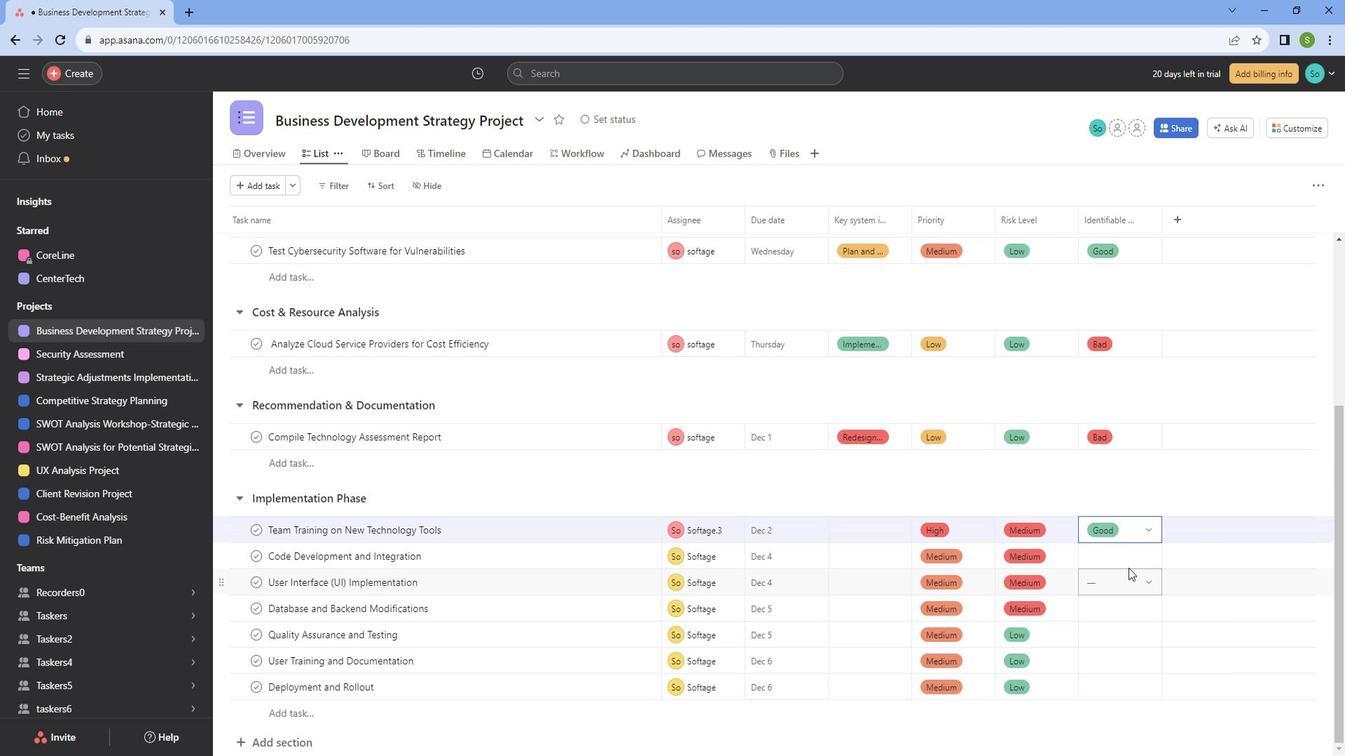 
Action: Mouse pressed left at (1151, 569)
Screenshot: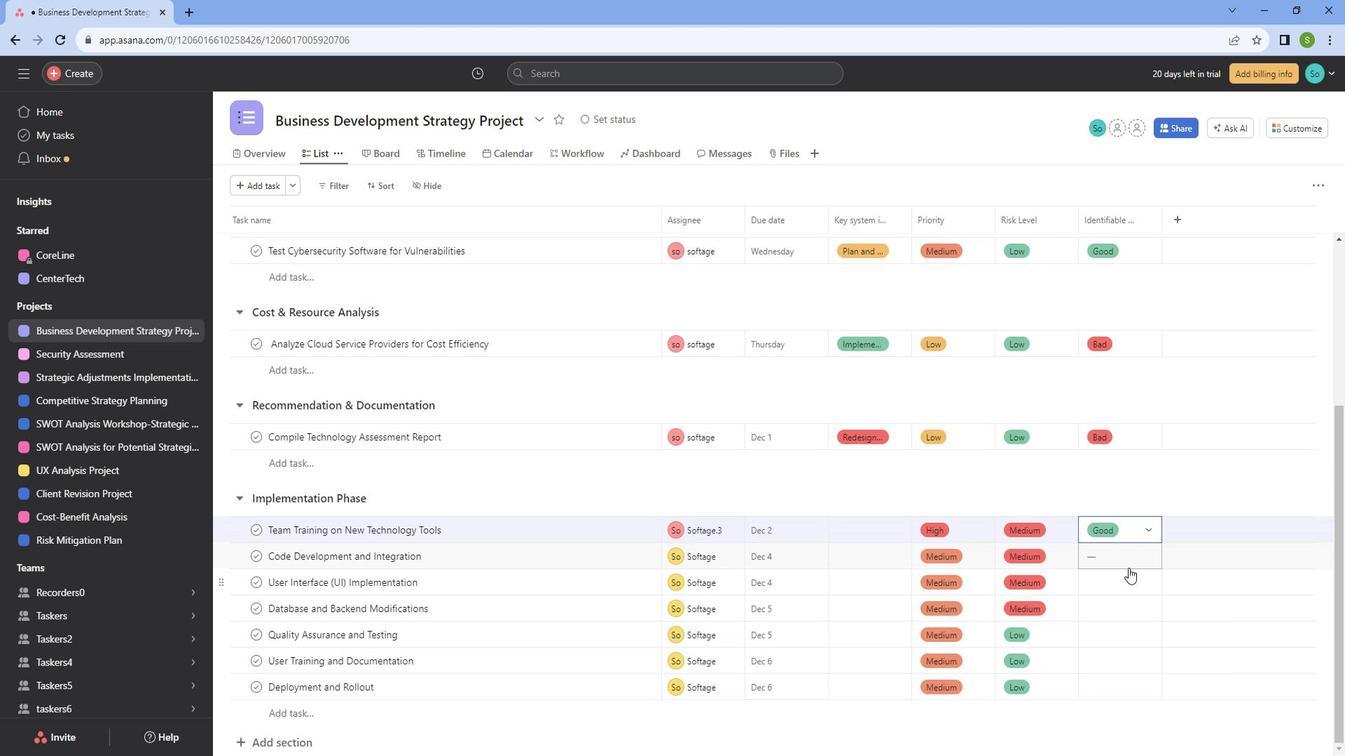 
Action: Mouse moved to (1140, 593)
Screenshot: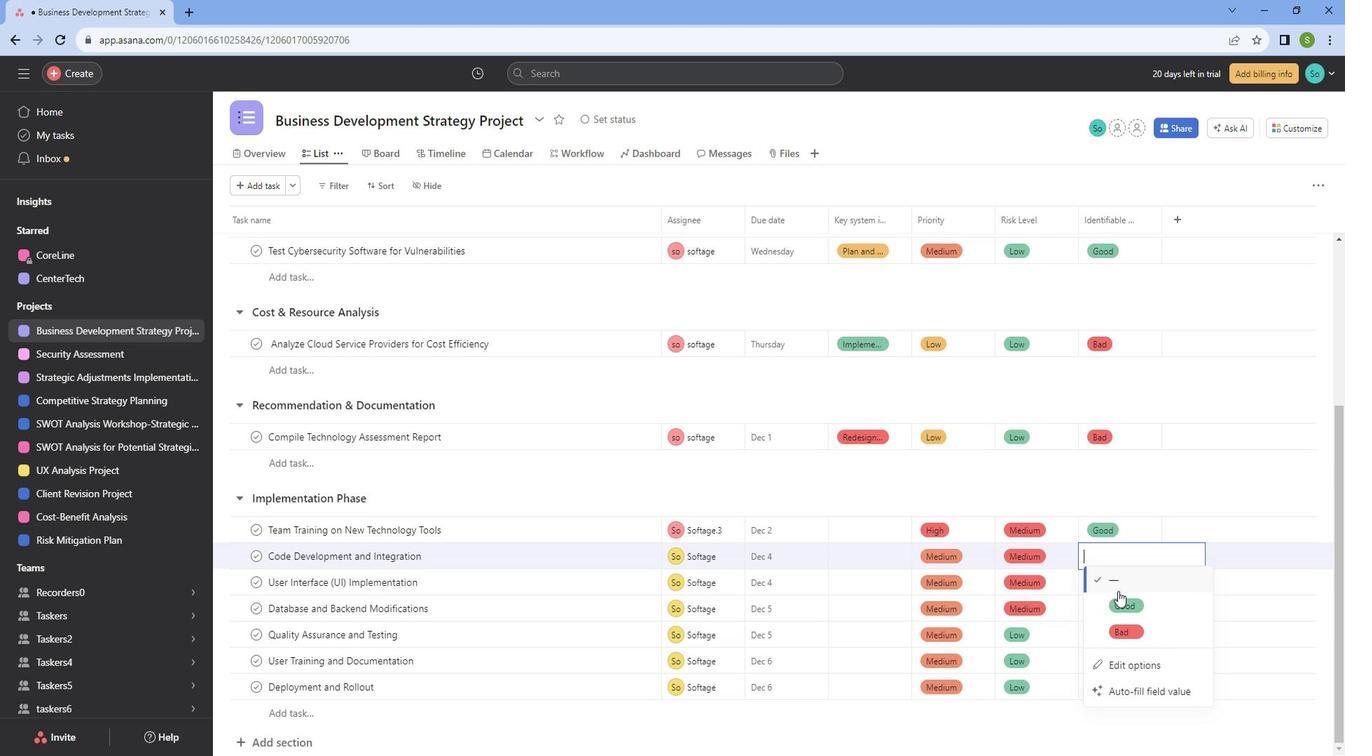 
Action: Mouse pressed left at (1140, 593)
Screenshot: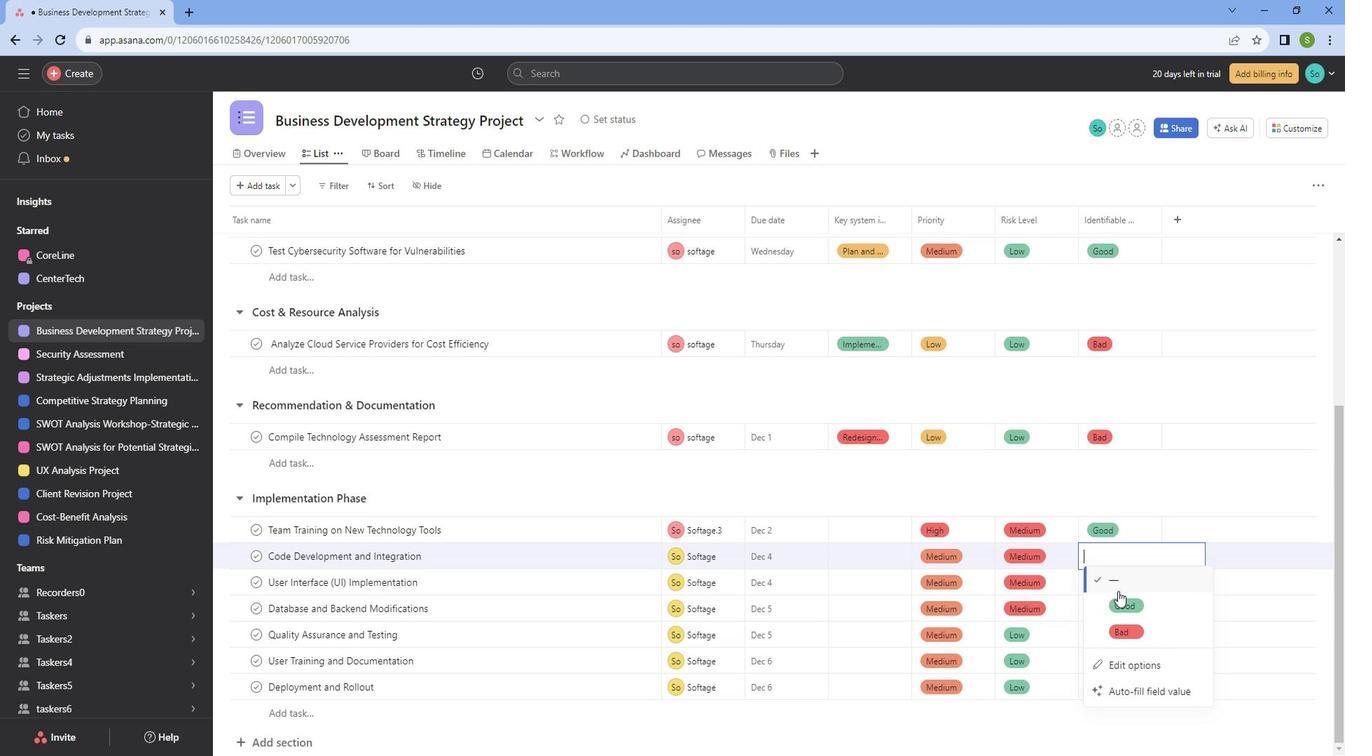 
Action: Mouse moved to (1144, 580)
Screenshot: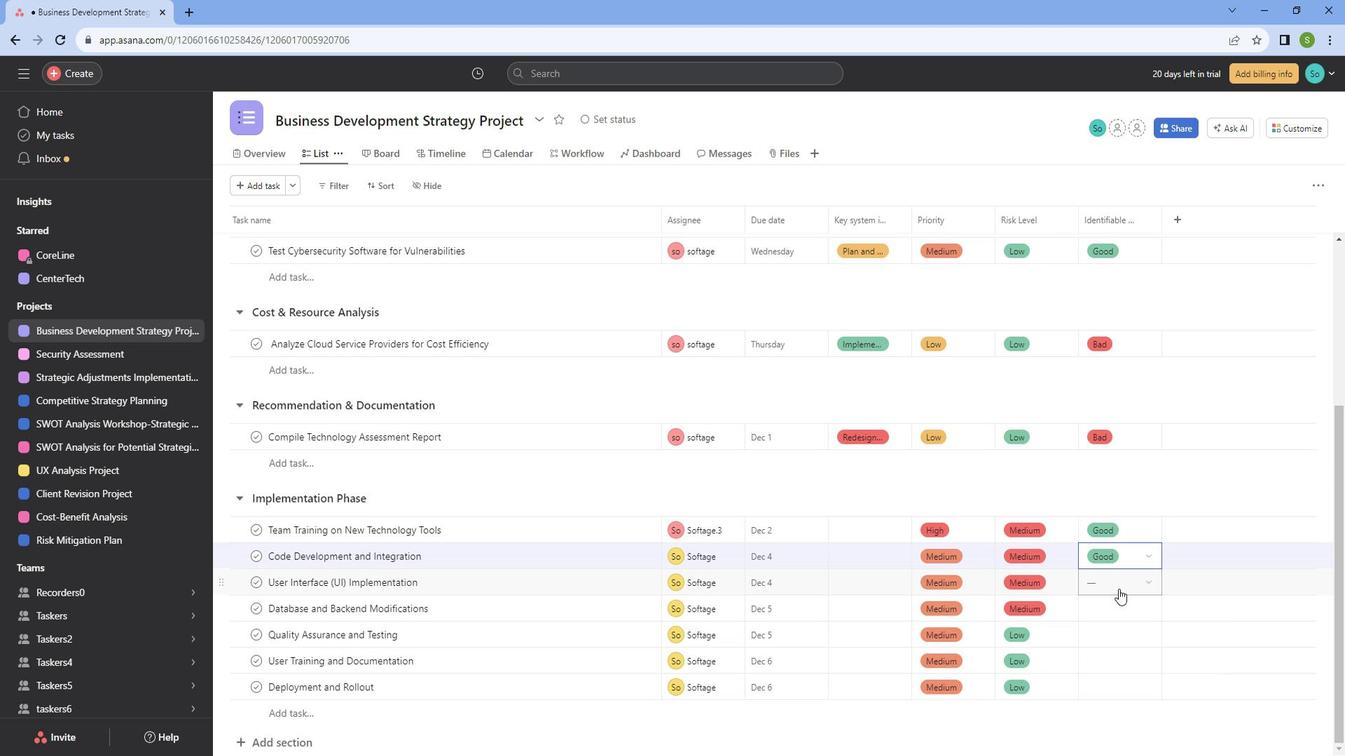 
Action: Mouse pressed left at (1144, 580)
Screenshot: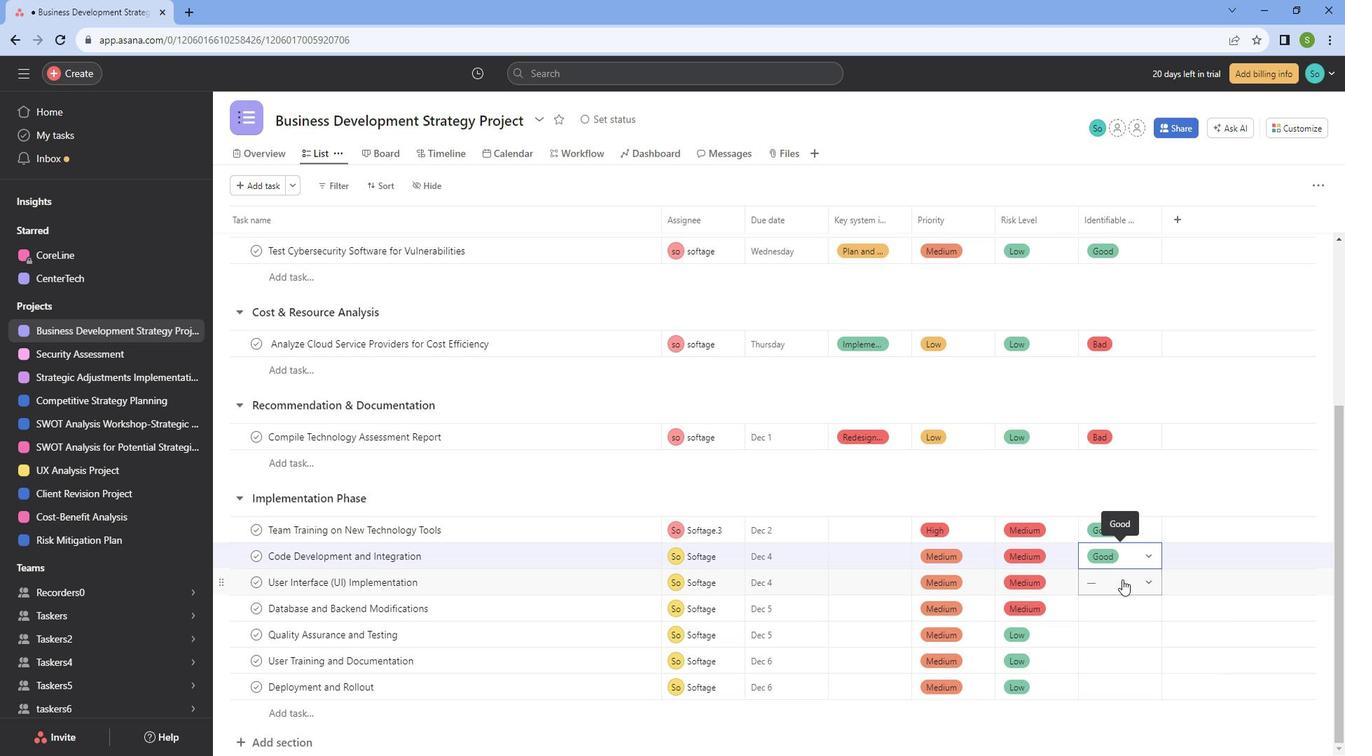 
Action: Mouse moved to (1133, 630)
Screenshot: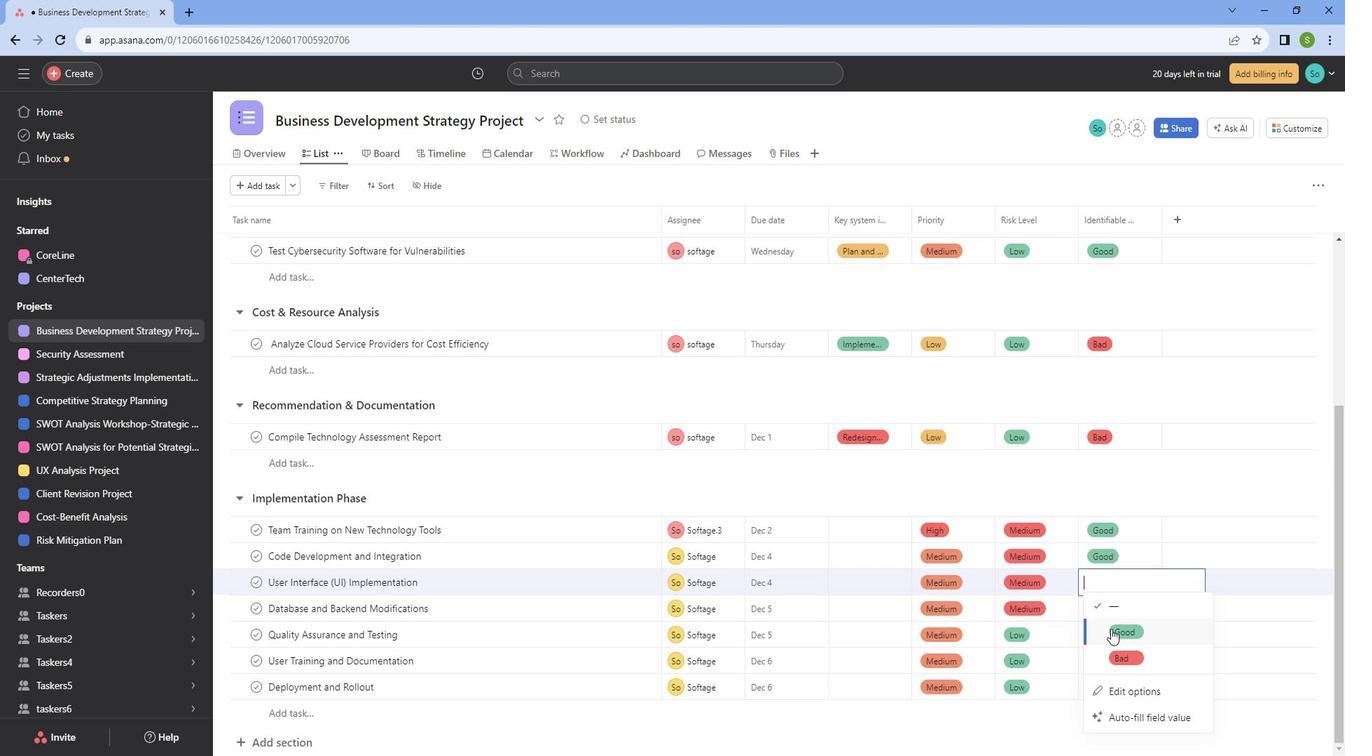 
Action: Mouse pressed left at (1133, 630)
Screenshot: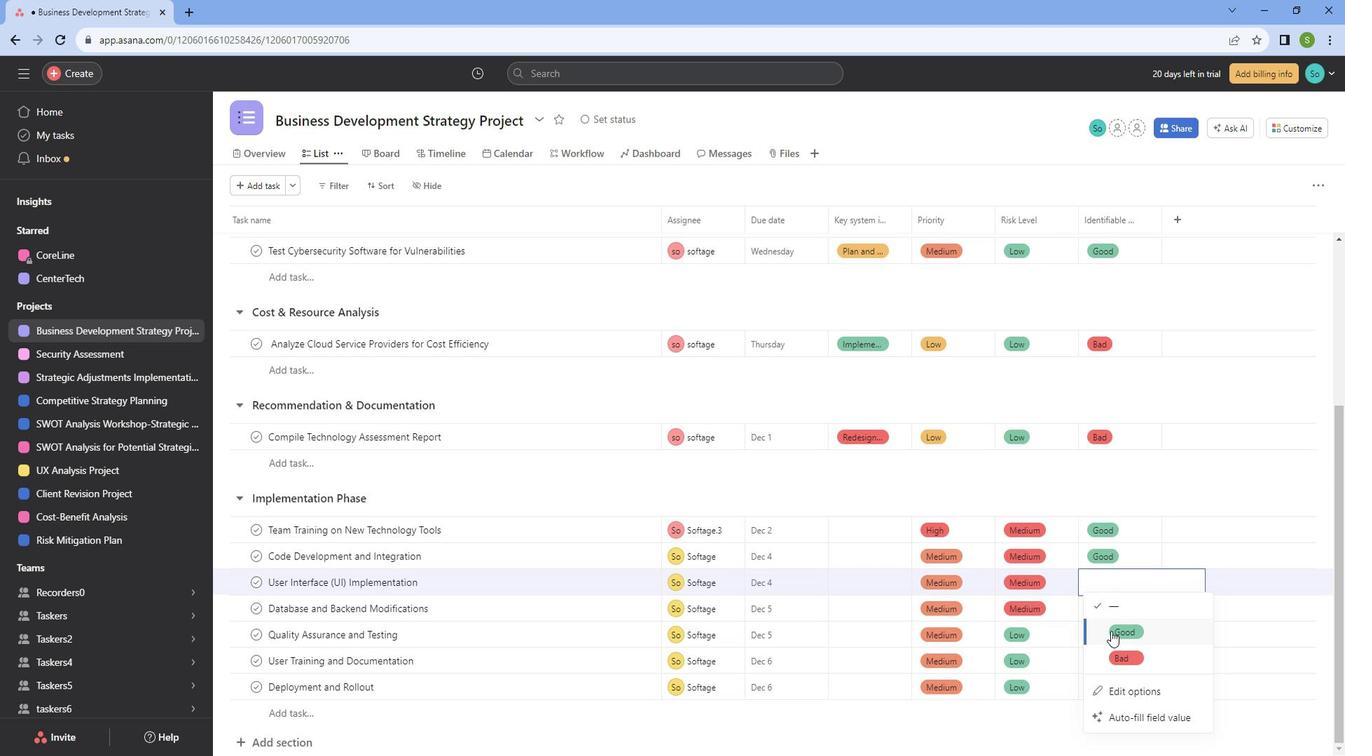 
Action: Mouse moved to (1142, 610)
Screenshot: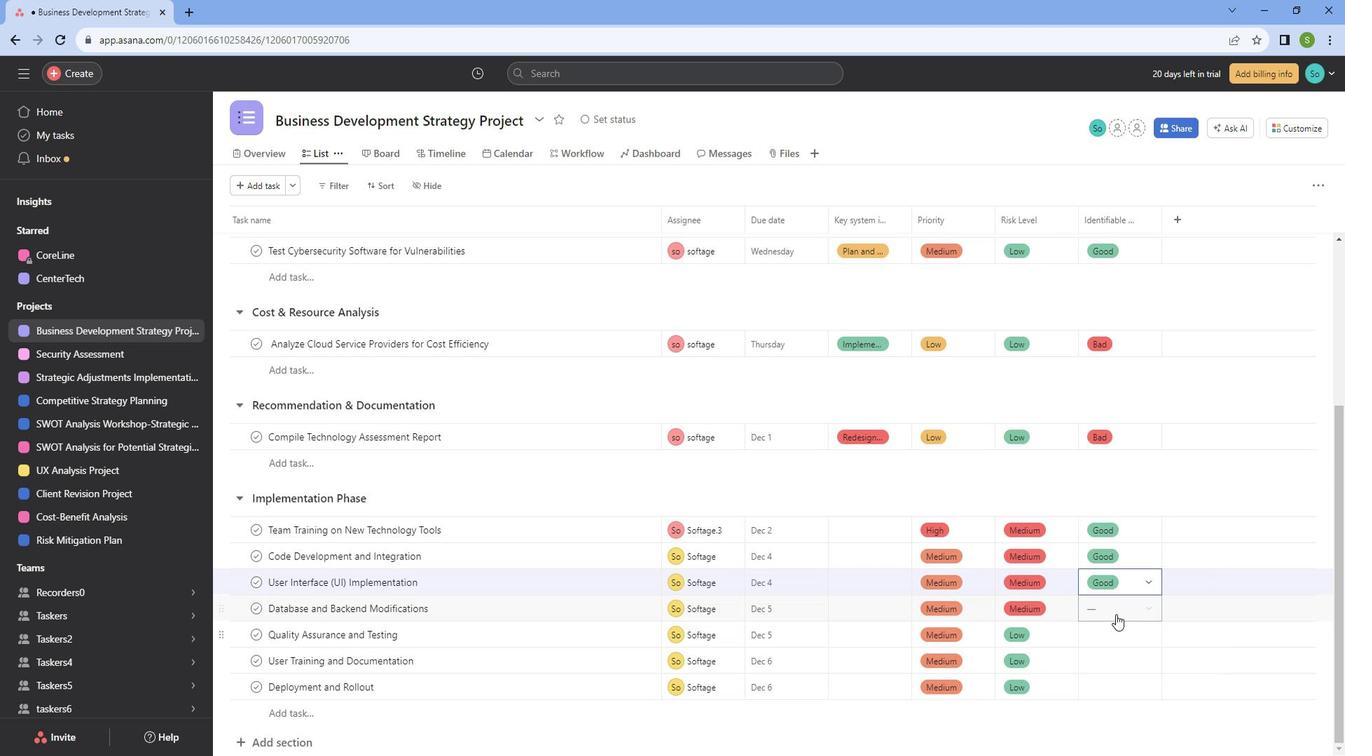 
Action: Mouse pressed left at (1142, 610)
Screenshot: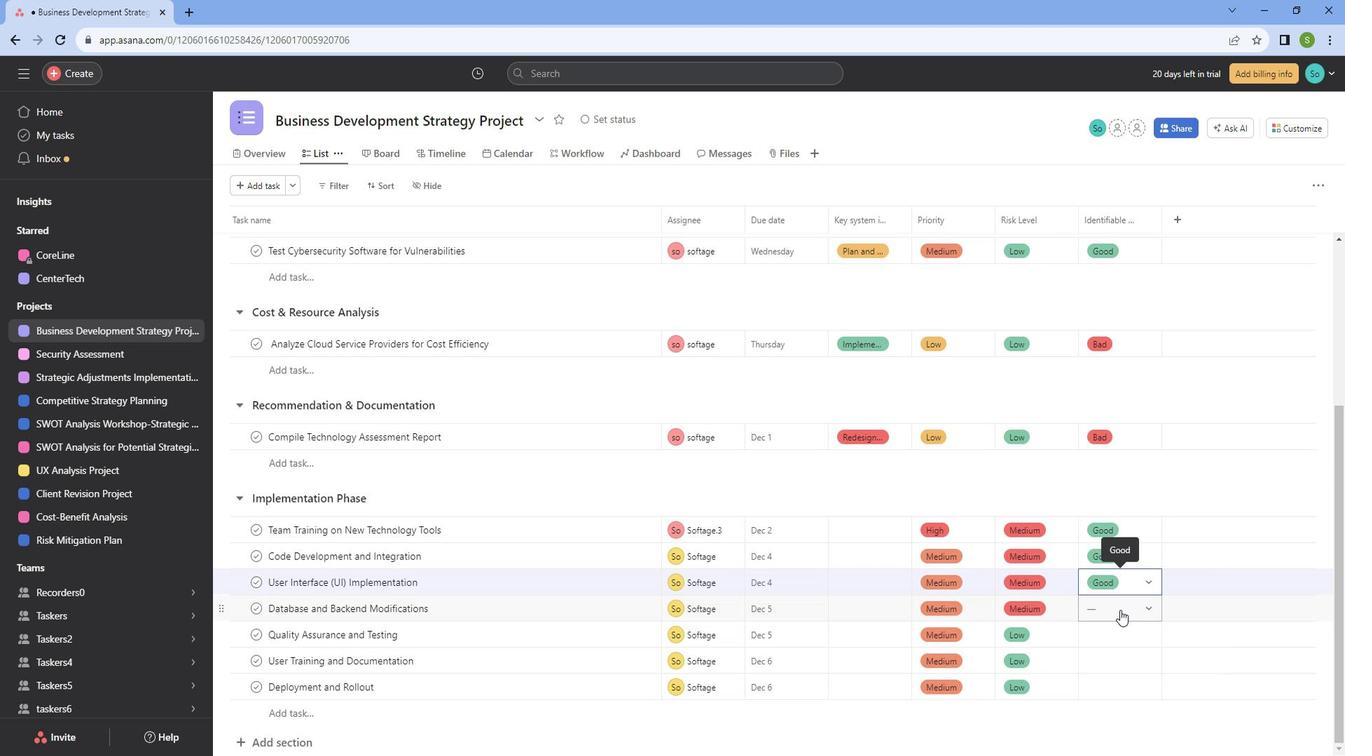 
Action: Mouse moved to (1162, 509)
Screenshot: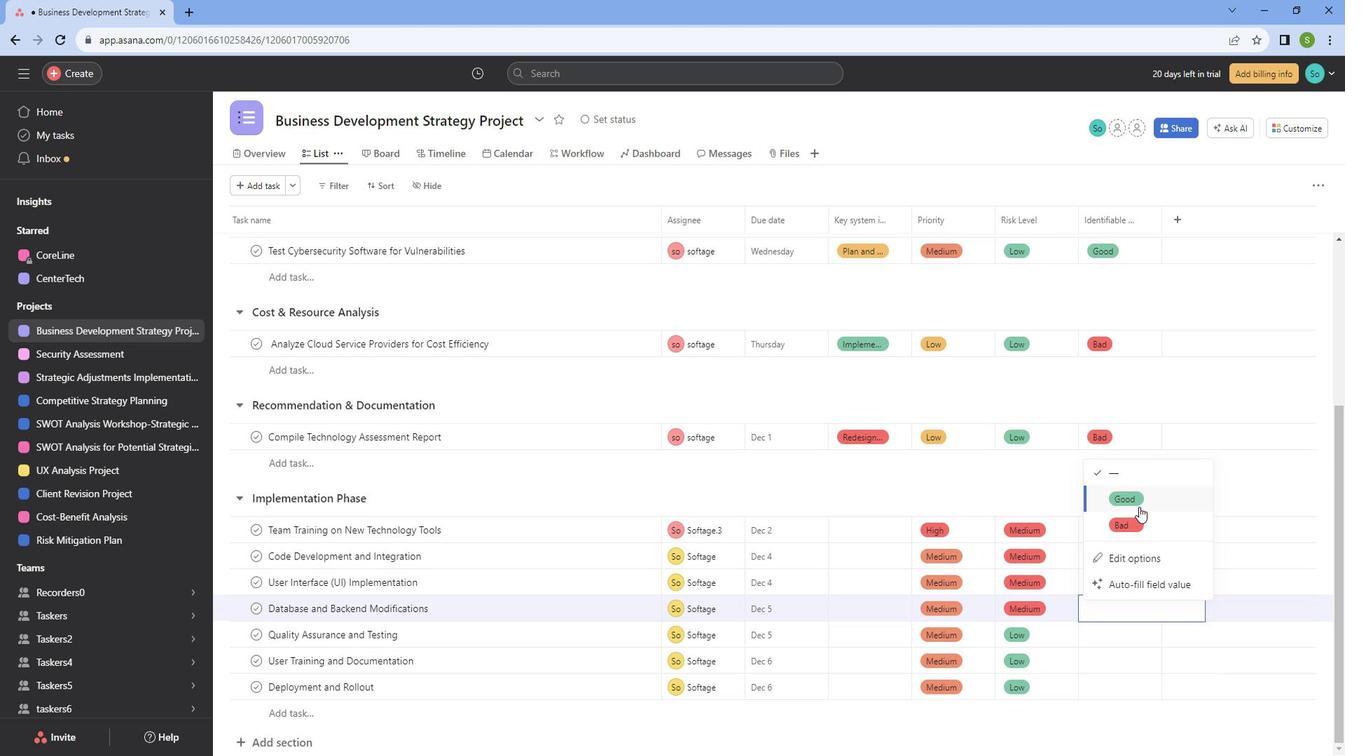 
Action: Mouse pressed left at (1162, 509)
Screenshot: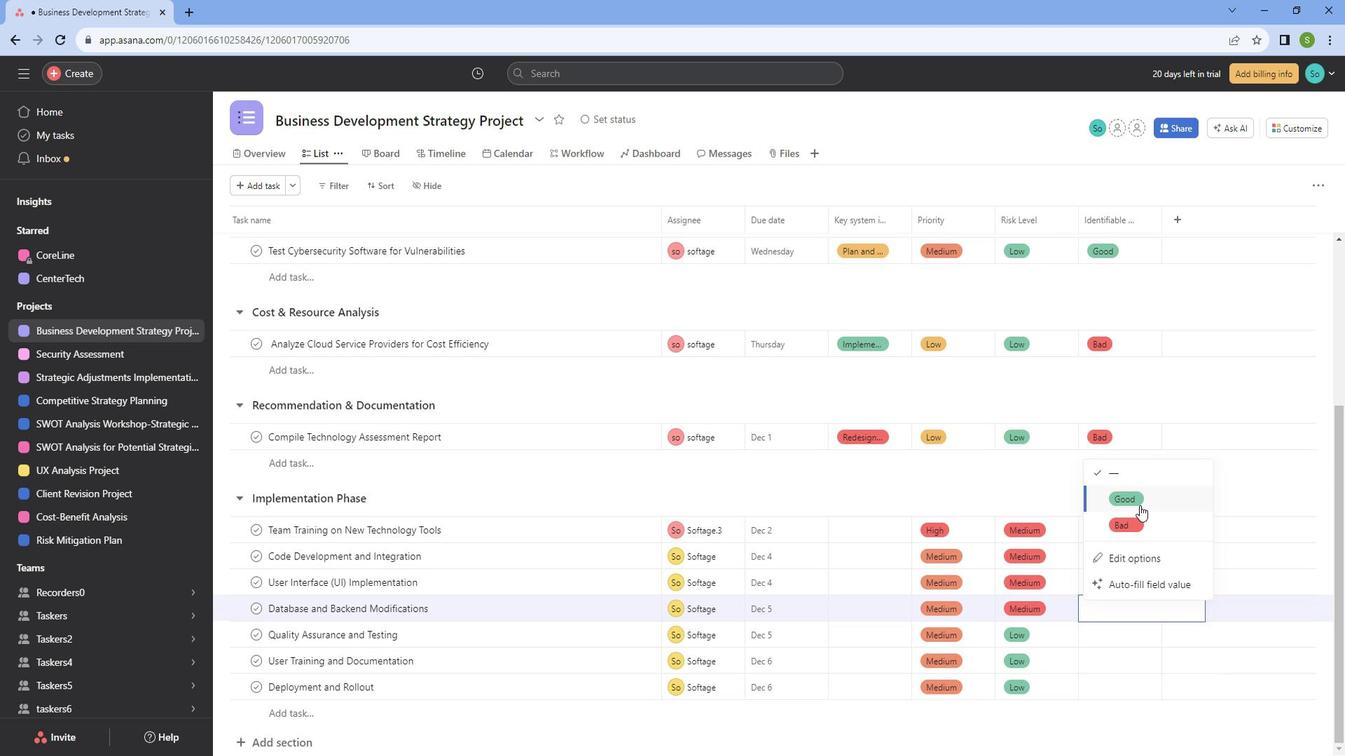 
Action: Mouse moved to (1145, 634)
Screenshot: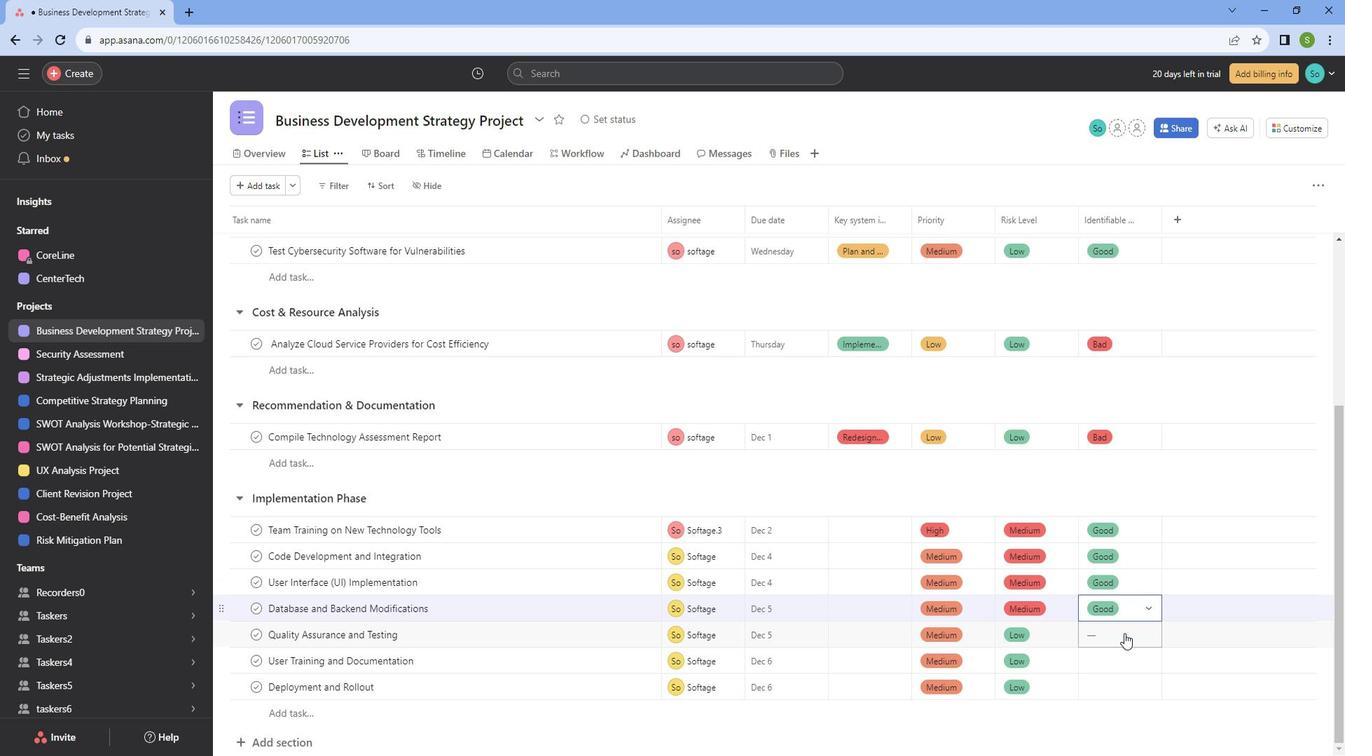 
Action: Mouse pressed left at (1145, 634)
Screenshot: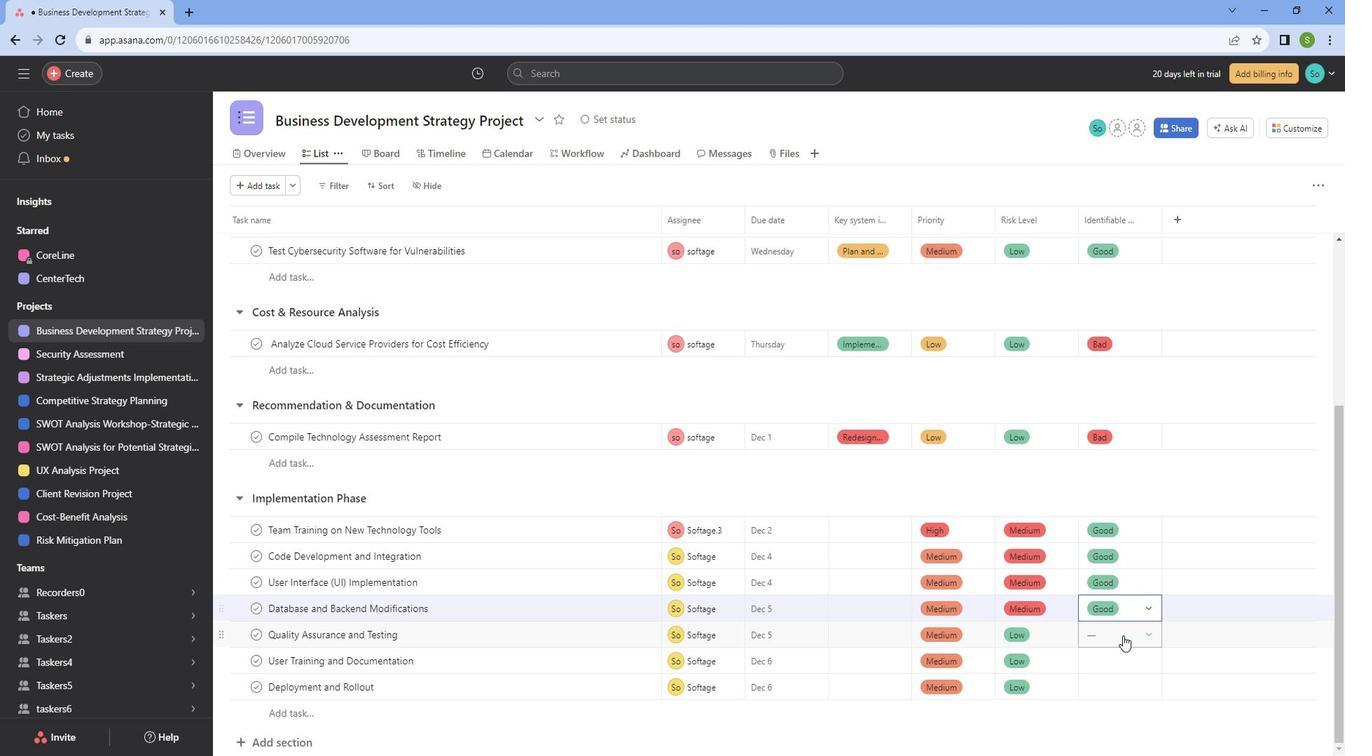 
Action: Mouse moved to (1171, 556)
Screenshot: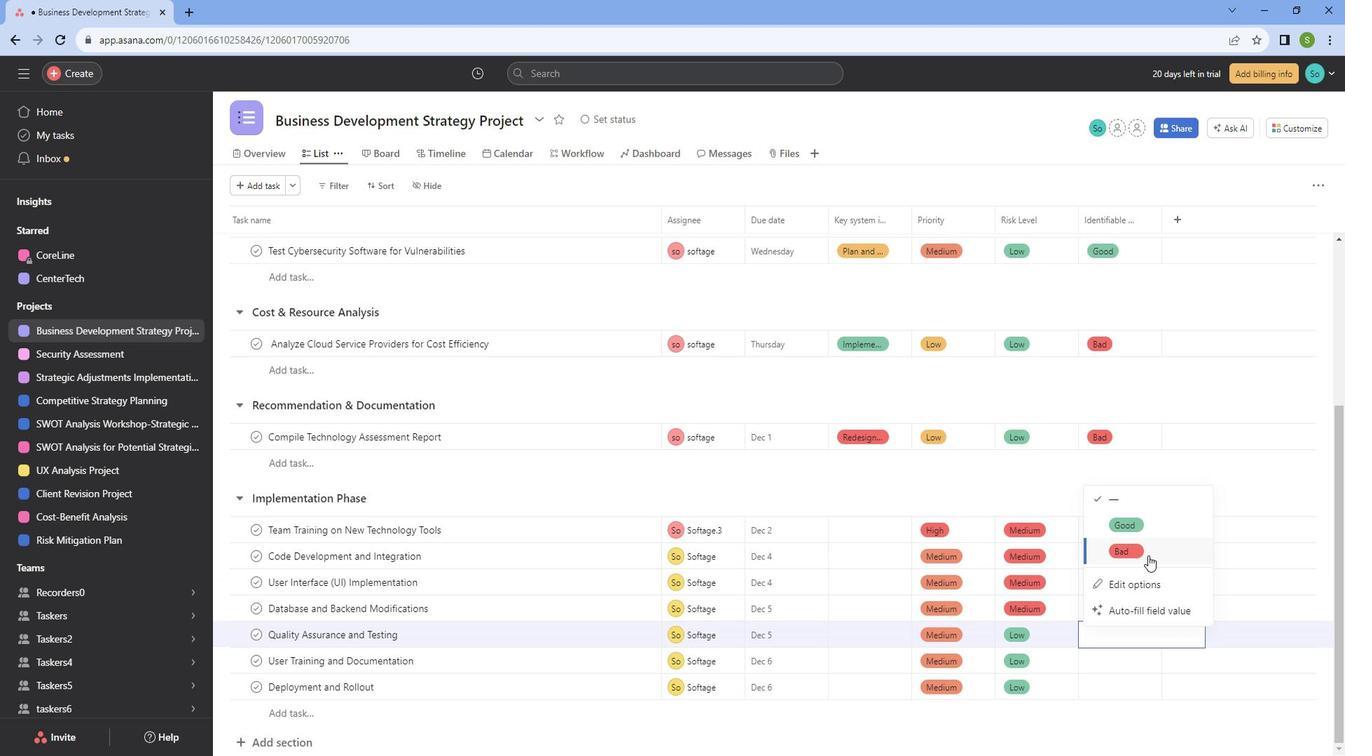 
Action: Mouse pressed left at (1171, 556)
Screenshot: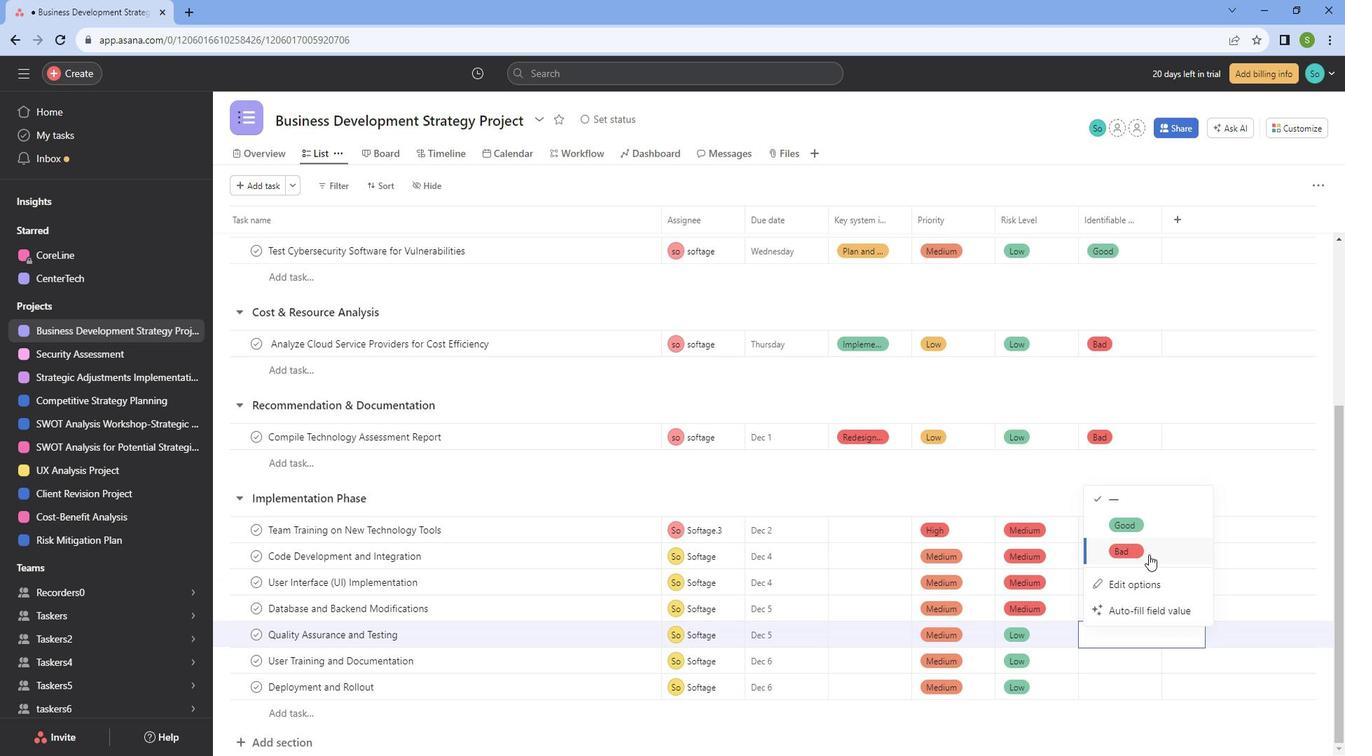 
Action: Mouse moved to (1140, 664)
Screenshot: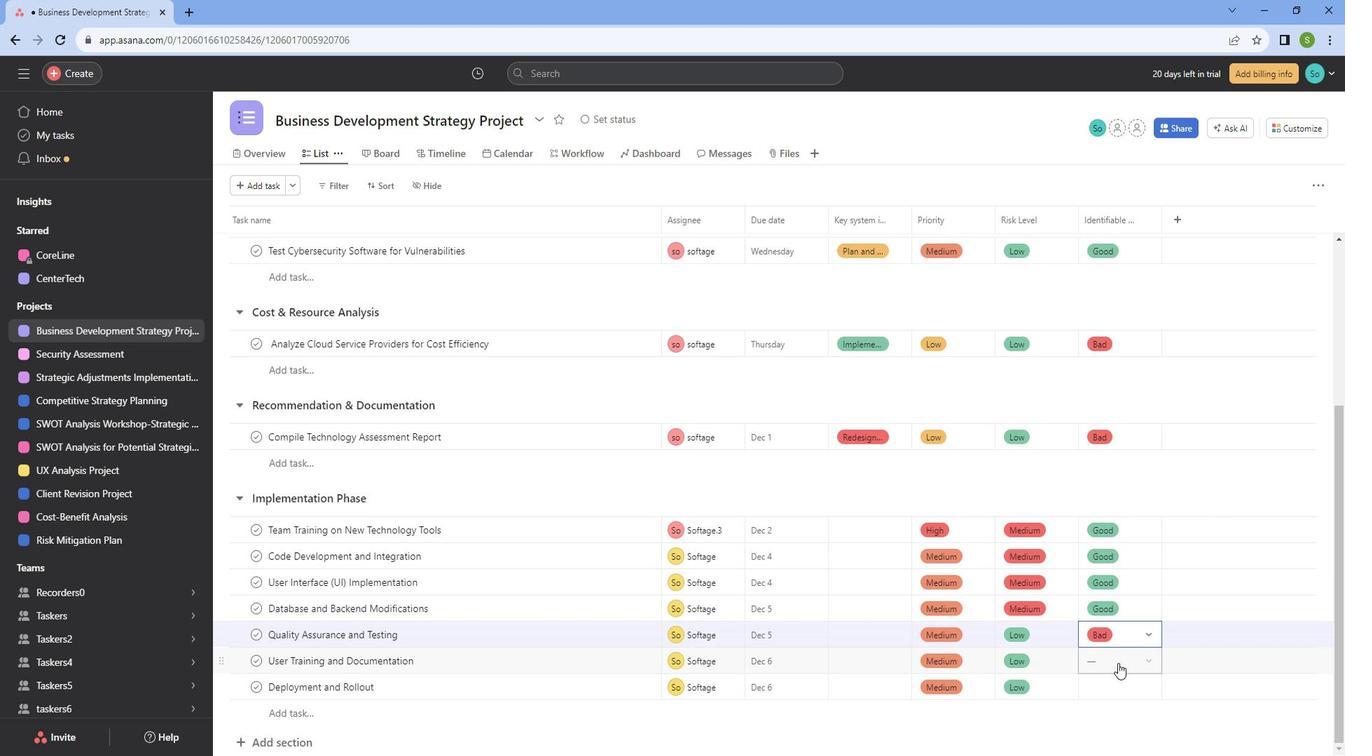 
Action: Mouse pressed left at (1140, 664)
Screenshot: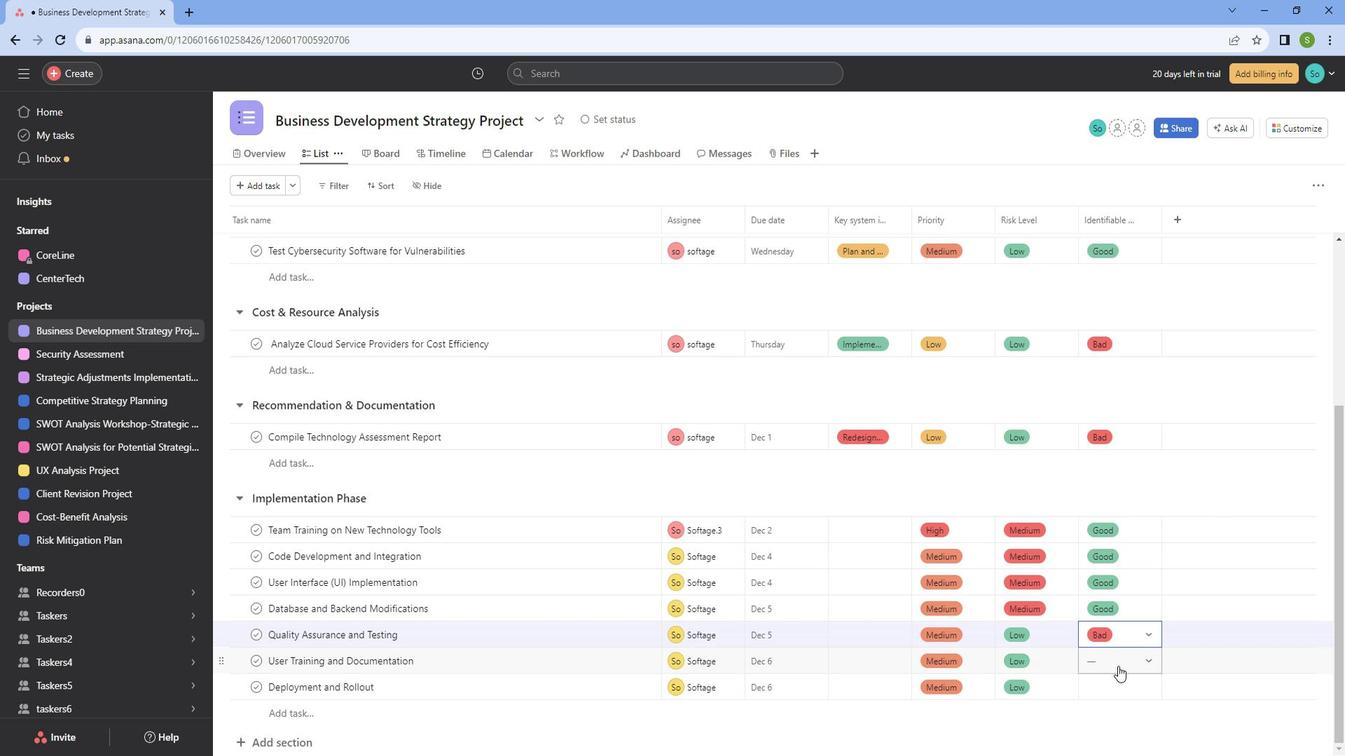 
Action: Mouse moved to (1162, 586)
Screenshot: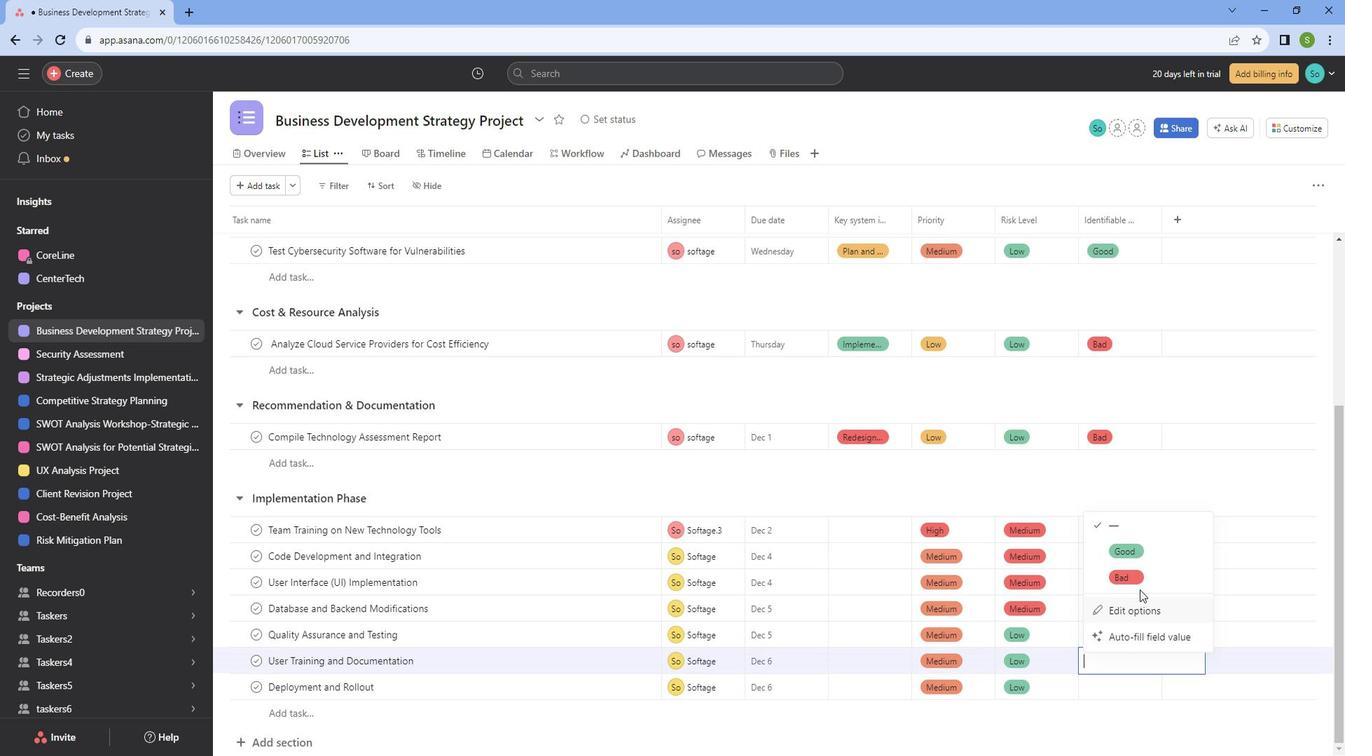 
Action: Mouse pressed left at (1162, 586)
Screenshot: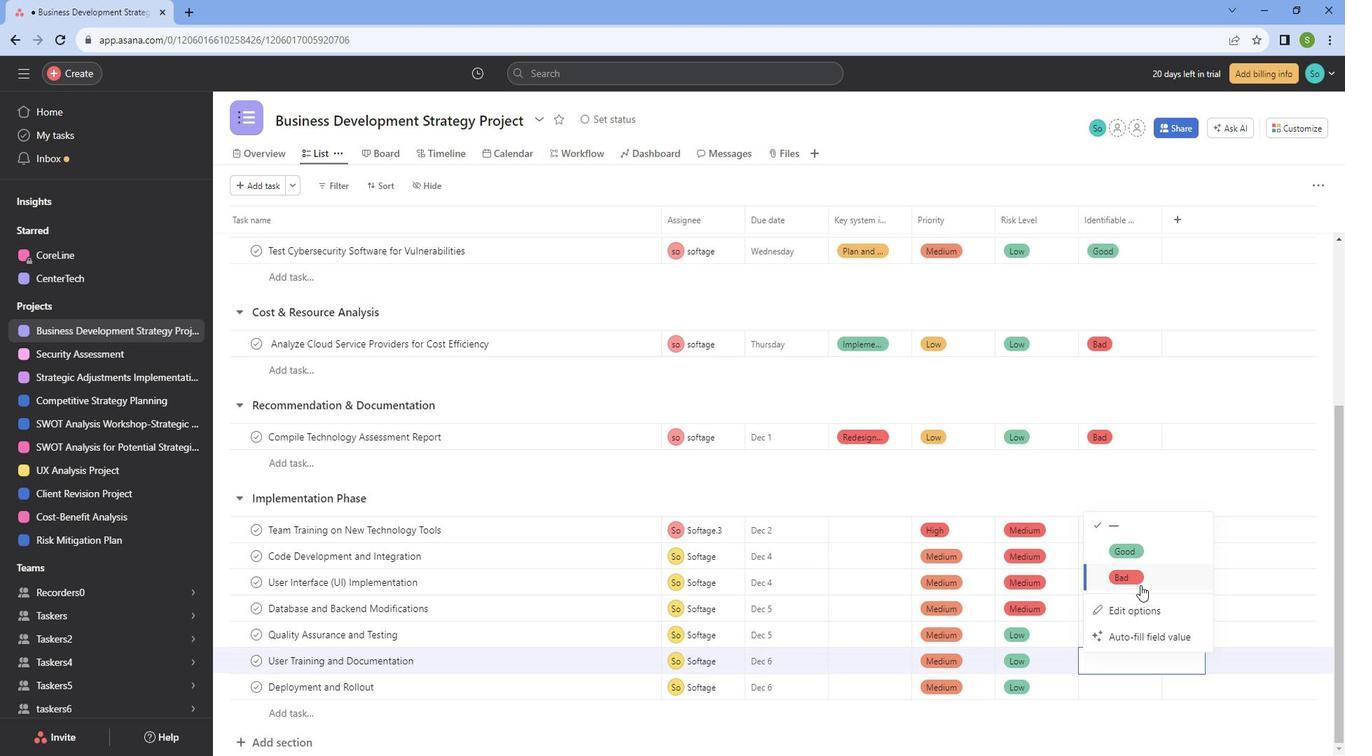 
Action: Mouse moved to (1144, 682)
Screenshot: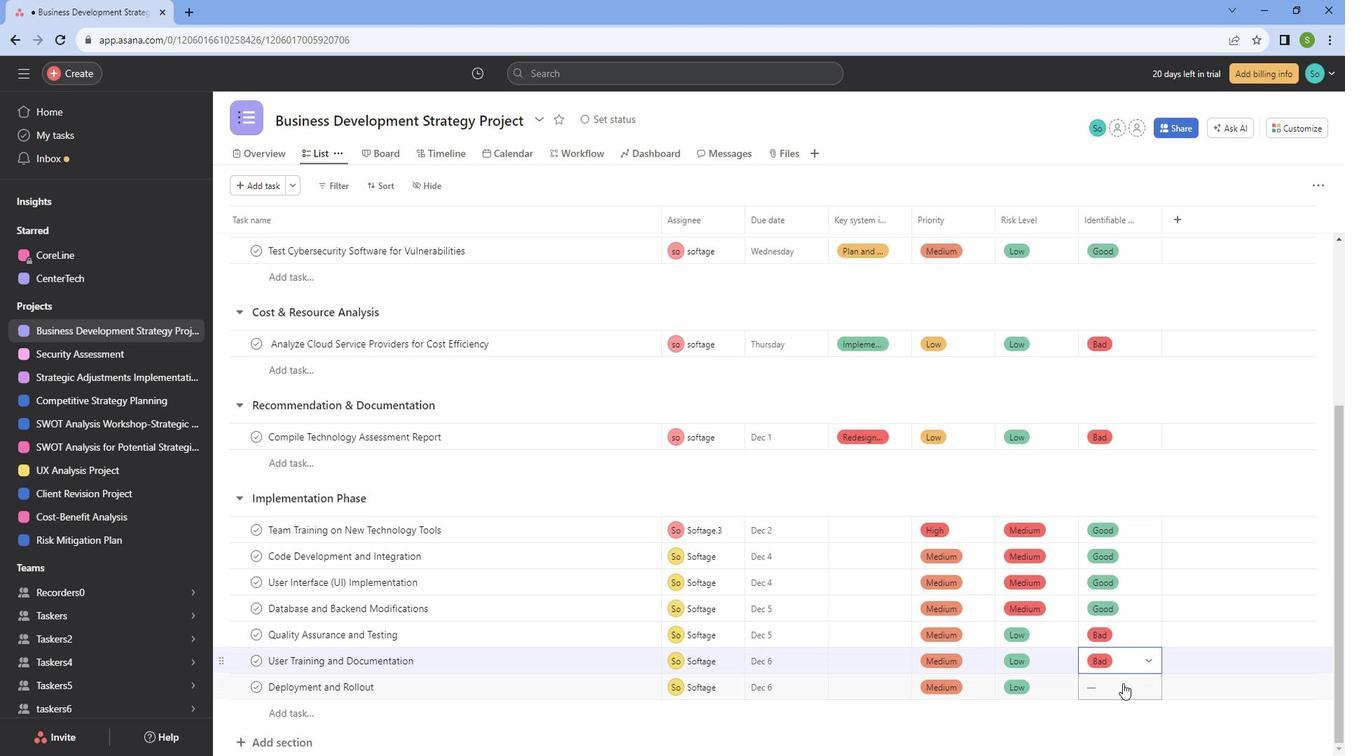 
Action: Mouse pressed left at (1144, 682)
Screenshot: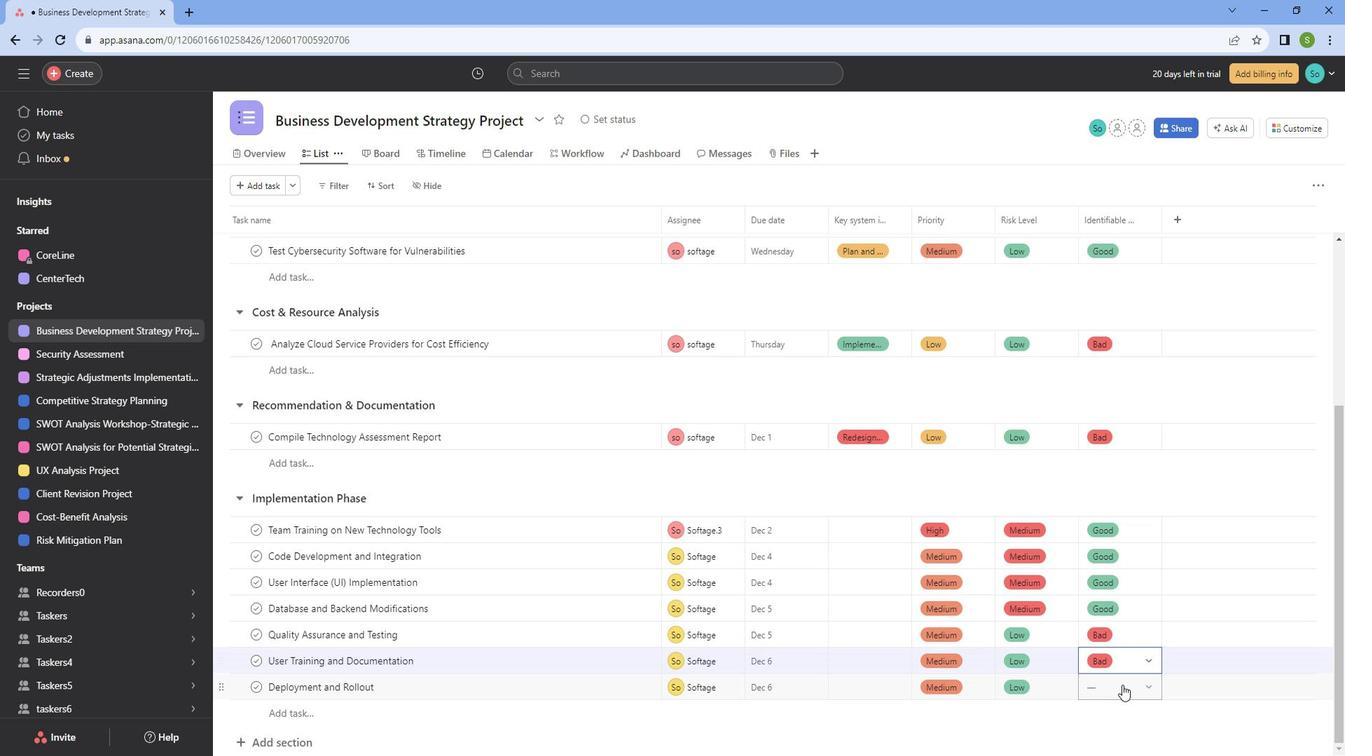 
Action: Mouse moved to (1169, 610)
Screenshot: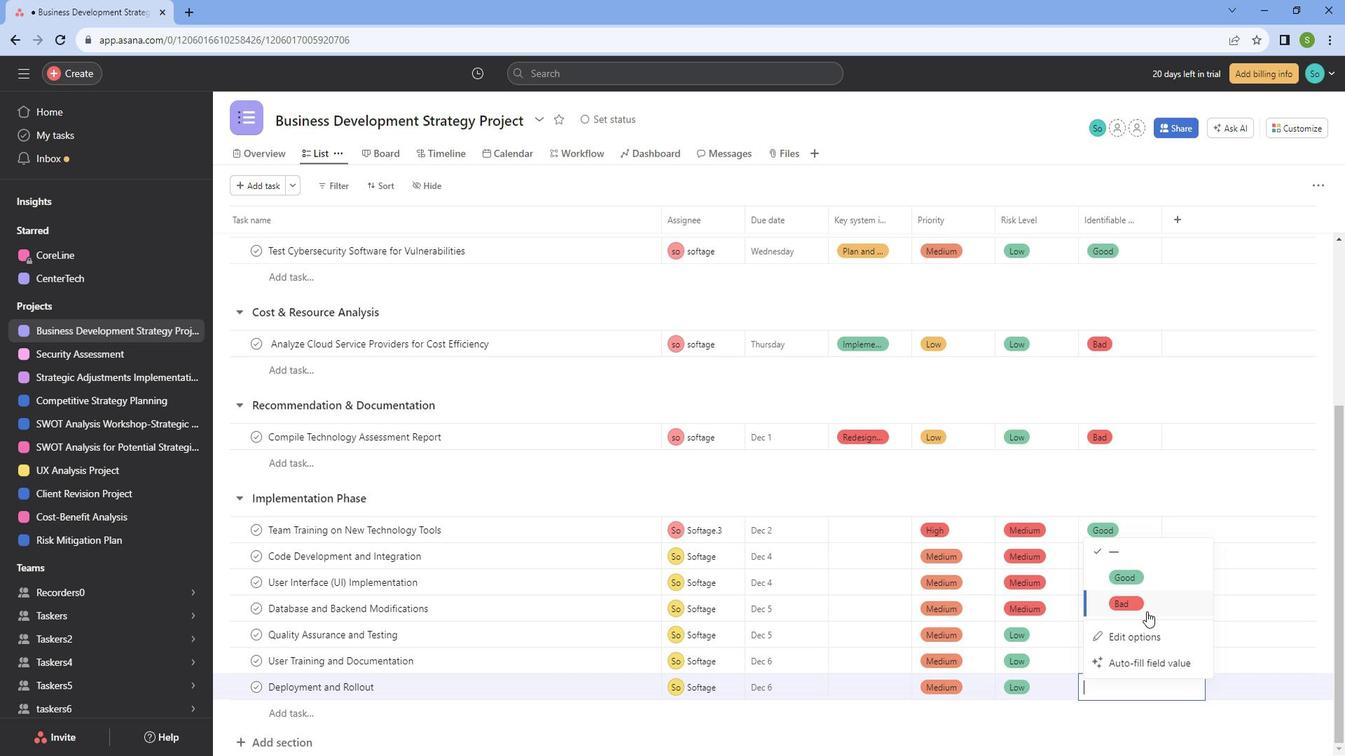 
Action: Mouse pressed left at (1169, 610)
Screenshot: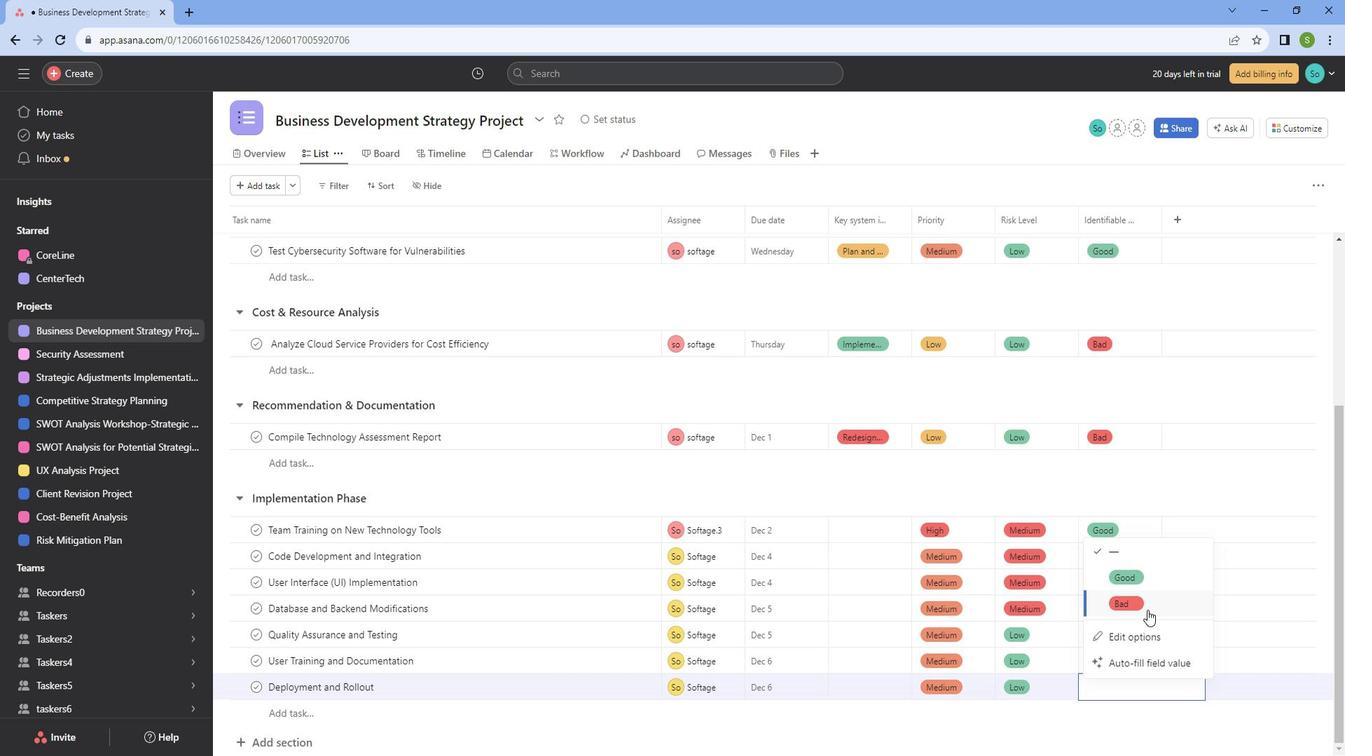 
Action: Mouse moved to (1211, 493)
Screenshot: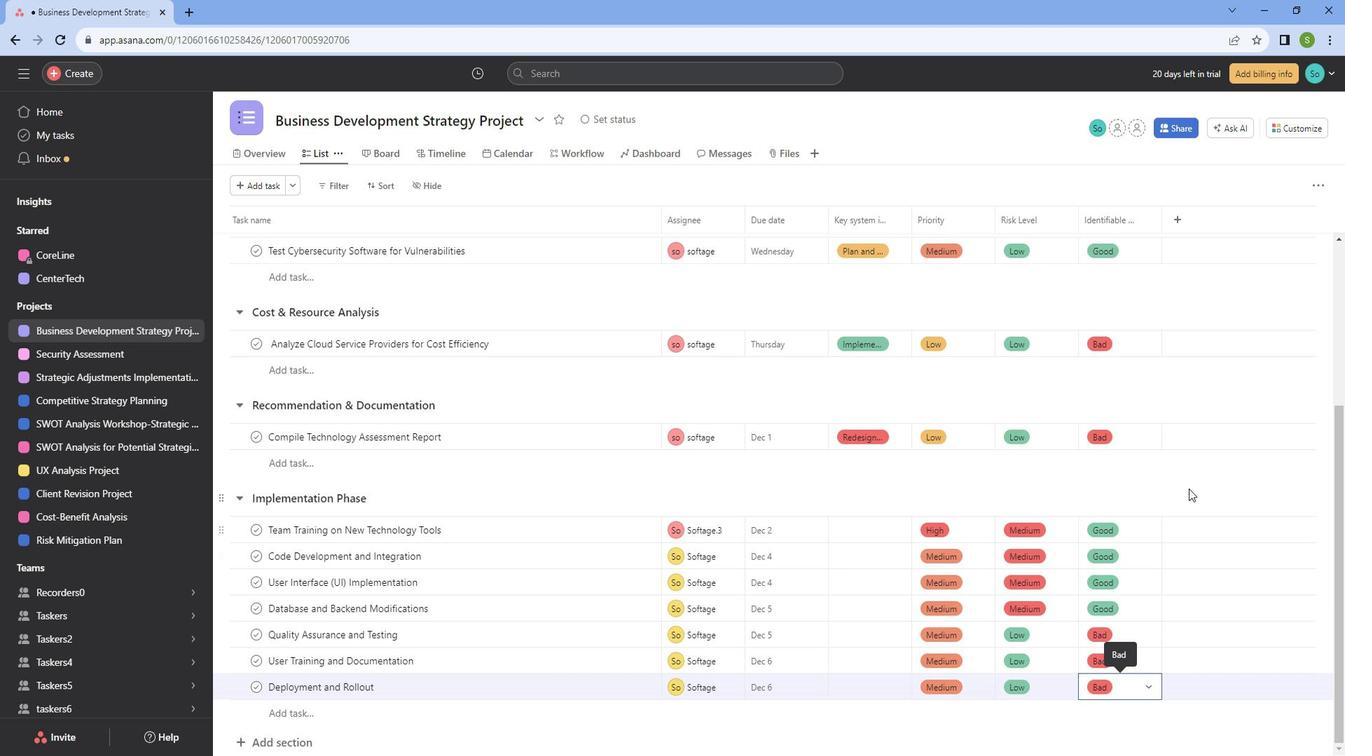 
Action: Mouse pressed left at (1211, 493)
Screenshot: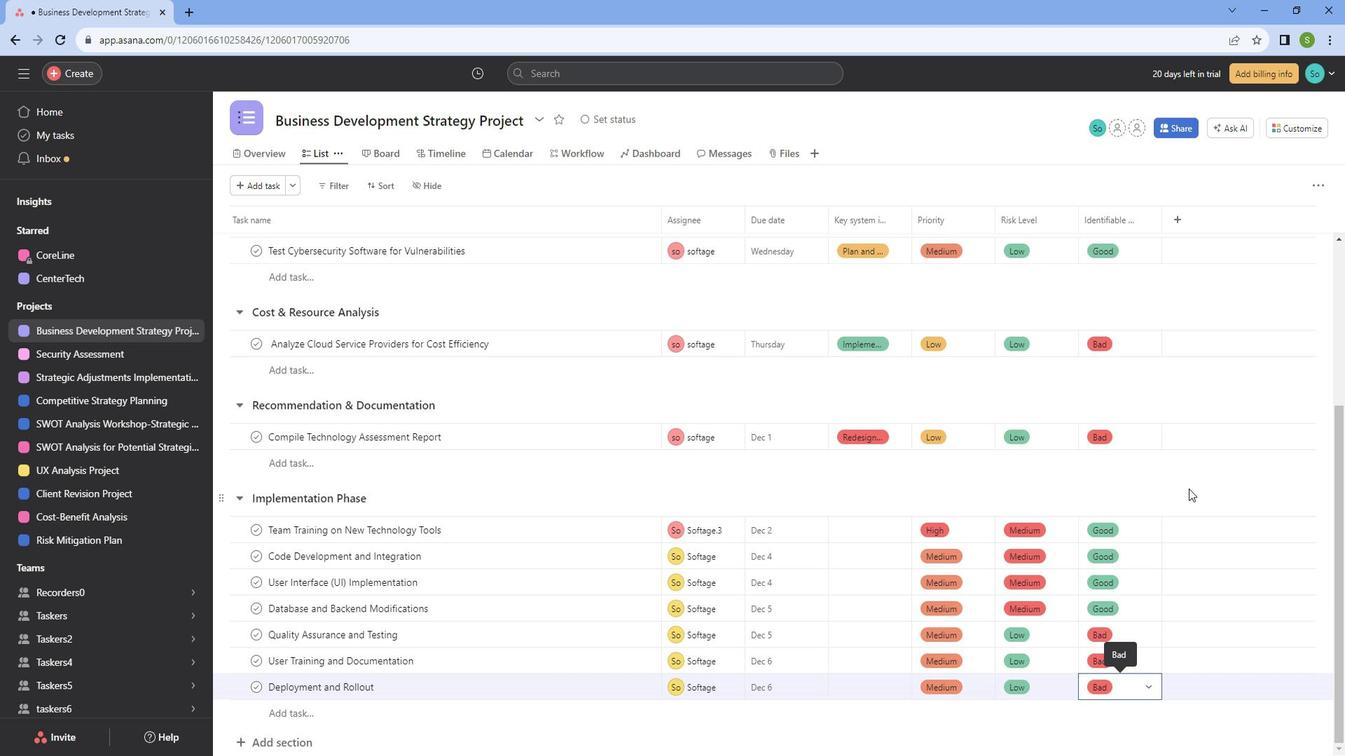 
Action: Mouse scrolled (1211, 493) with delta (0, 0)
Screenshot: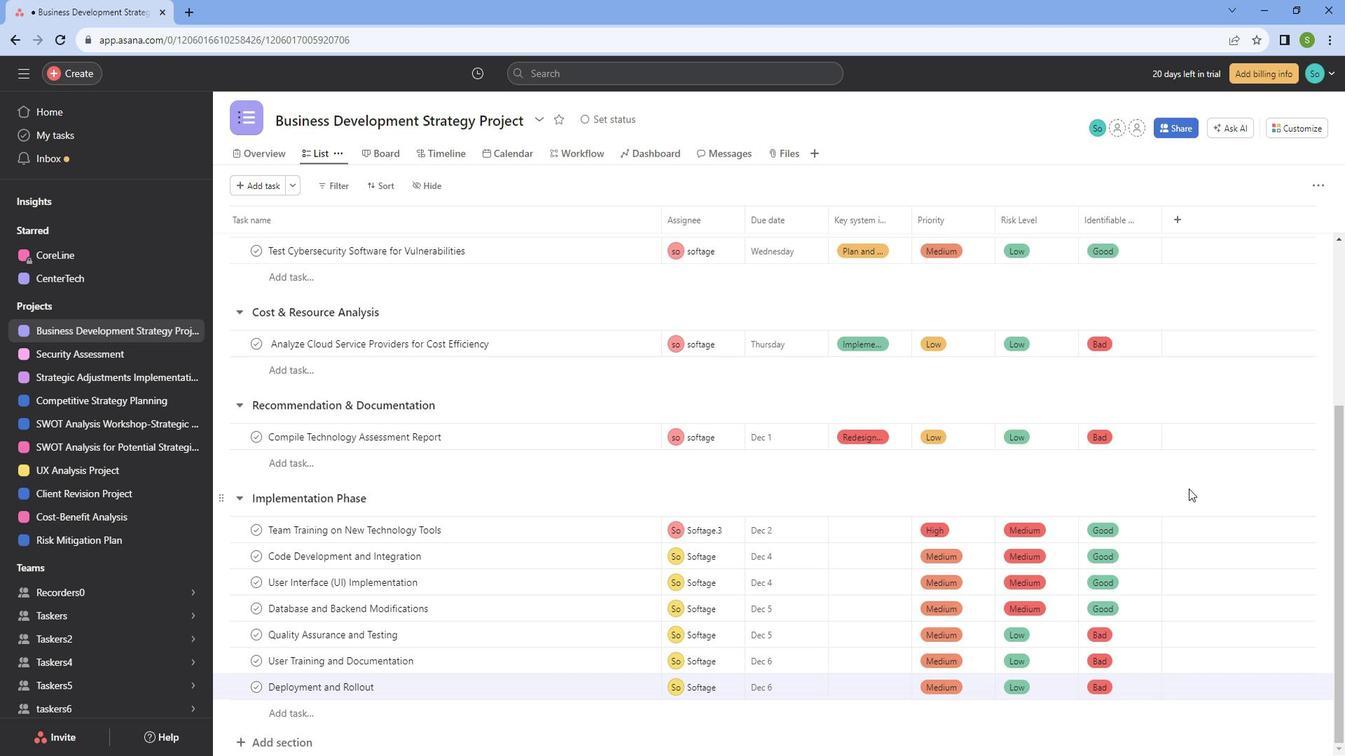
Action: Mouse scrolled (1211, 493) with delta (0, 0)
Screenshot: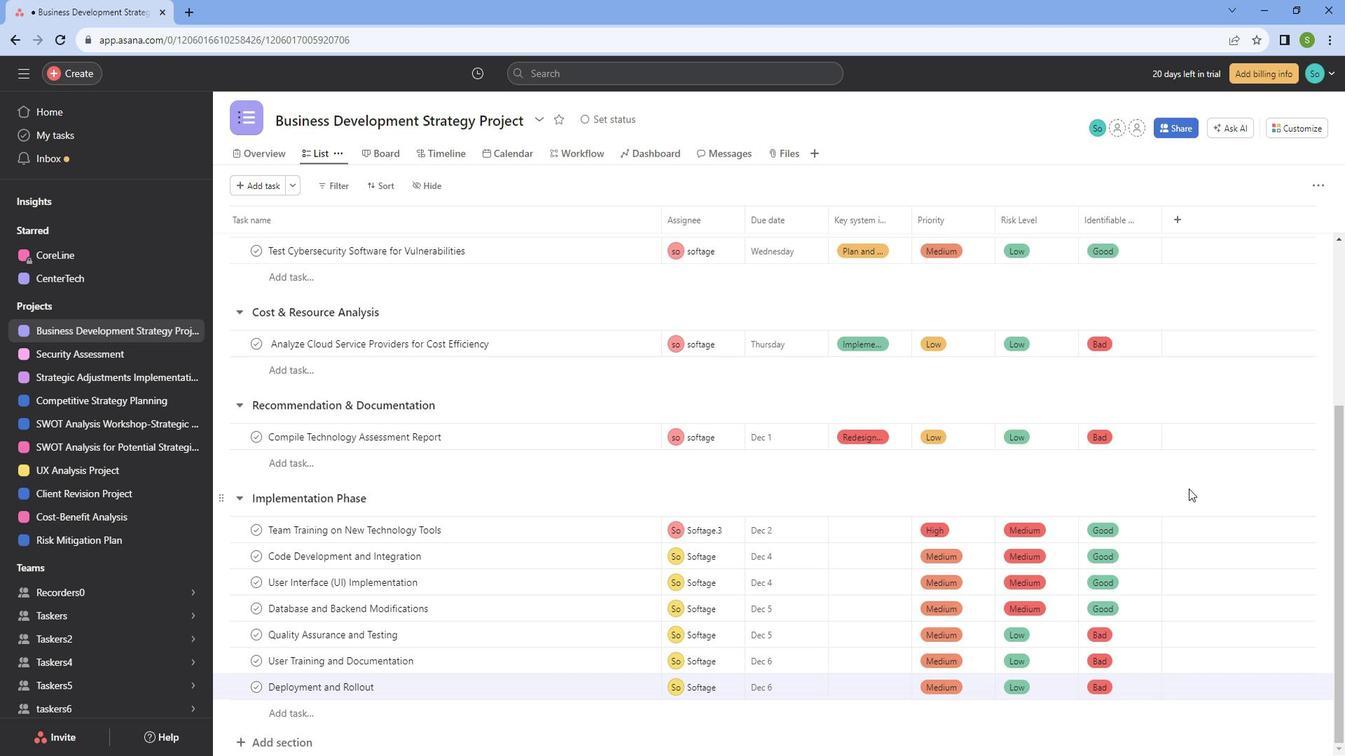 
Action: Mouse scrolled (1211, 493) with delta (0, 0)
Screenshot: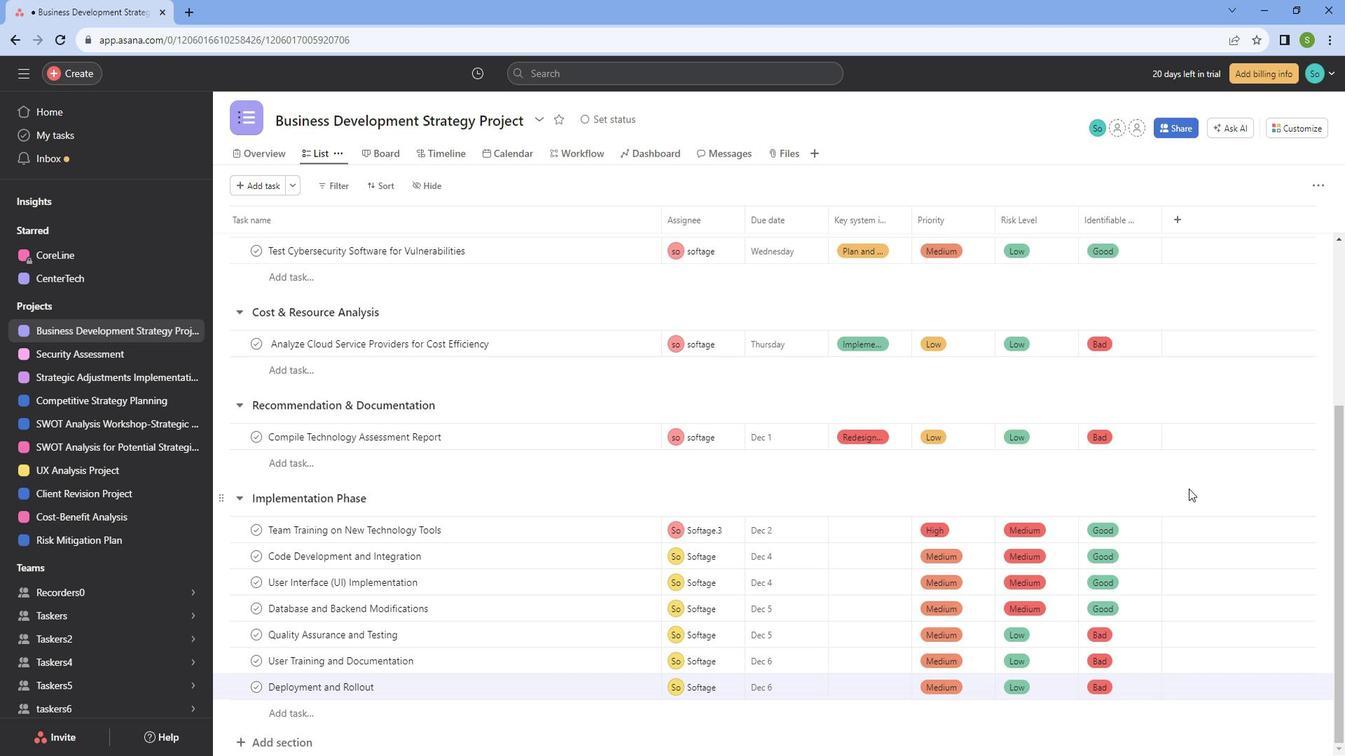 
Action: Mouse scrolled (1211, 493) with delta (0, 0)
Screenshot: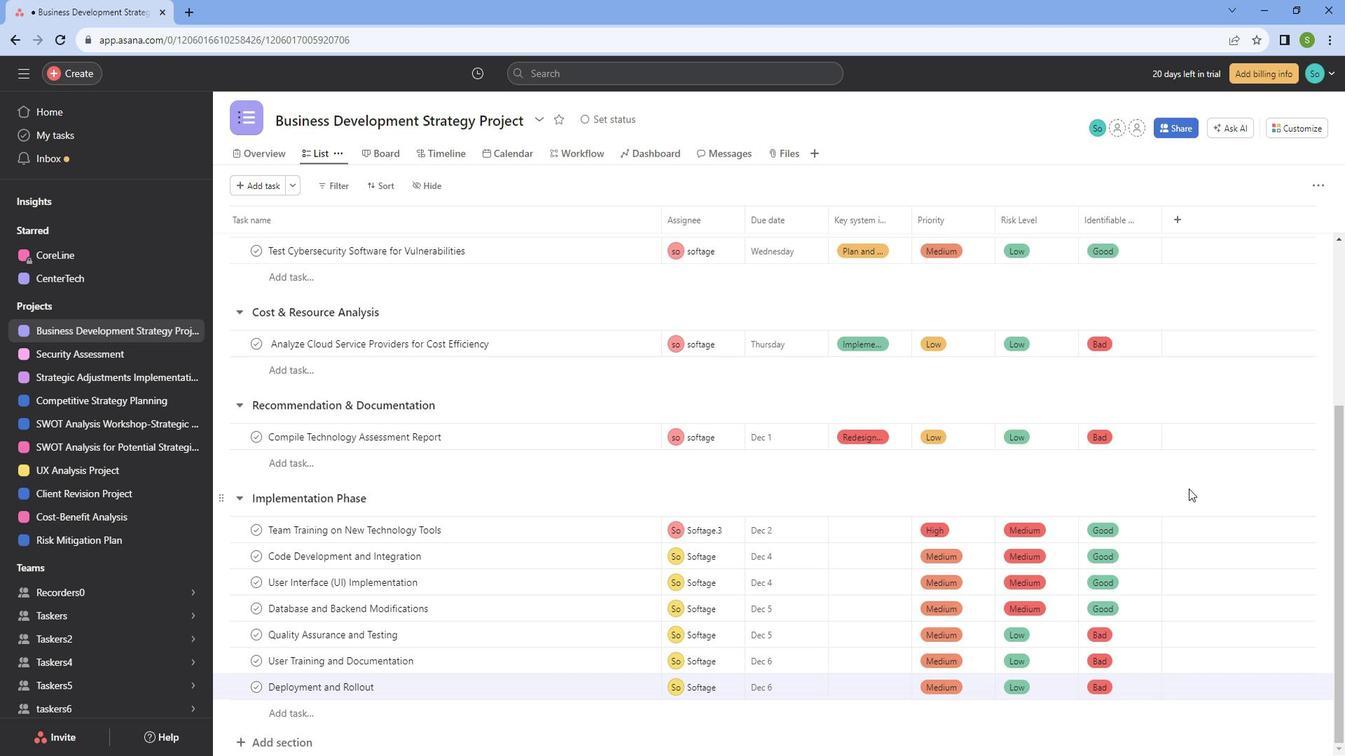 
Action: Mouse scrolled (1211, 493) with delta (0, 0)
Screenshot: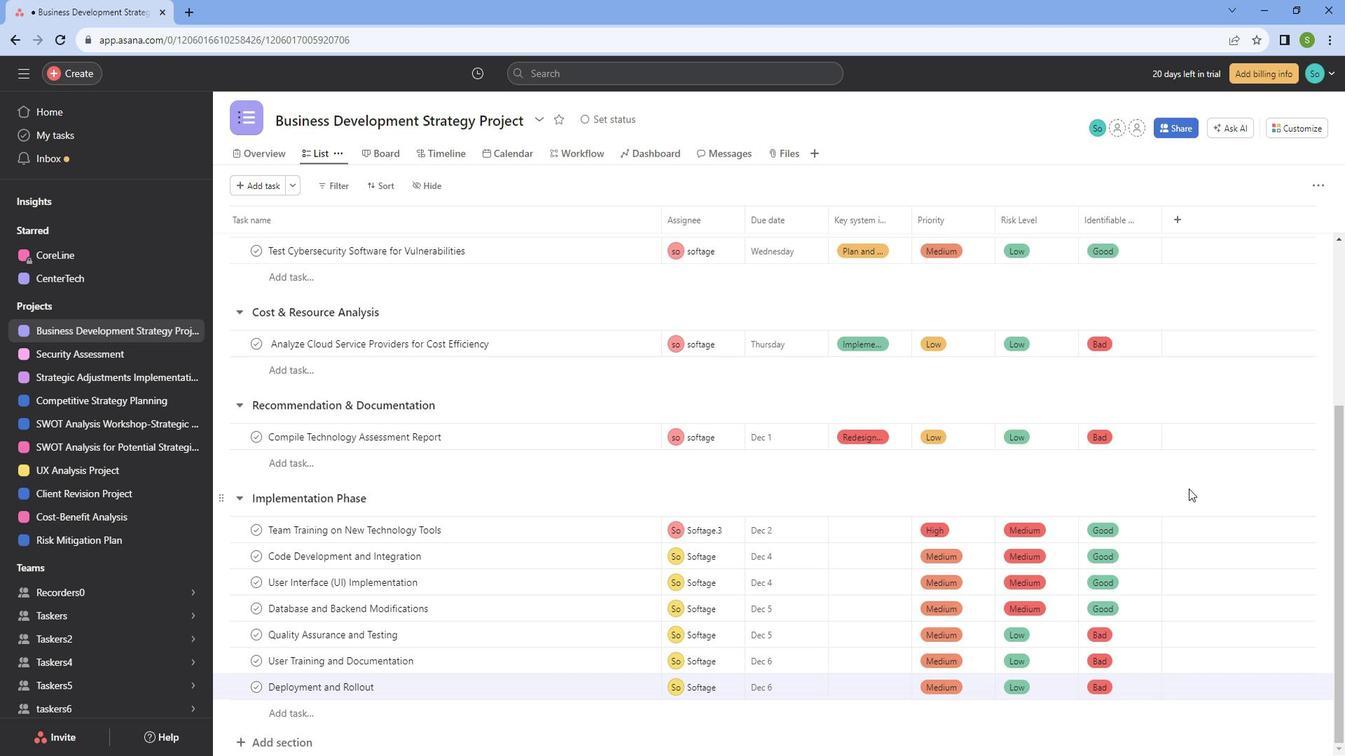 
Action: Mouse scrolled (1211, 493) with delta (0, 0)
Screenshot: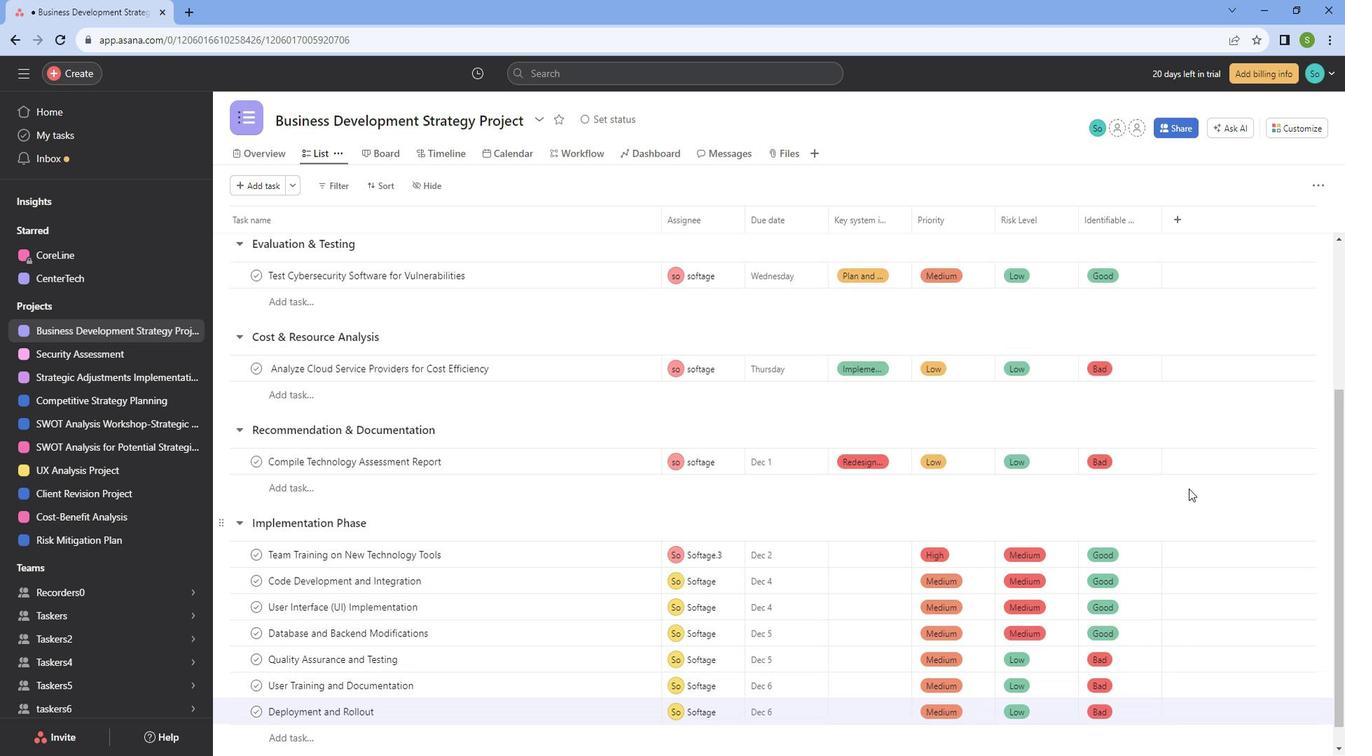 
Action: Mouse scrolled (1211, 493) with delta (0, 0)
Screenshot: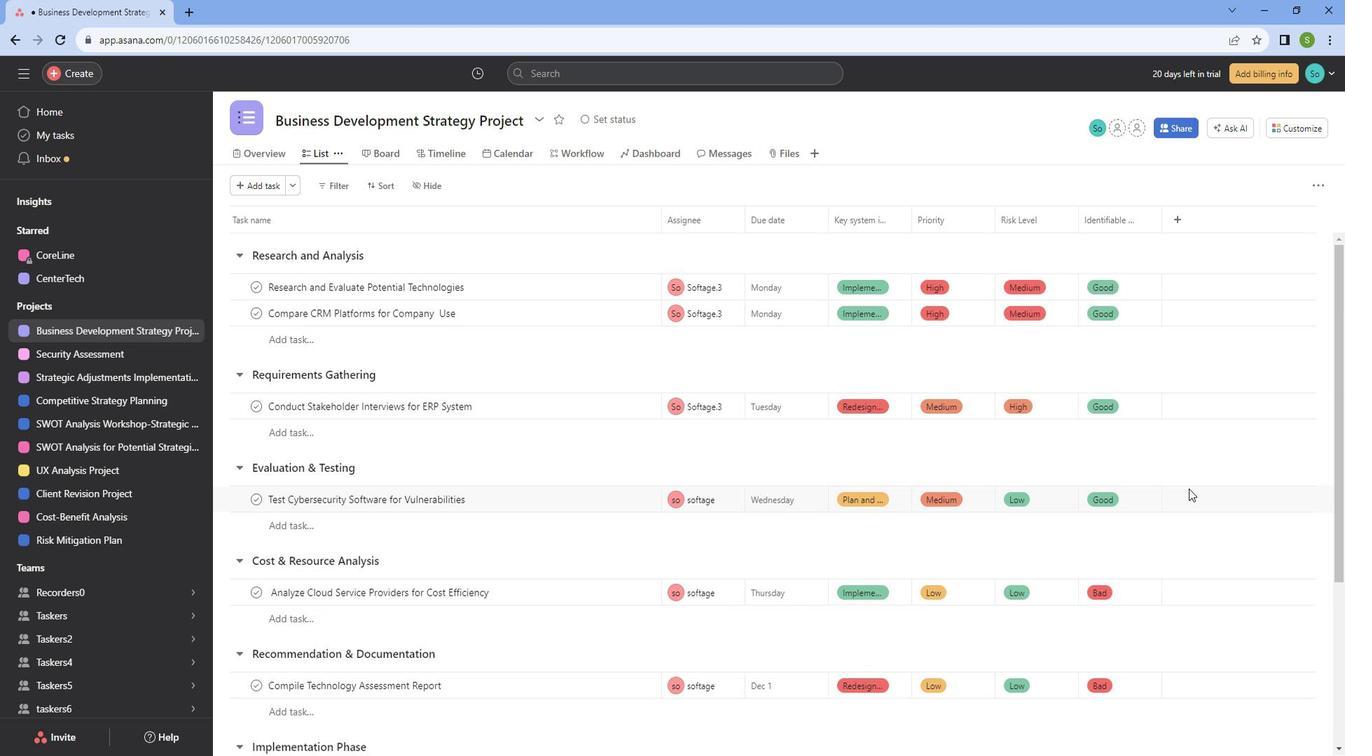 
Action: Mouse scrolled (1211, 493) with delta (0, 0)
Screenshot: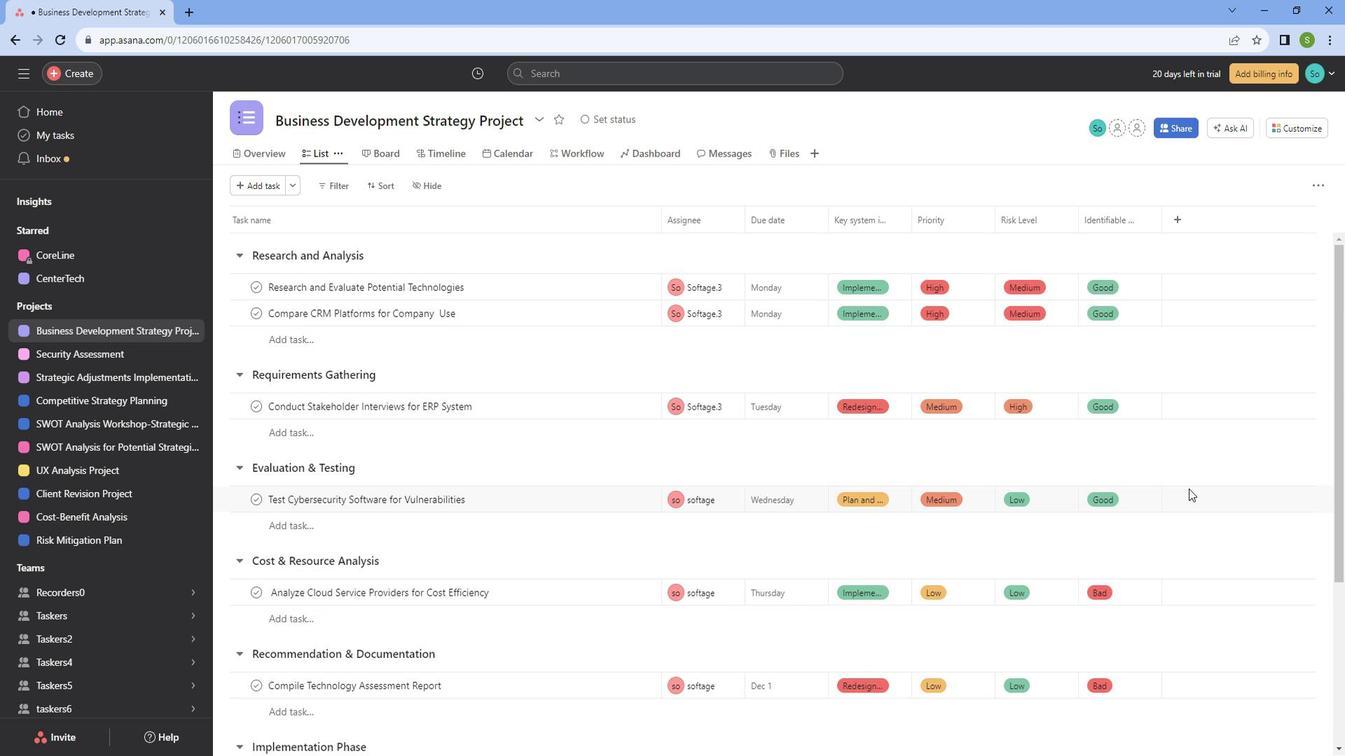 
Action: Mouse scrolled (1211, 493) with delta (0, 0)
Screenshot: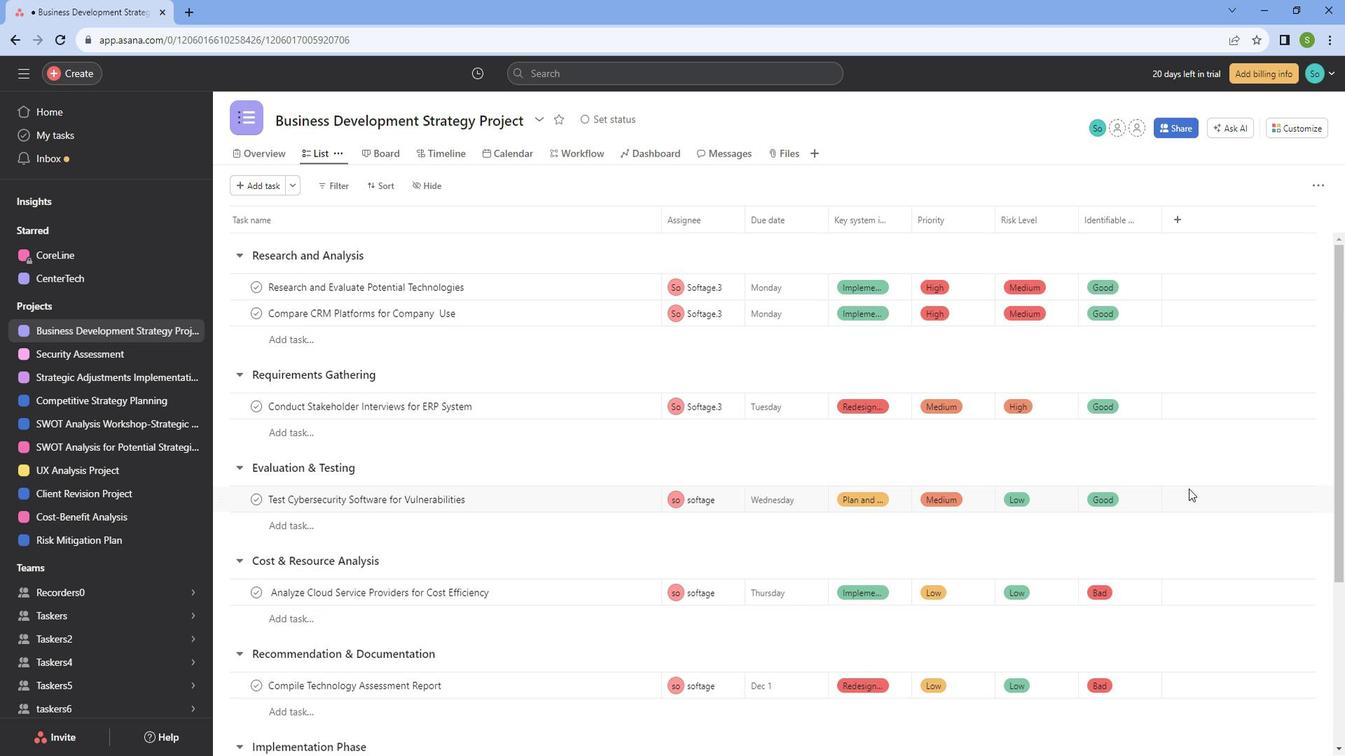 
Action: Mouse scrolled (1211, 493) with delta (0, 0)
Screenshot: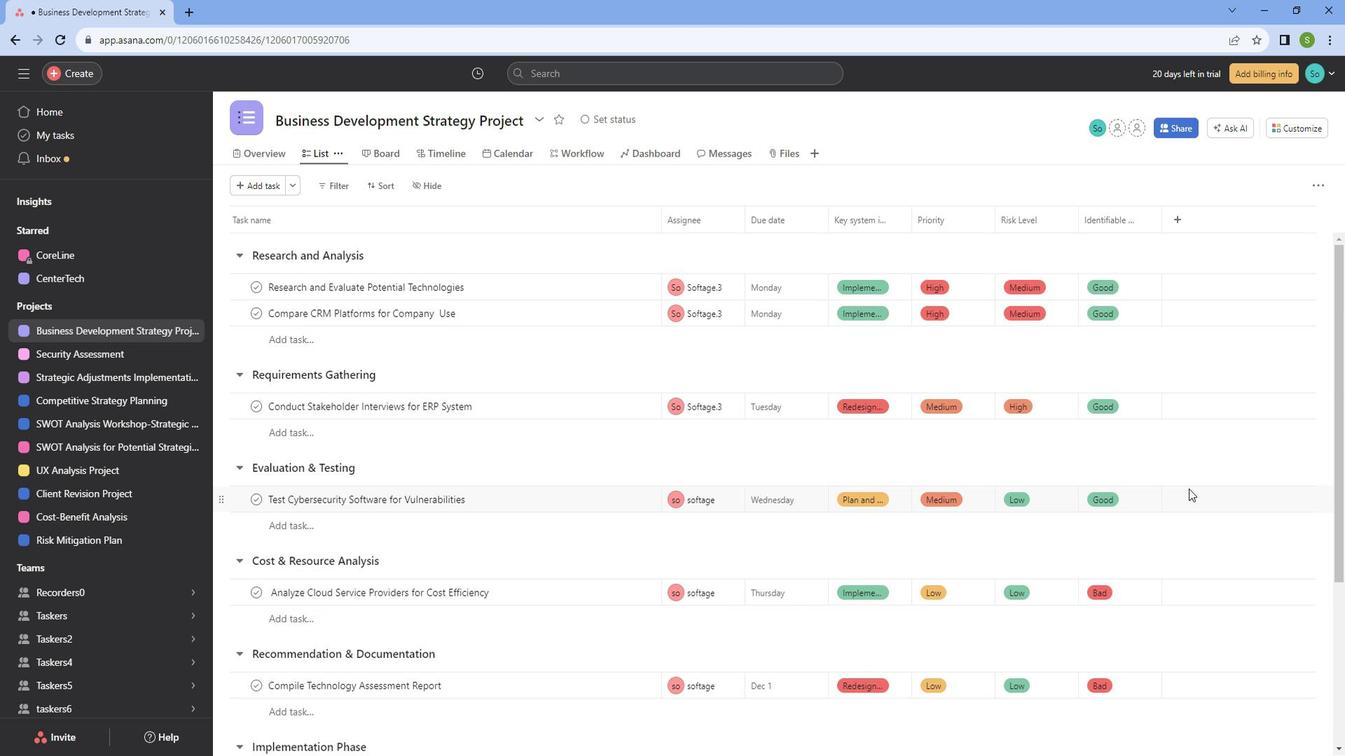 
Action: Mouse scrolled (1211, 493) with delta (0, 0)
Screenshot: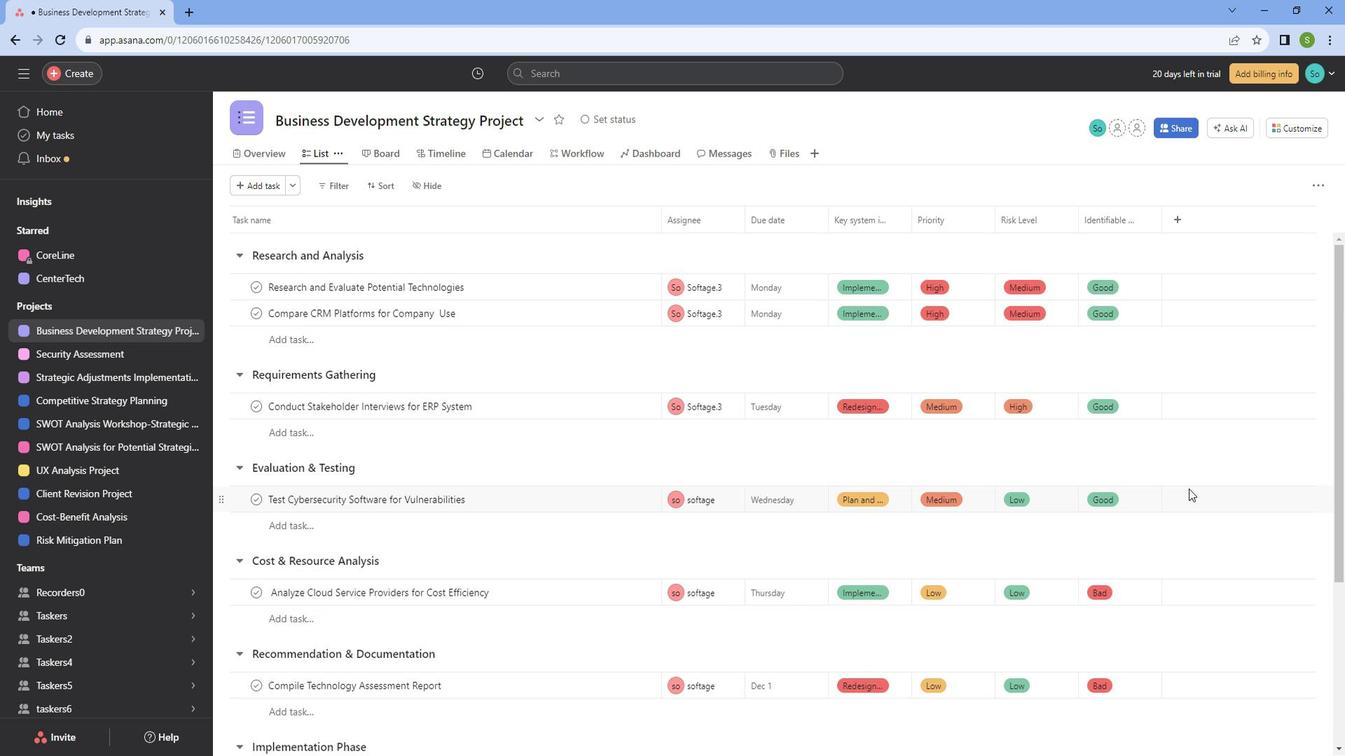
Action: Mouse moved to (1155, 238)
Screenshot: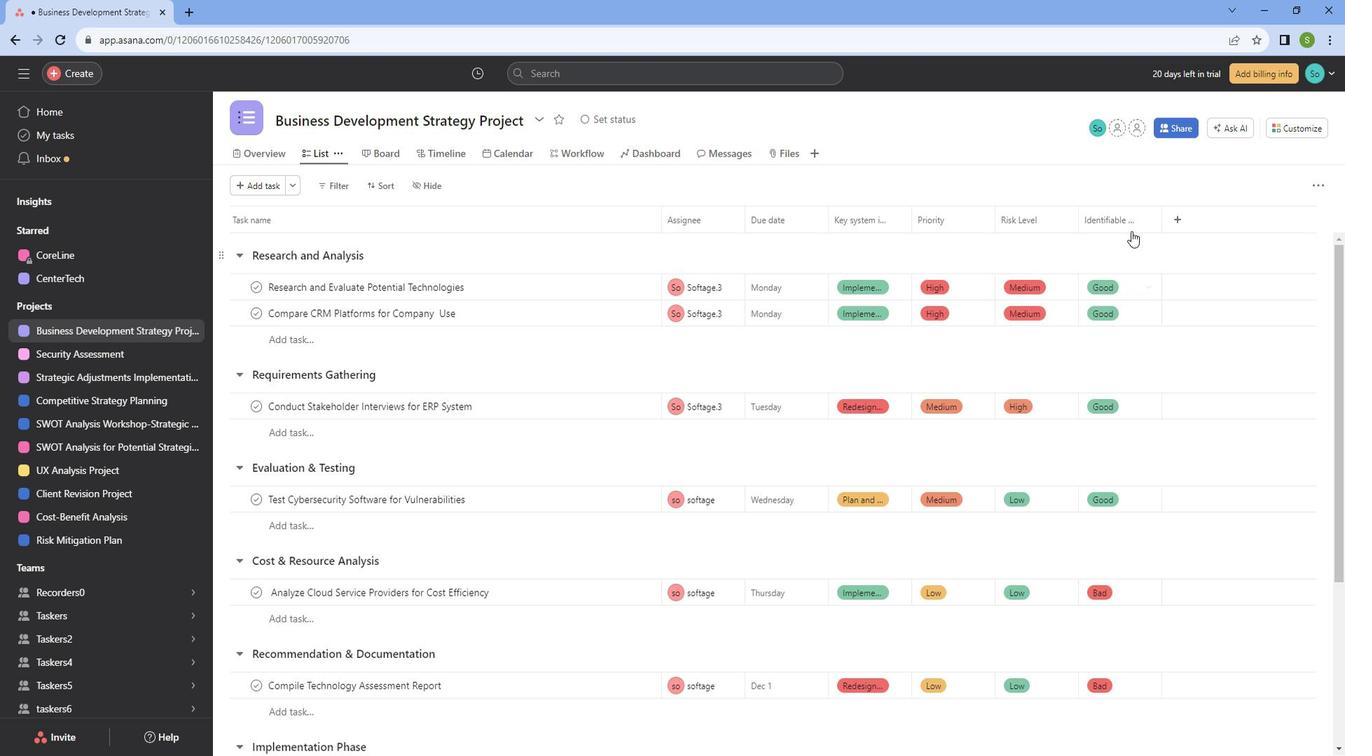 
Action: Mouse pressed left at (1155, 238)
Screenshot: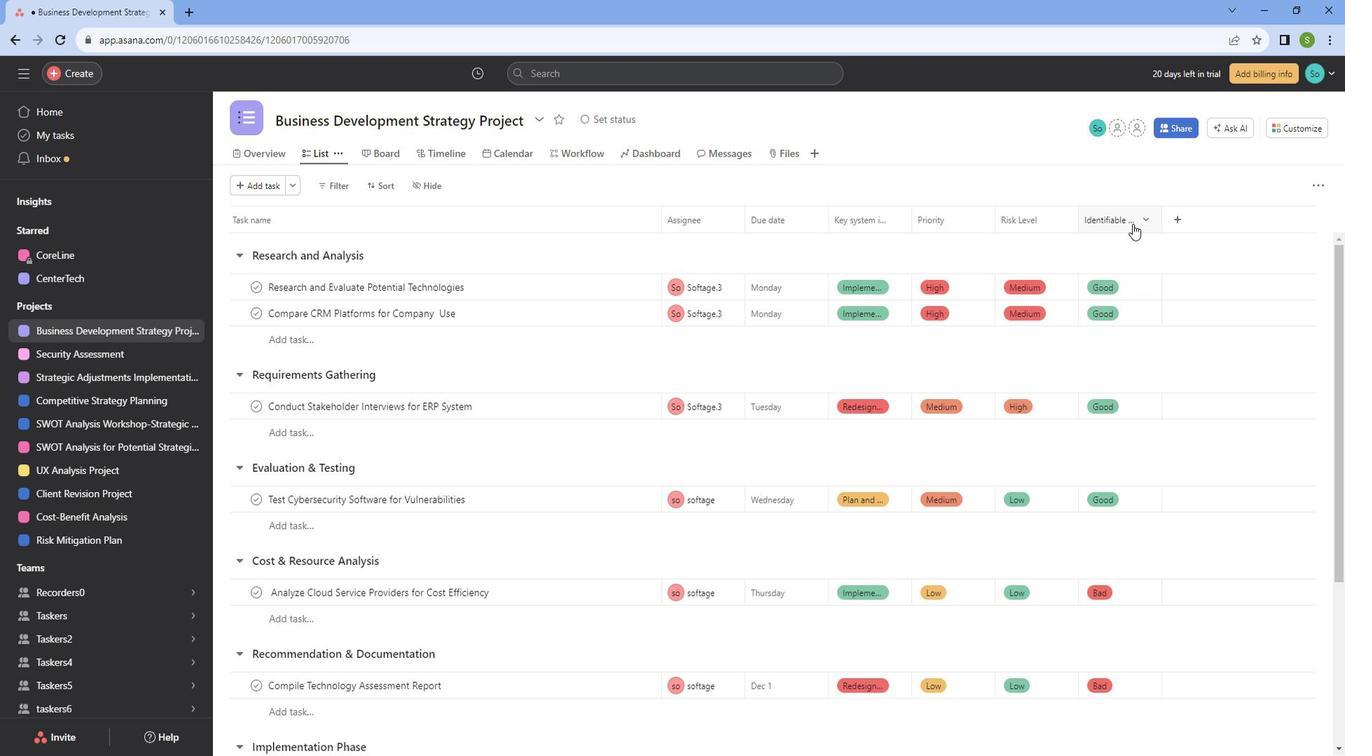 
Action: Mouse moved to (430, 197)
Screenshot: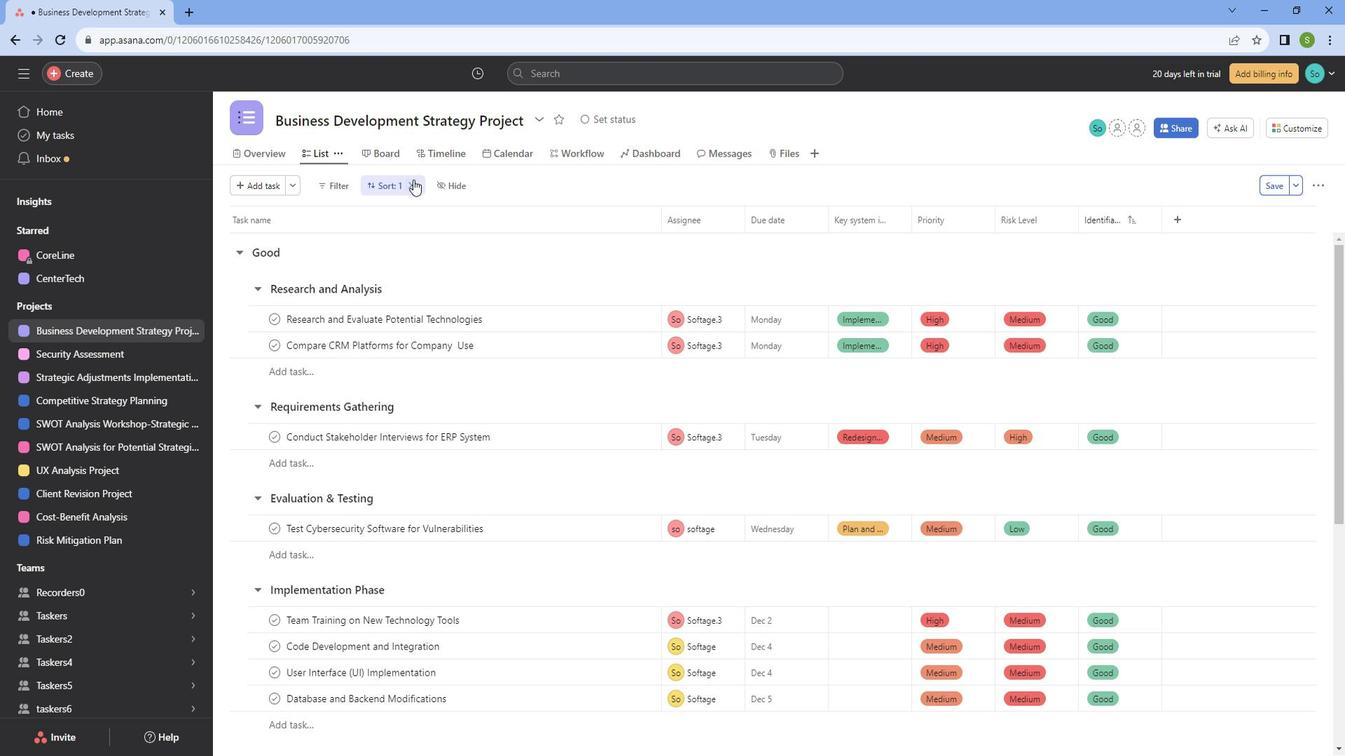 
Action: Mouse pressed left at (430, 197)
Screenshot: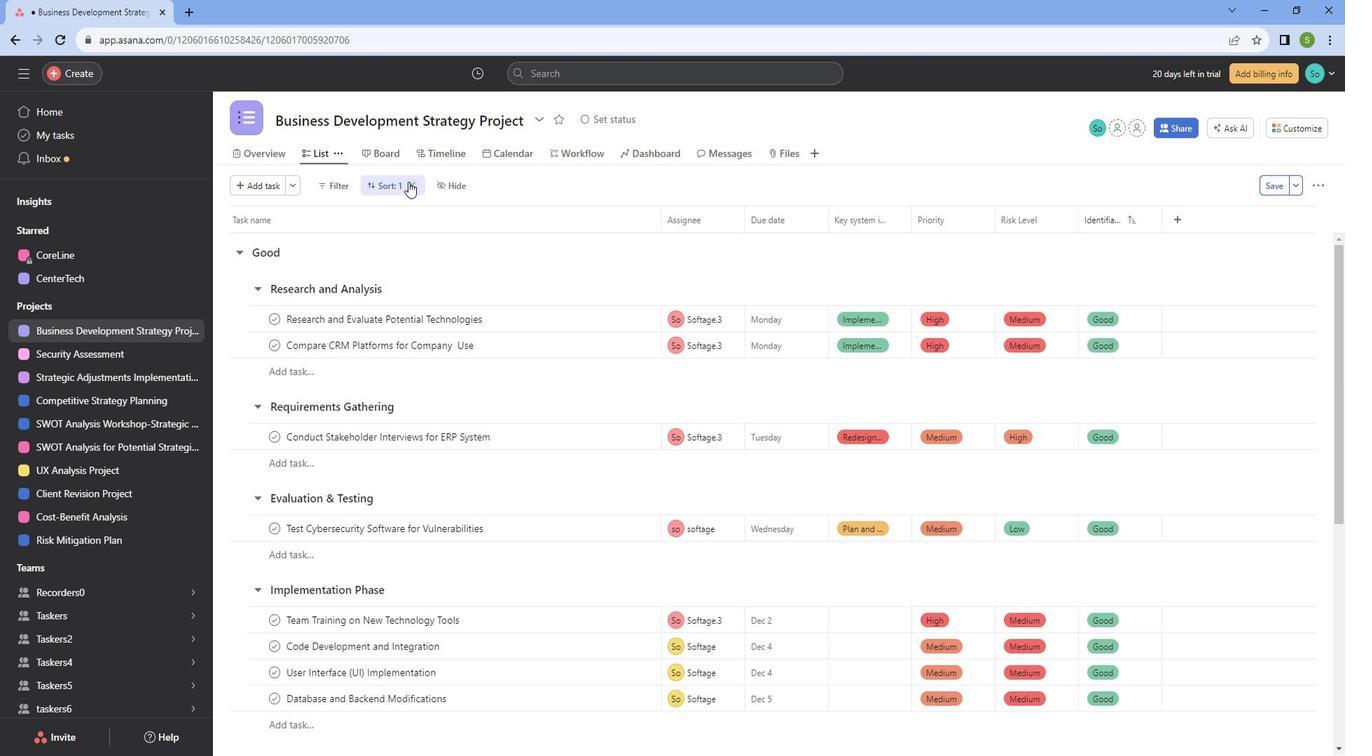 
Action: Mouse moved to (1182, 271)
Screenshot: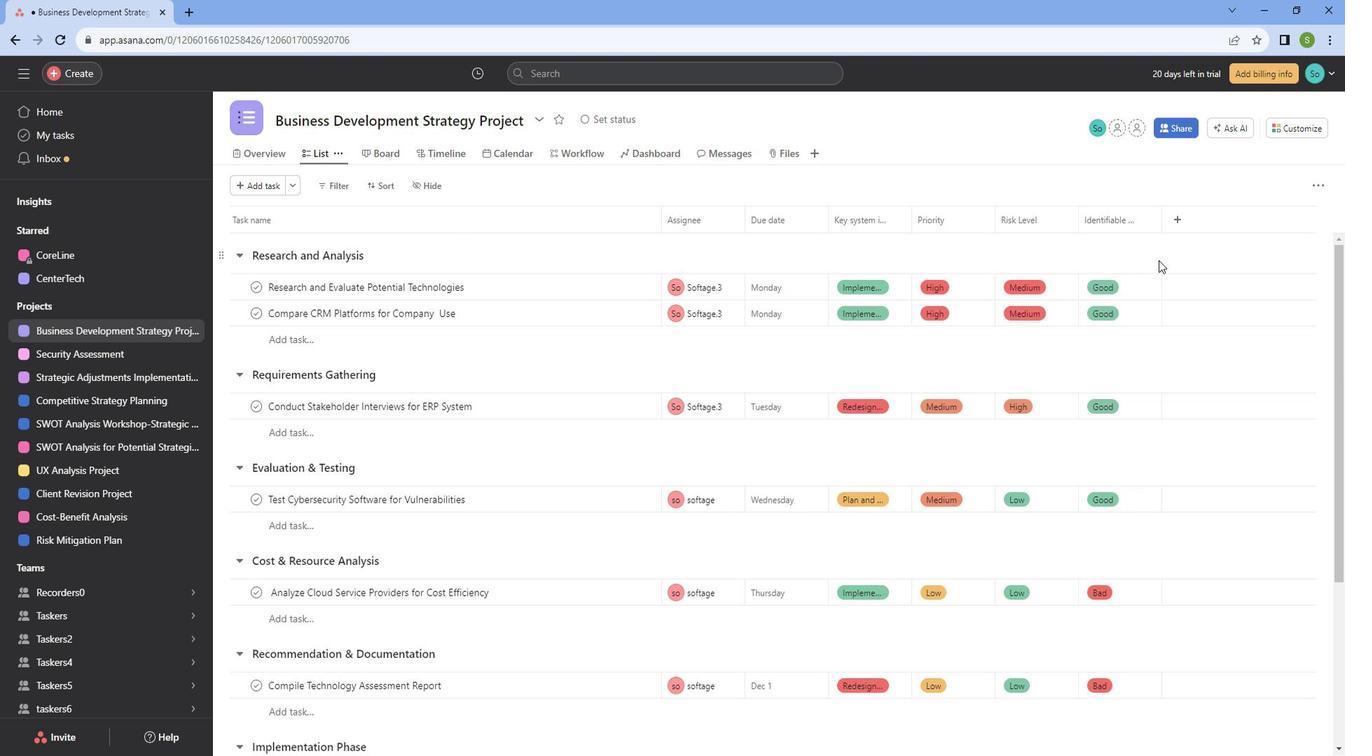 
Action: Mouse scrolled (1182, 271) with delta (0, 0)
Screenshot: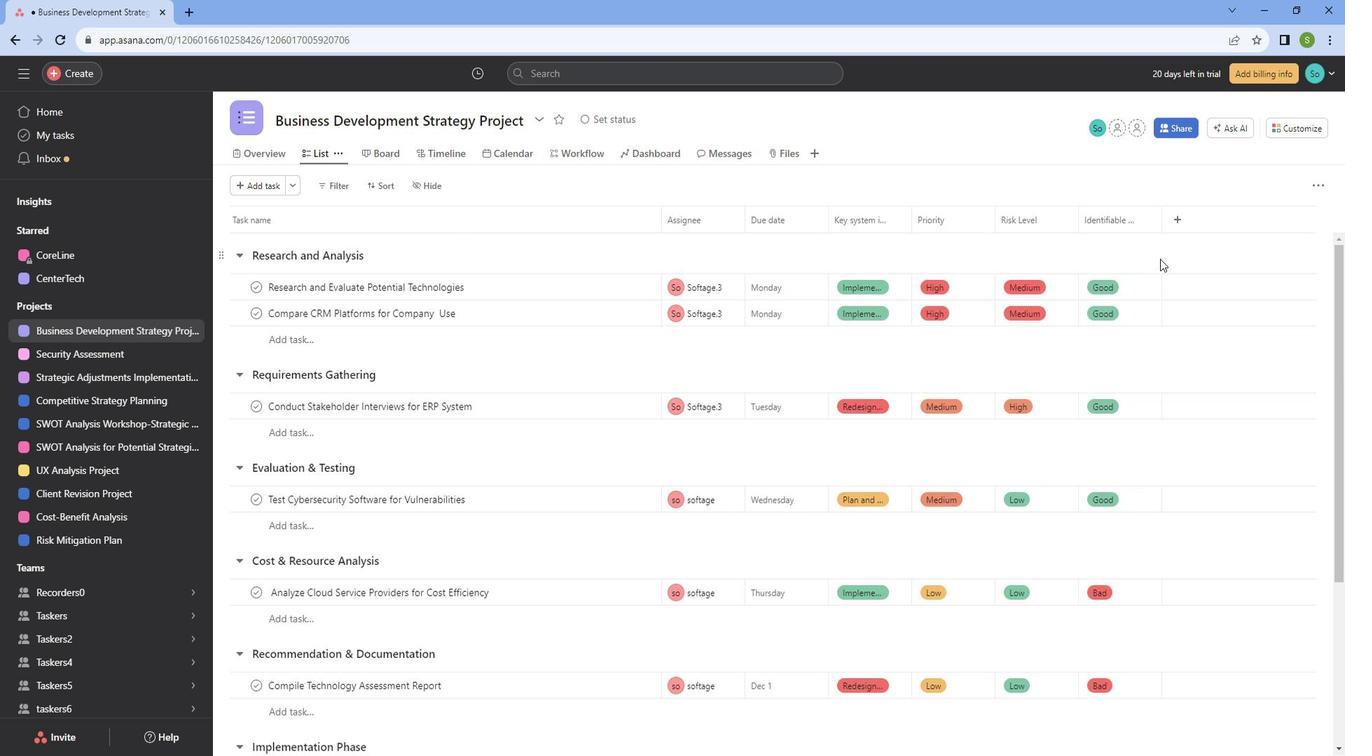 
Action: Mouse scrolled (1182, 271) with delta (0, 0)
Screenshot: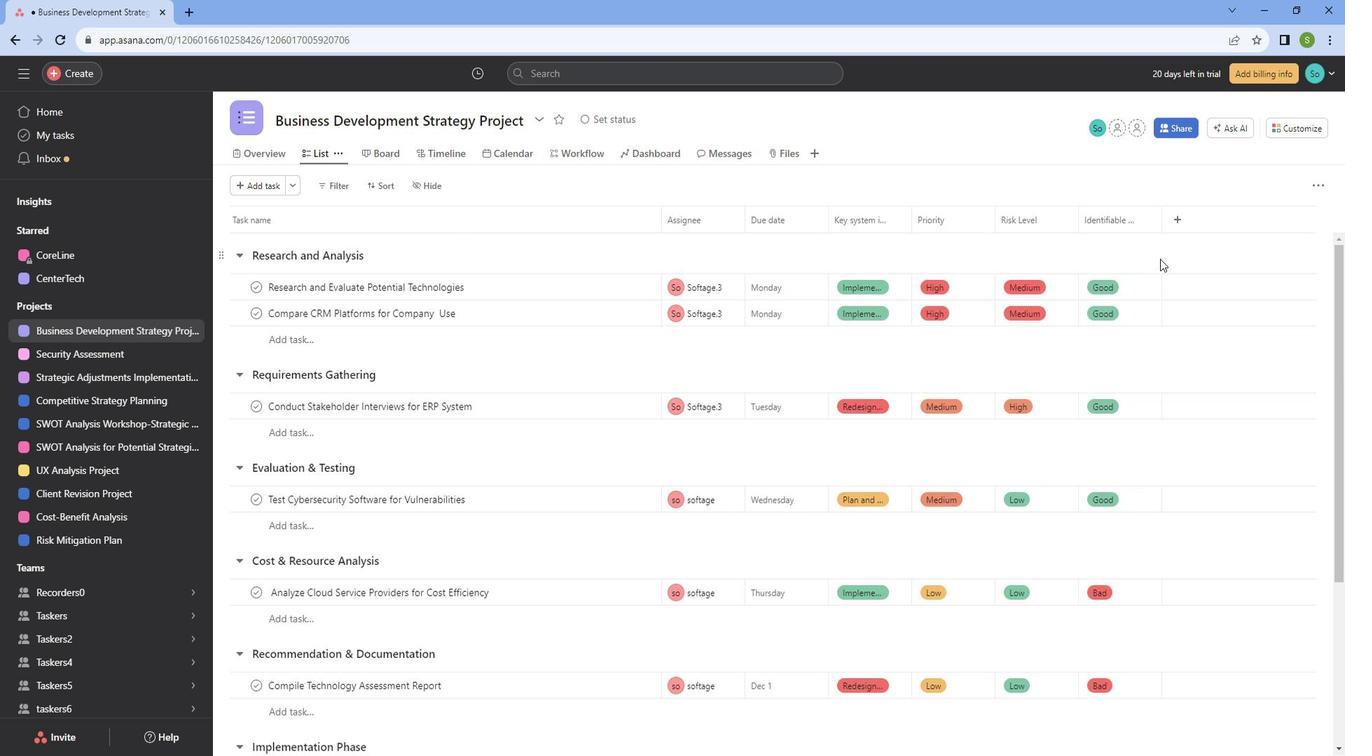 
Action: Mouse scrolled (1182, 271) with delta (0, 0)
Screenshot: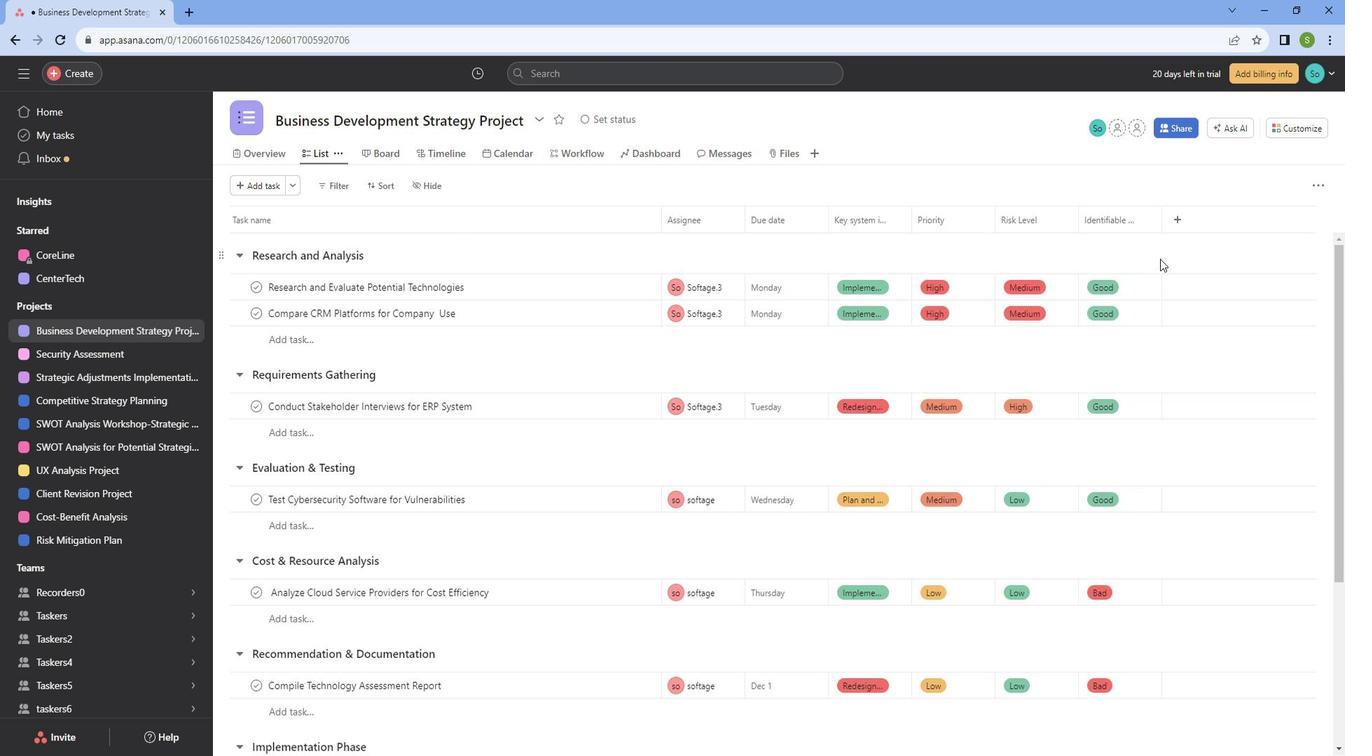 
Action: Mouse scrolled (1182, 271) with delta (0, 0)
Screenshot: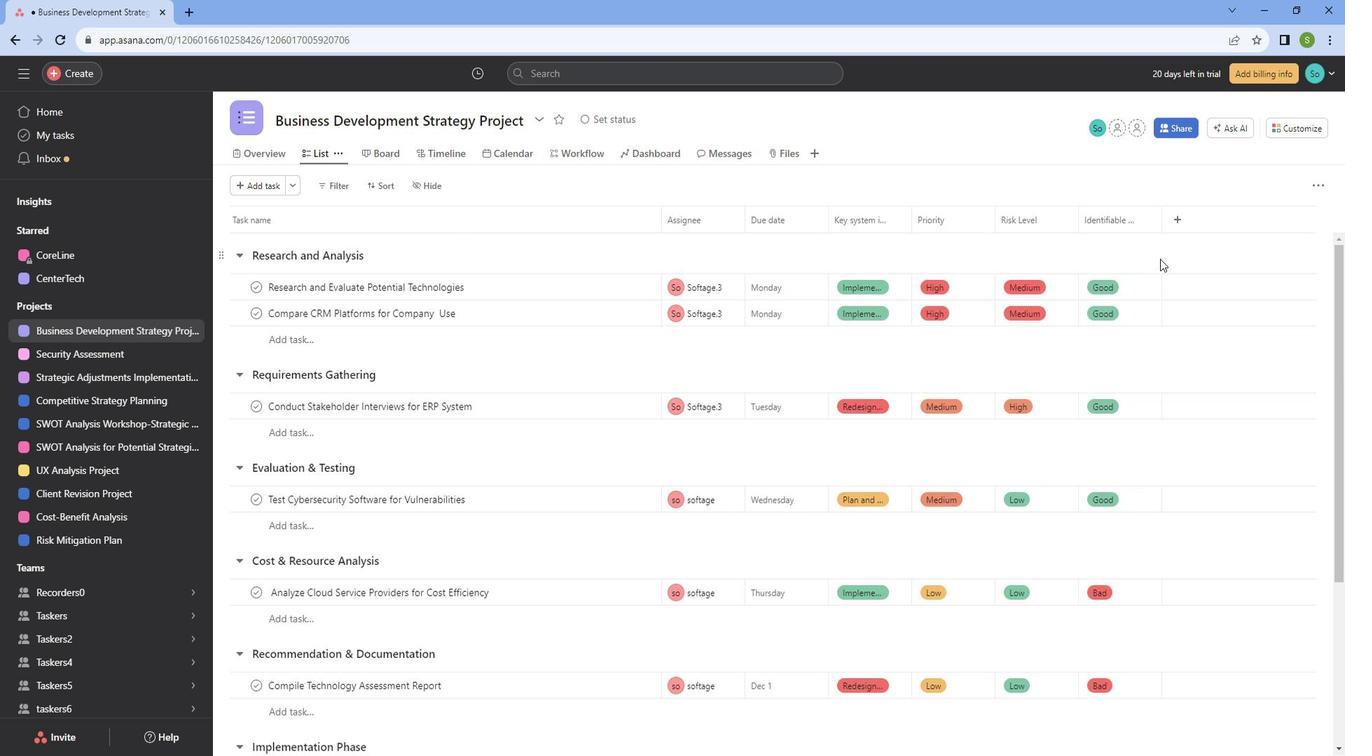 
Action: Mouse scrolled (1182, 271) with delta (0, 0)
Screenshot: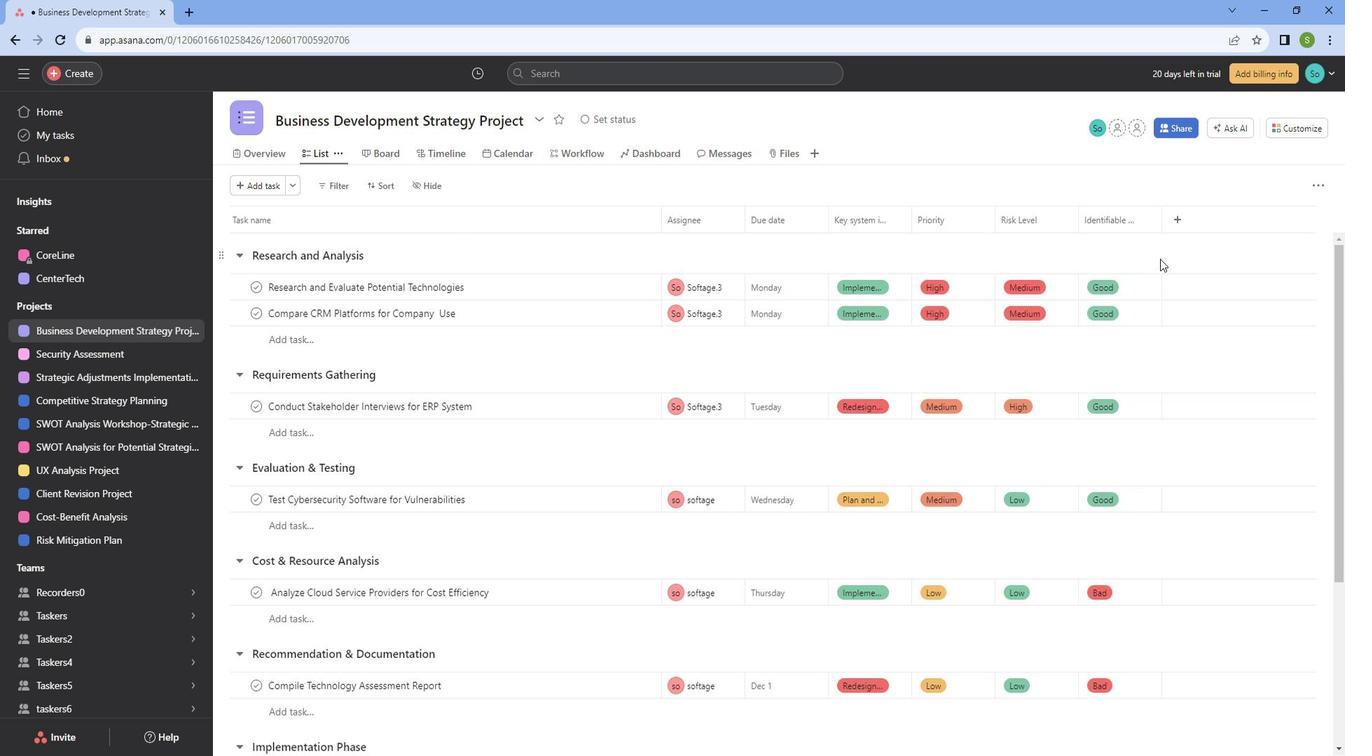 
Action: Mouse moved to (1177, 273)
Screenshot: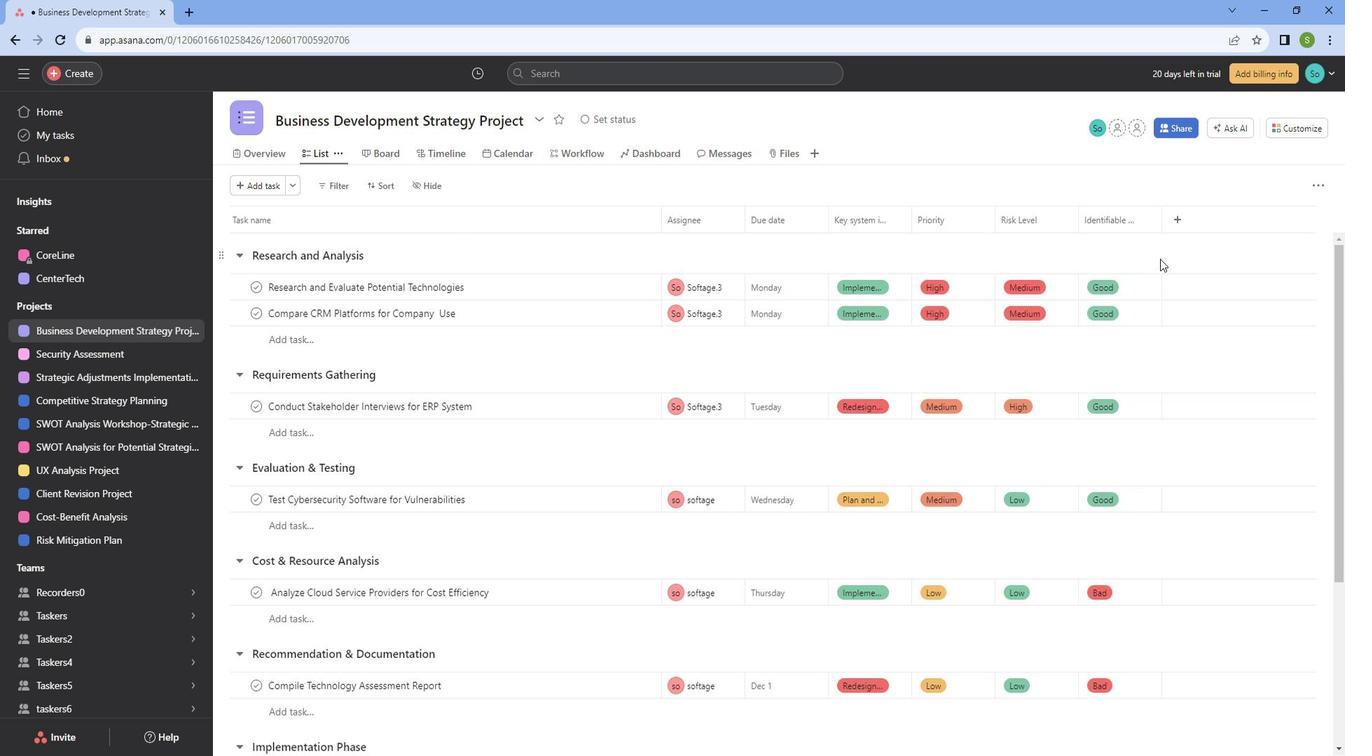 
Action: Mouse scrolled (1177, 272) with delta (0, 0)
Screenshot: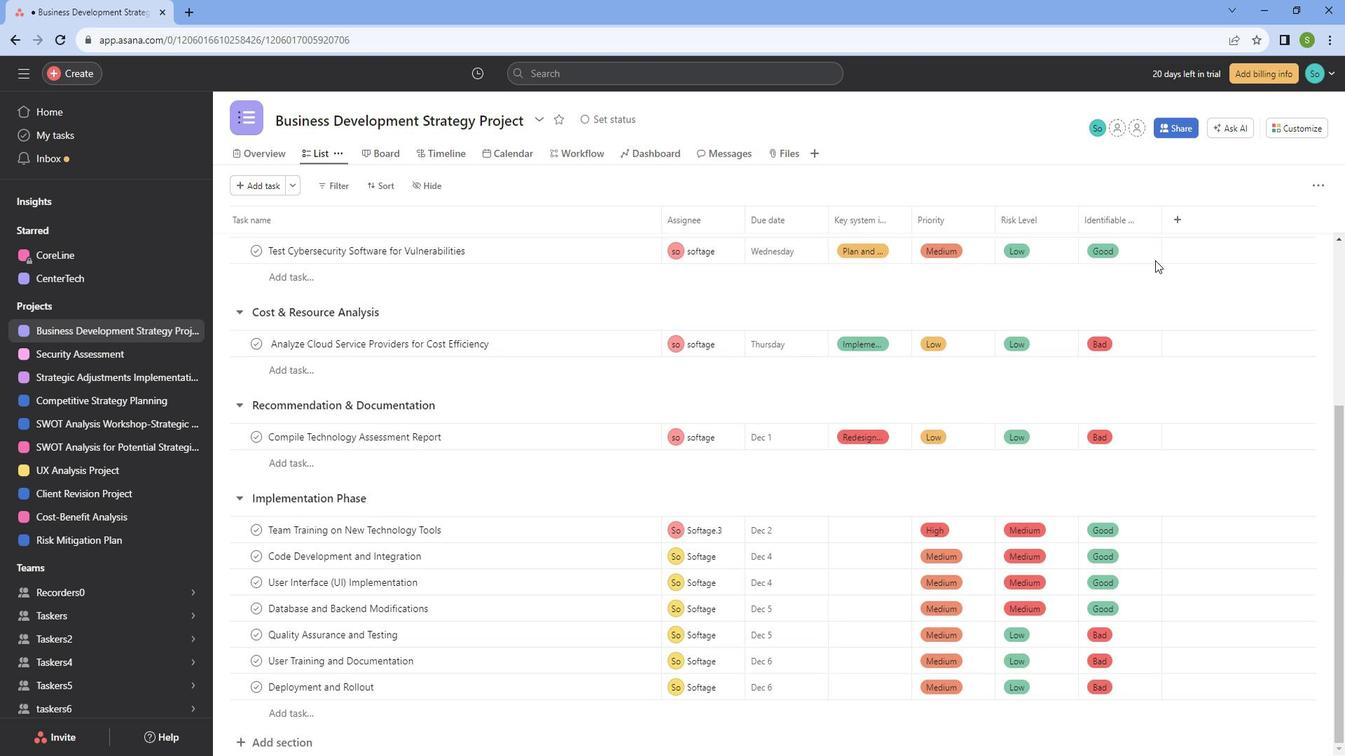 
Action: Mouse scrolled (1177, 272) with delta (0, 0)
Screenshot: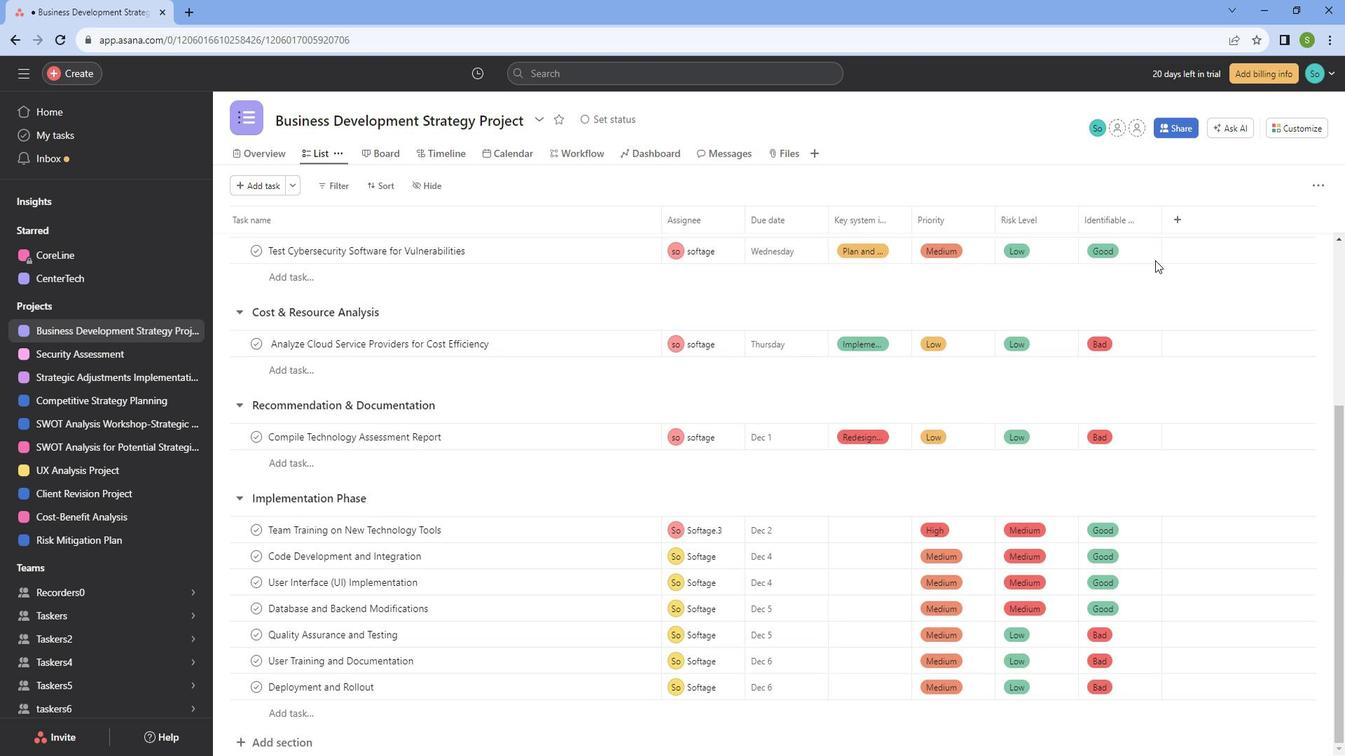 
Action: Mouse scrolled (1177, 272) with delta (0, 0)
Screenshot: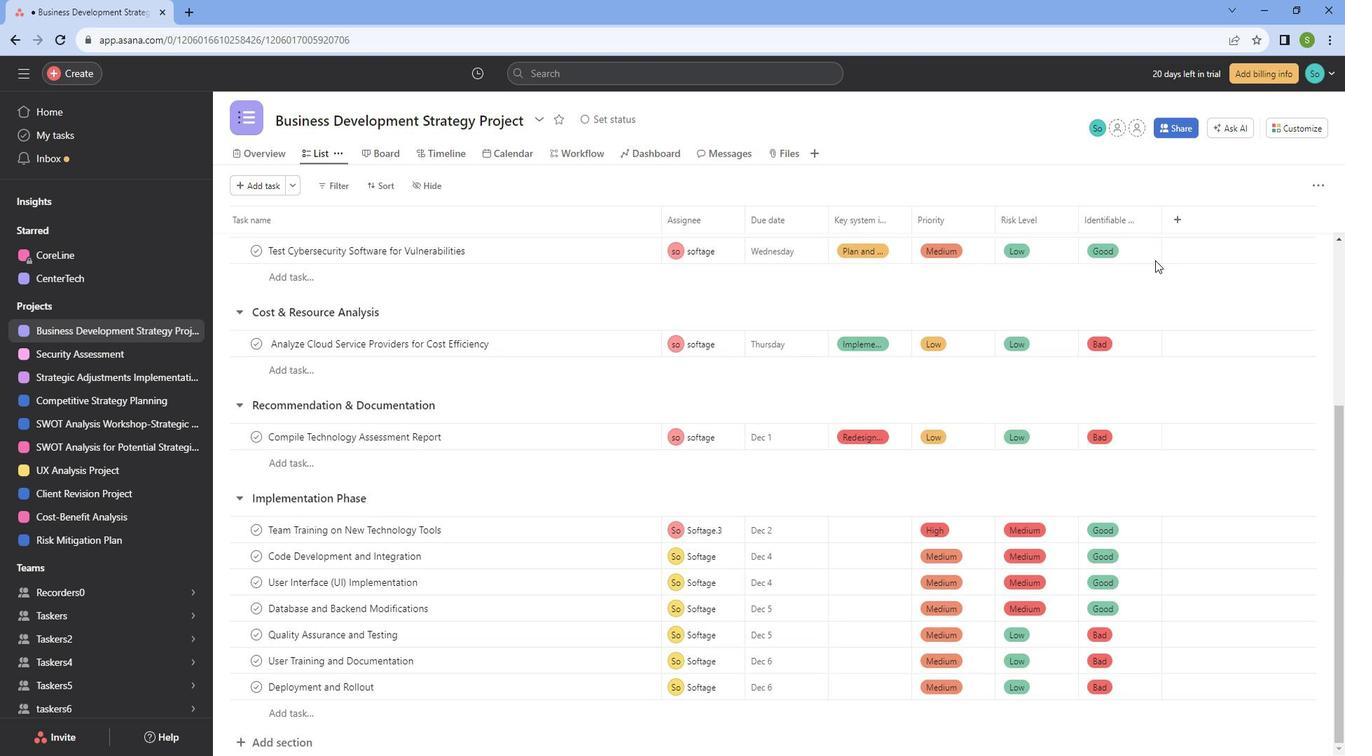
Action: Mouse moved to (1176, 273)
Screenshot: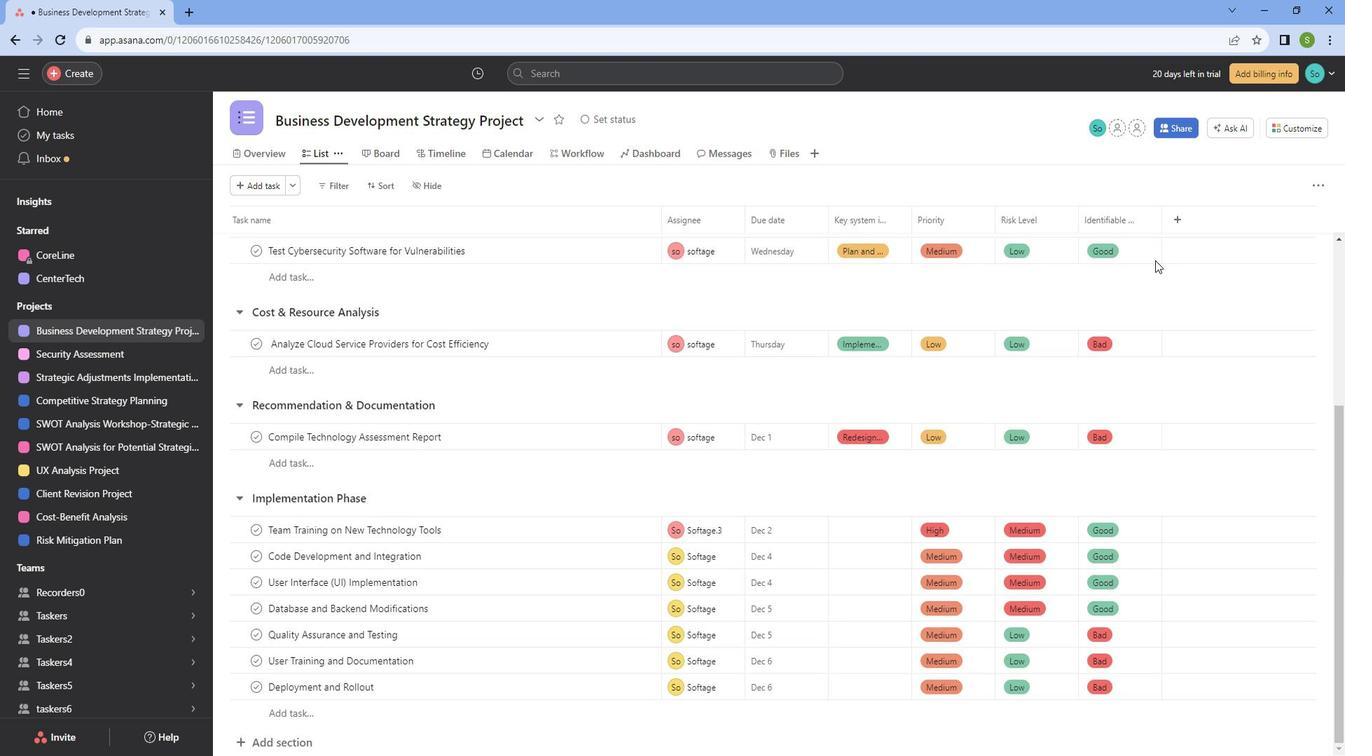 
Action: Mouse scrolled (1176, 272) with delta (0, 0)
Screenshot: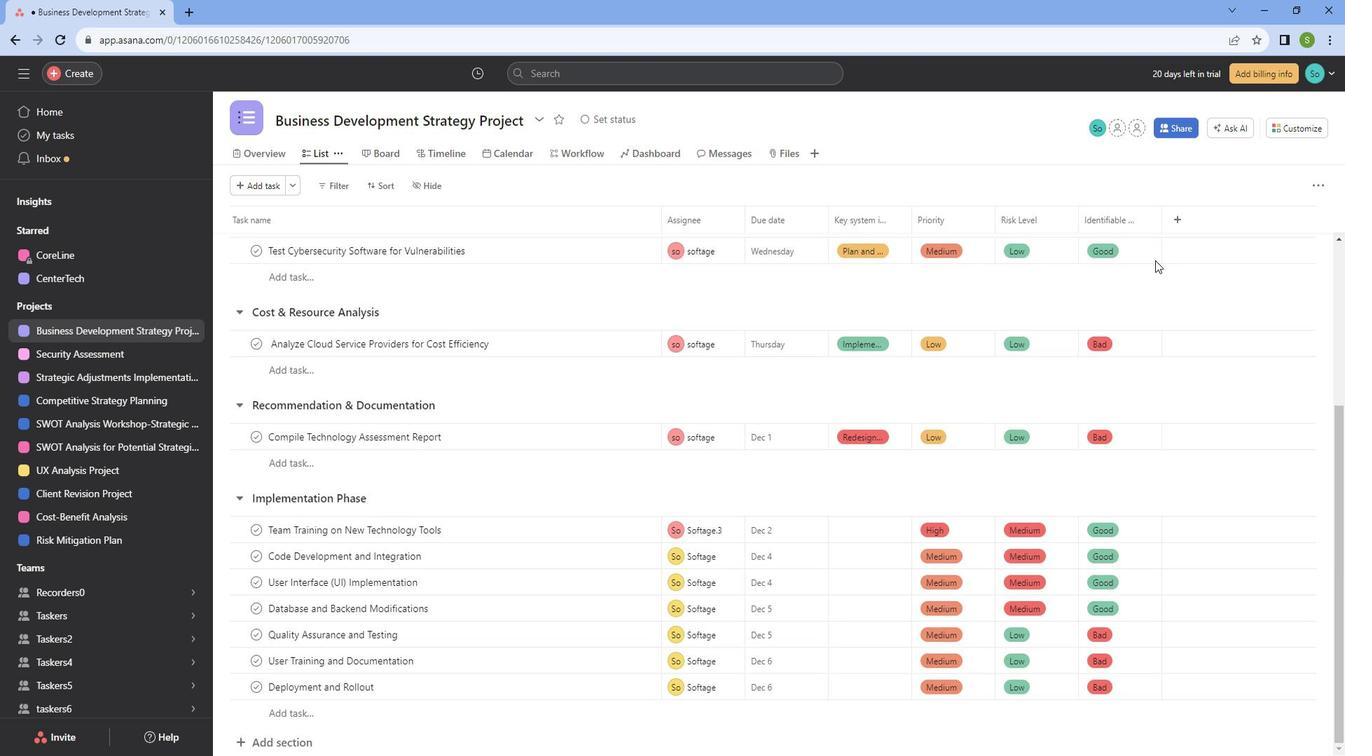 
Action: Mouse moved to (1173, 274)
Screenshot: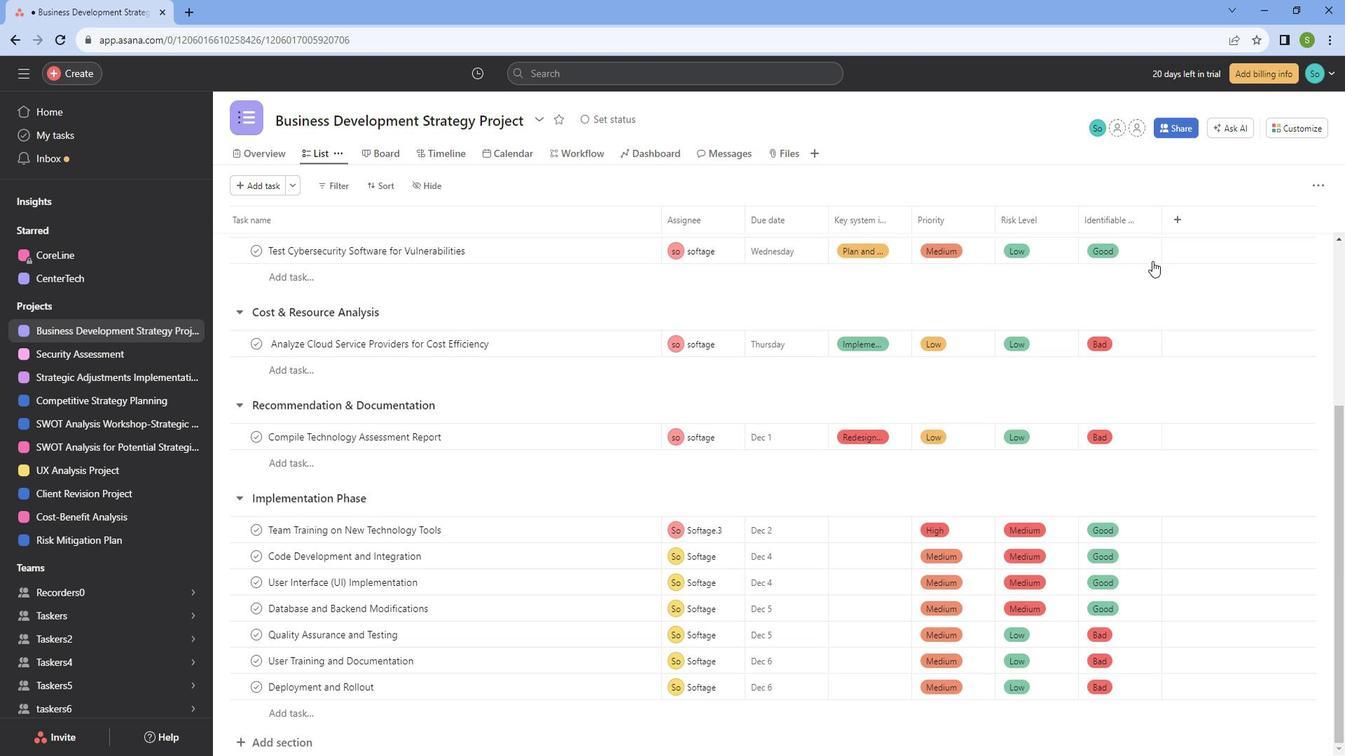 
Action: Mouse scrolled (1173, 275) with delta (0, 0)
Screenshot: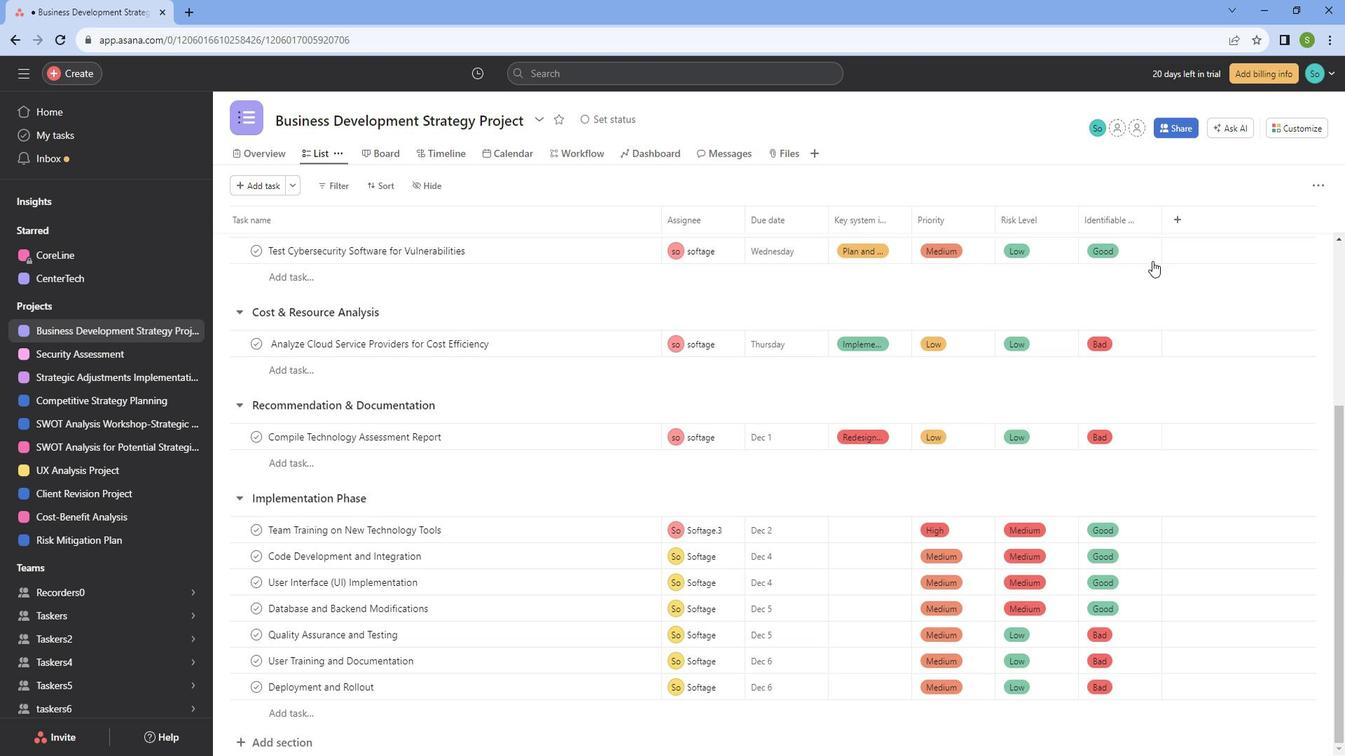 
Action: Mouse moved to (1125, 297)
Screenshot: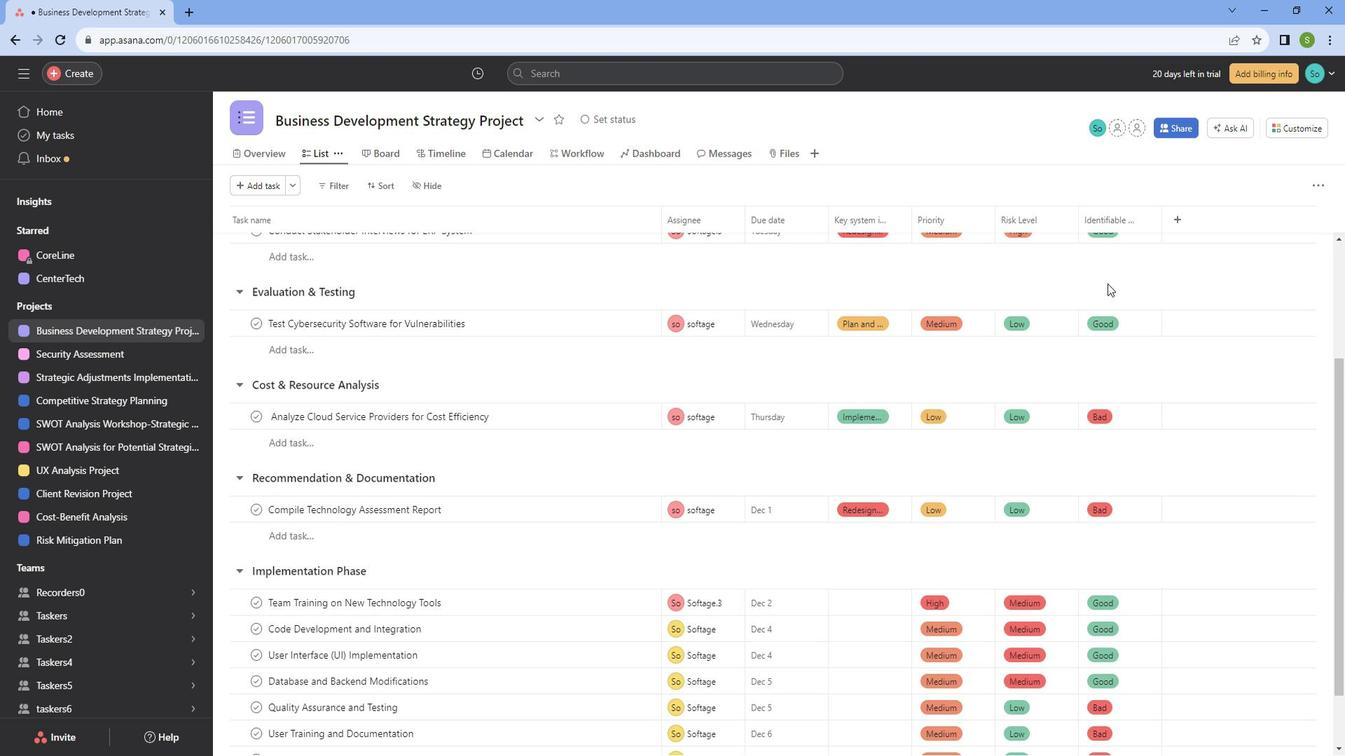 
Action: Mouse scrolled (1125, 297) with delta (0, 0)
Screenshot: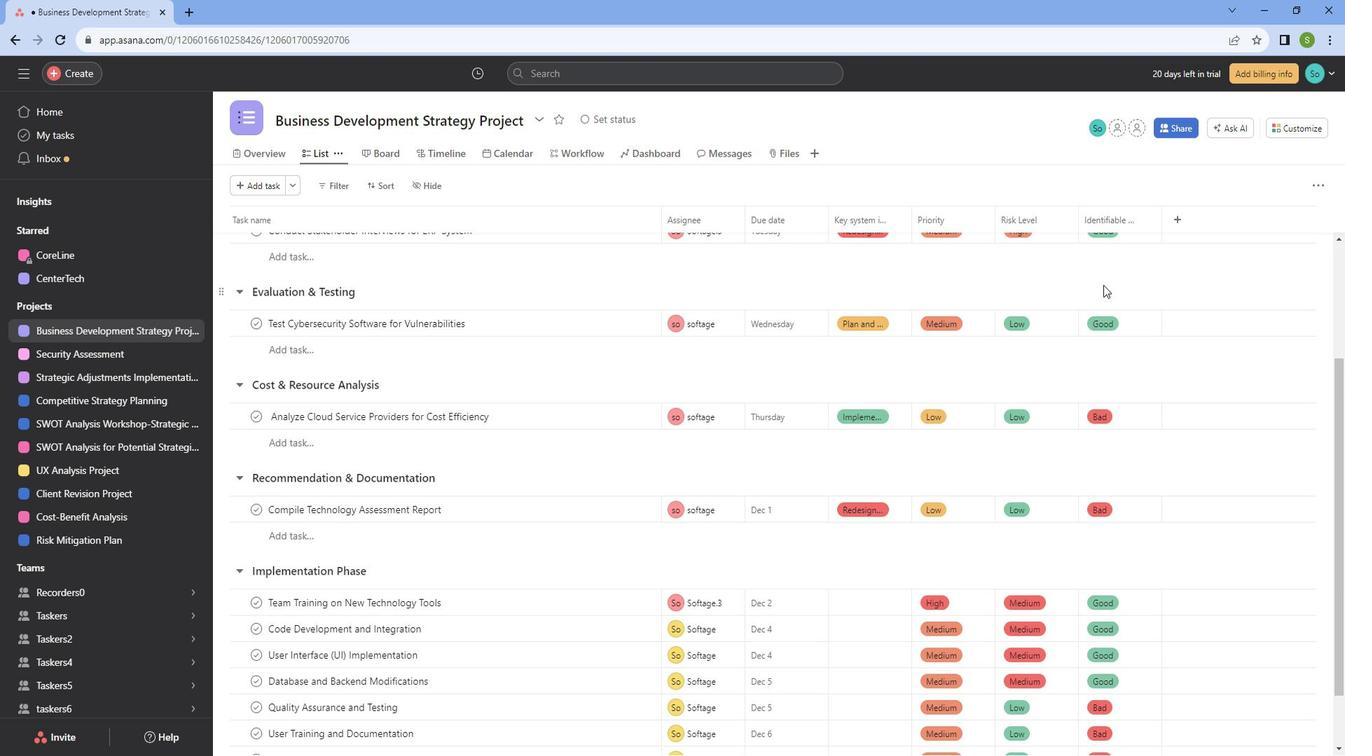 
Action: Mouse scrolled (1125, 297) with delta (0, 0)
Screenshot: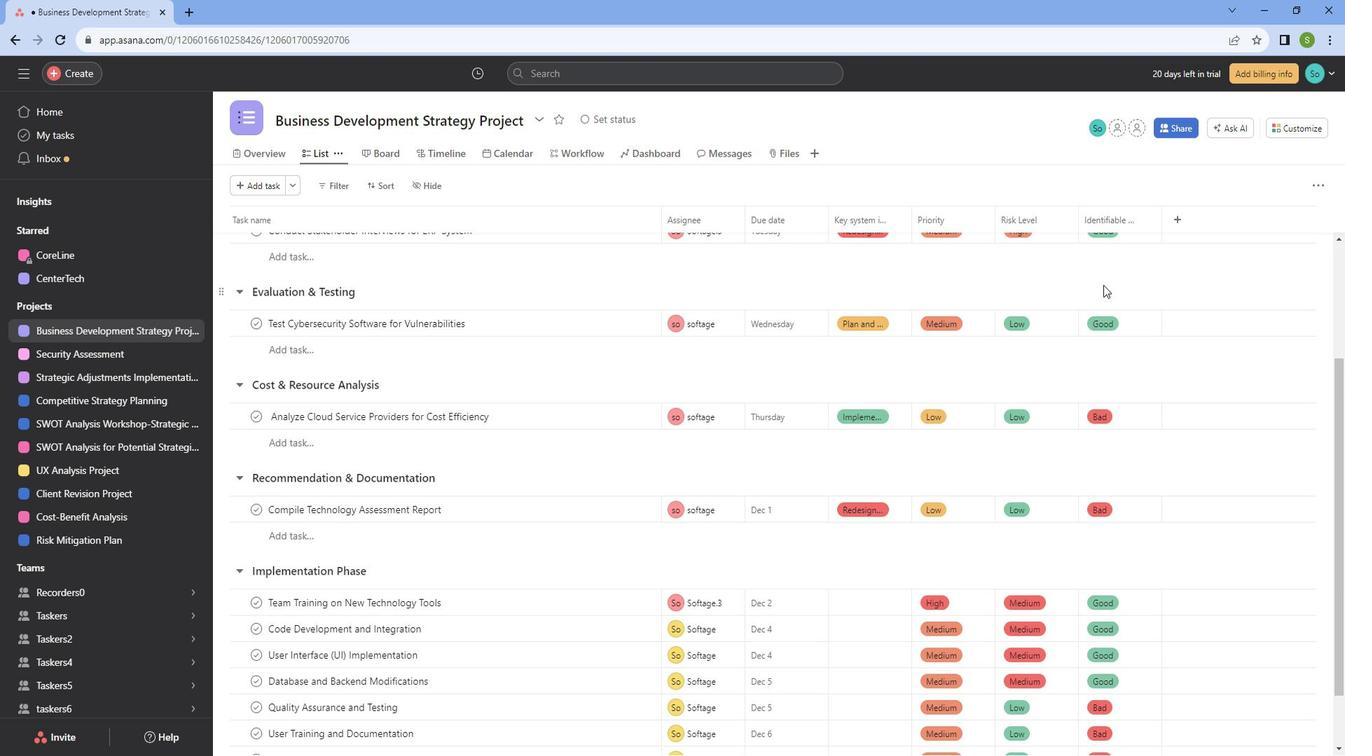 
Action: Mouse scrolled (1125, 297) with delta (0, 0)
Screenshot: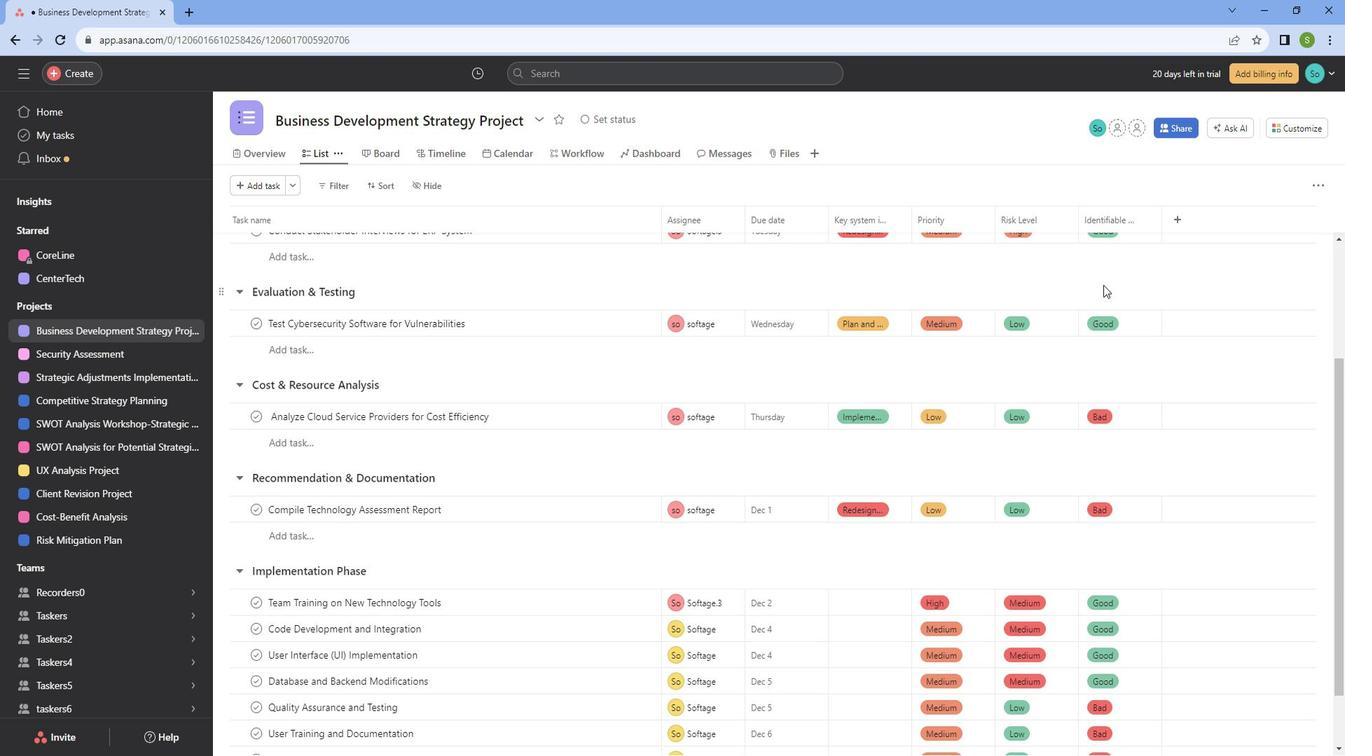 
Action: Mouse scrolled (1125, 297) with delta (0, 0)
Screenshot: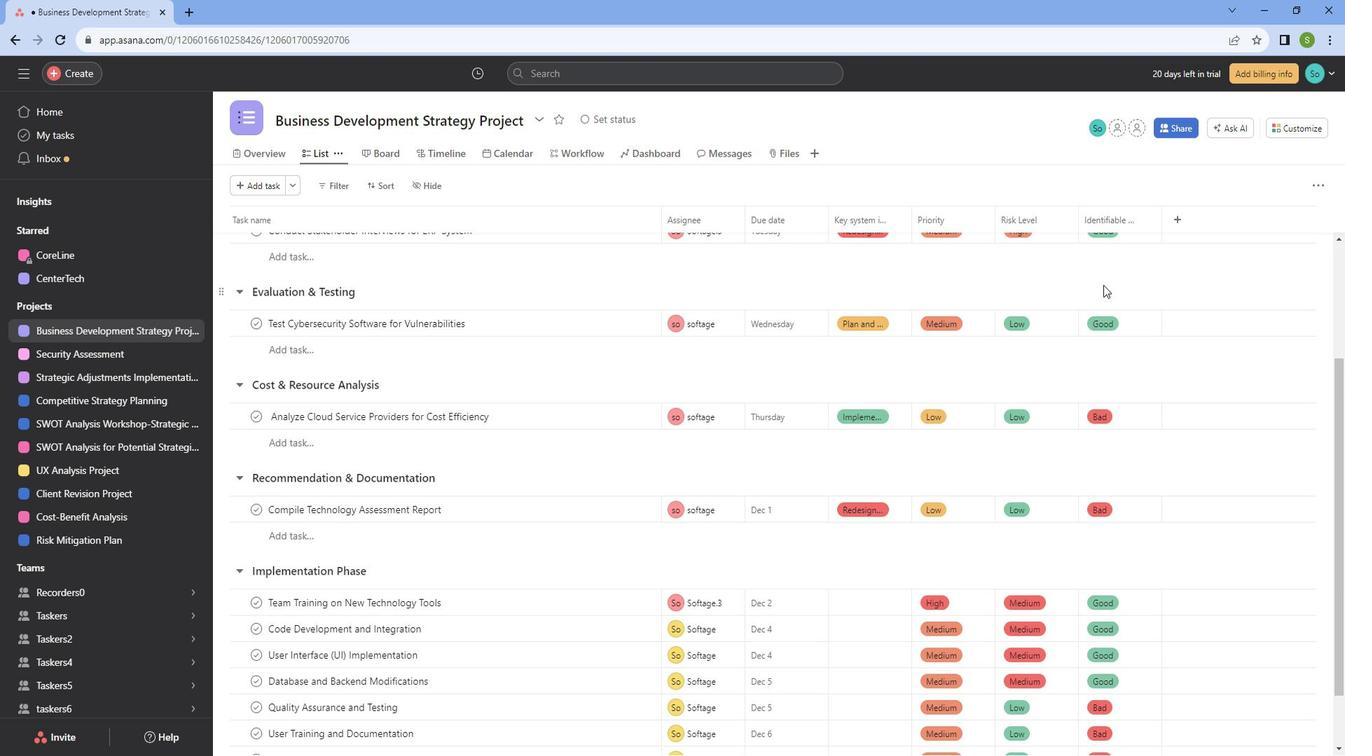 
Action: Mouse scrolled (1125, 297) with delta (0, 0)
Screenshot: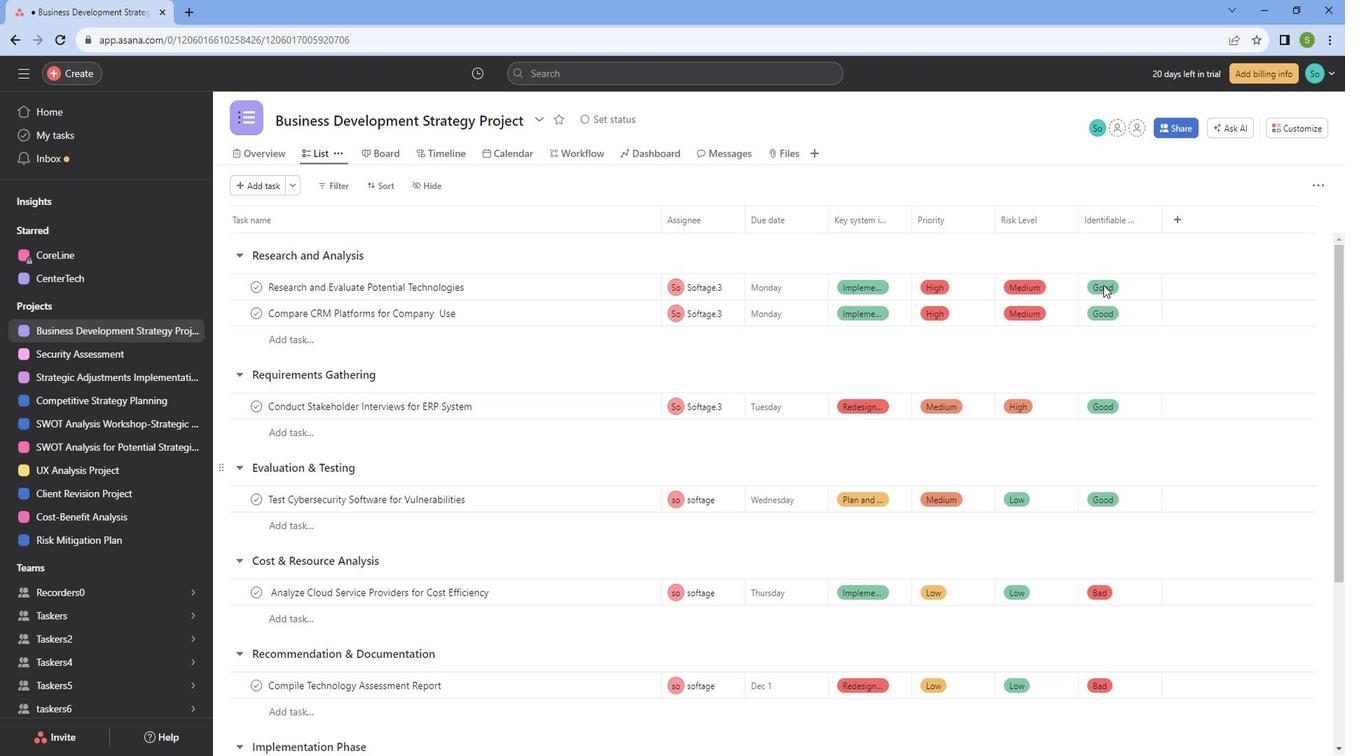 
Action: Mouse scrolled (1125, 297) with delta (0, 0)
Screenshot: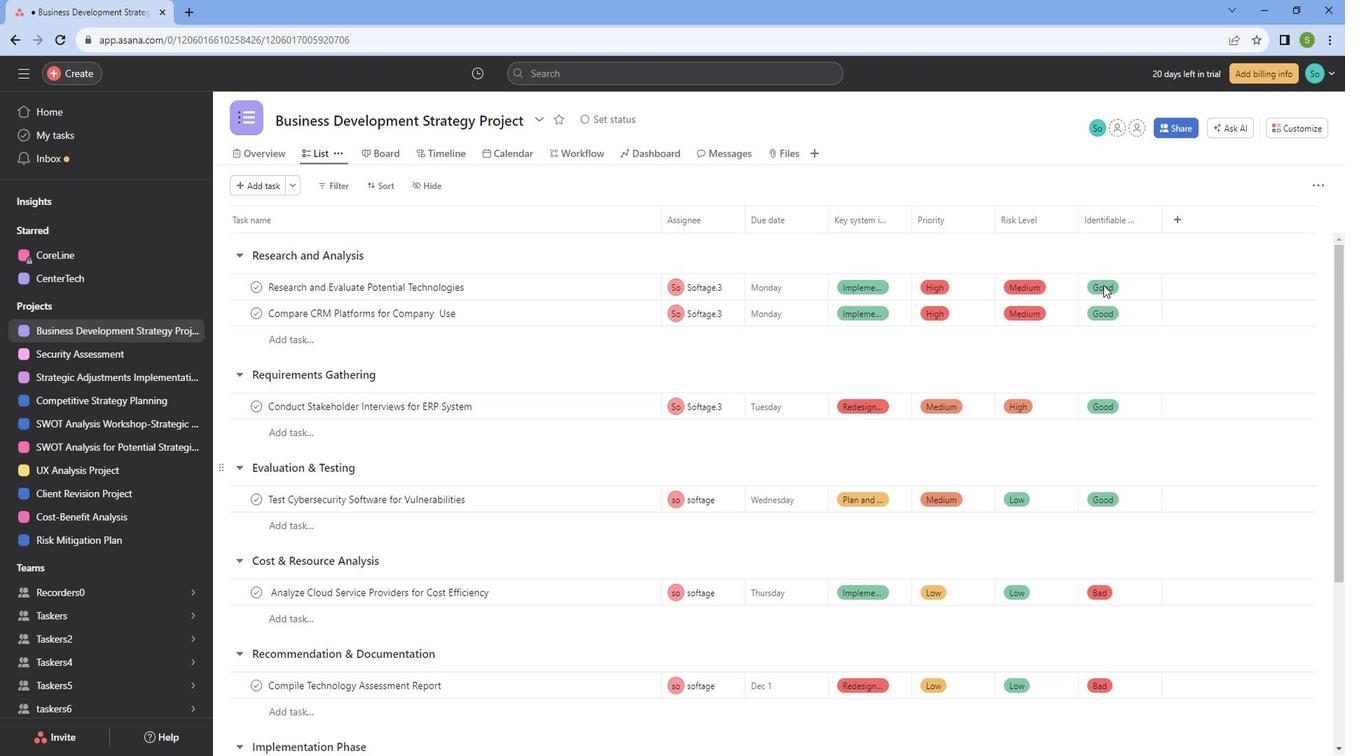 
Action: Mouse scrolled (1125, 297) with delta (0, 0)
Screenshot: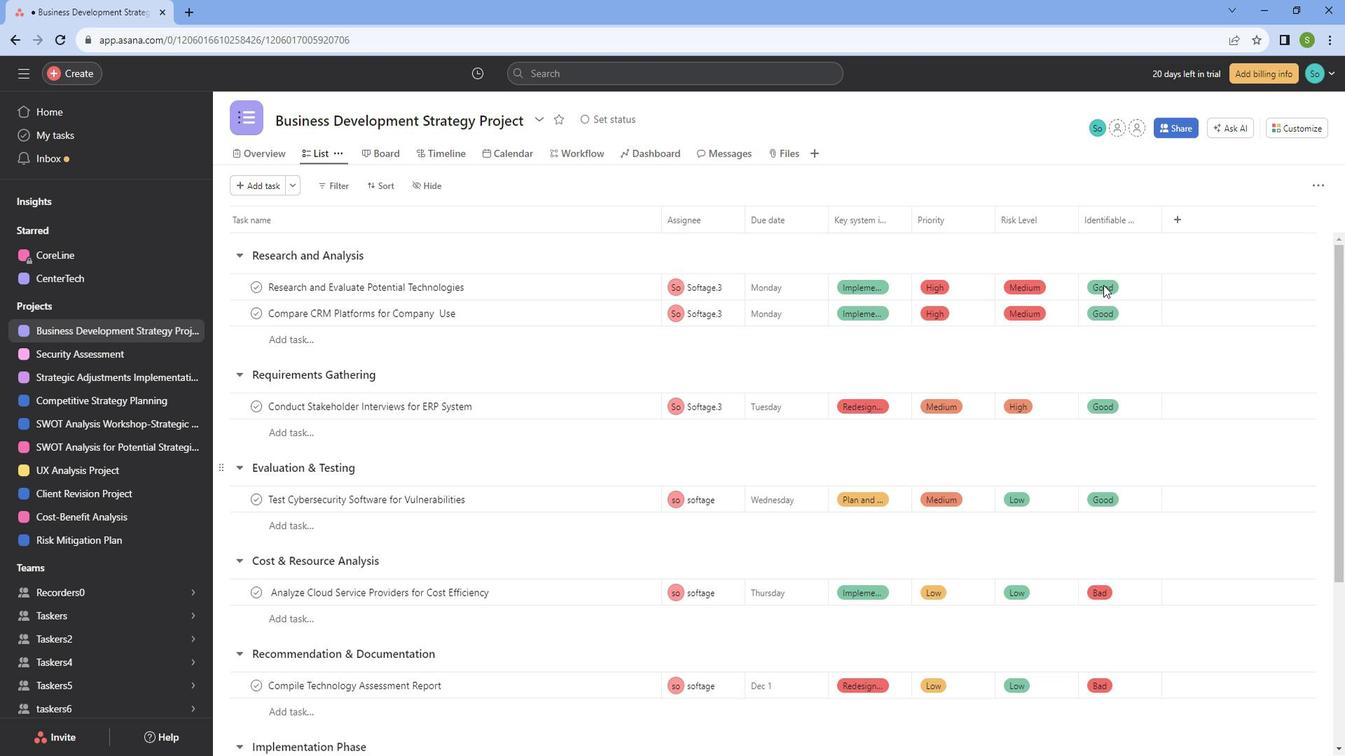 
Action: Mouse scrolled (1125, 297) with delta (0, 0)
Screenshot: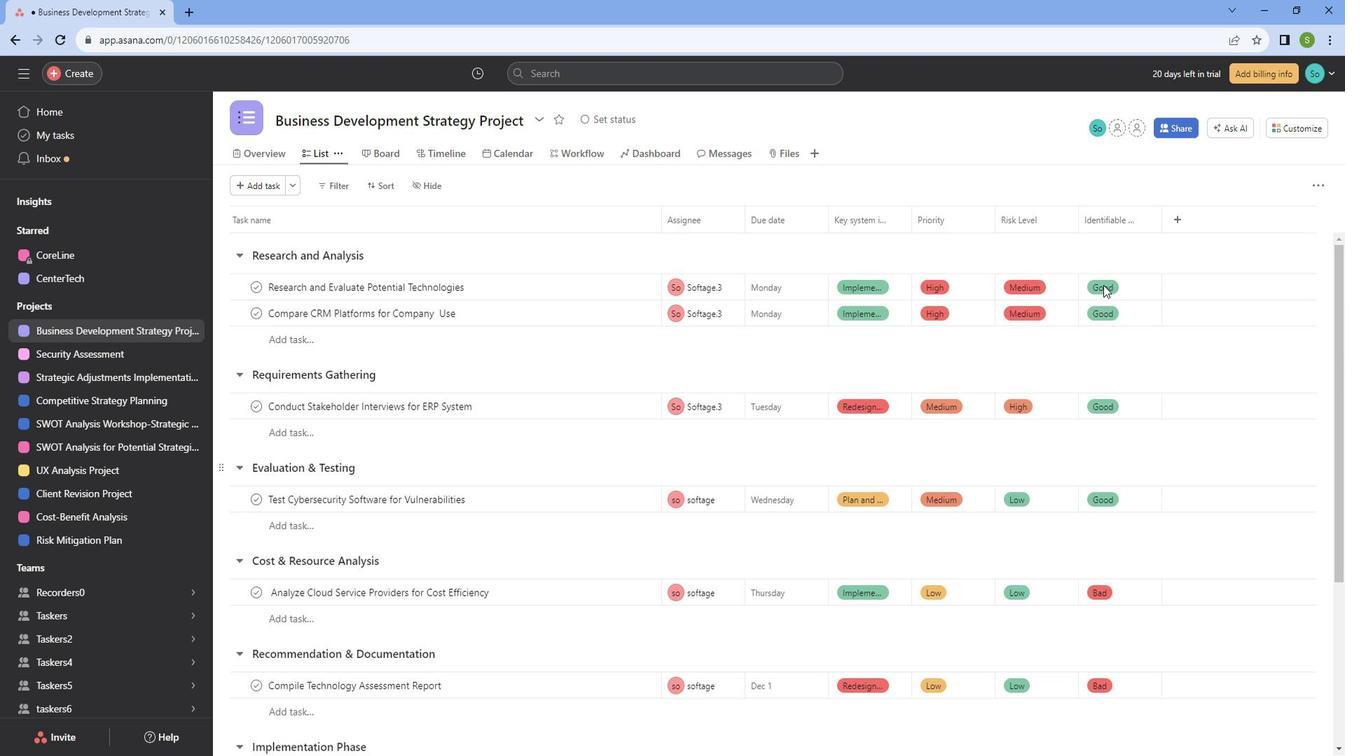 
